 Task: Look for space in Oberschöneweide, Germany from 7th July, 2023 to 15th July, 2023 for 6 adults in price range Rs.15000 to Rs.20000. Place can be entire place with 3 bedrooms having 3 beds and 3 bathrooms. Property type can be house, flat, guest house. Amenities needed are: washing machine. Booking option can be shelf check-in. Required host language is English.
Action: Mouse moved to (365, 158)
Screenshot: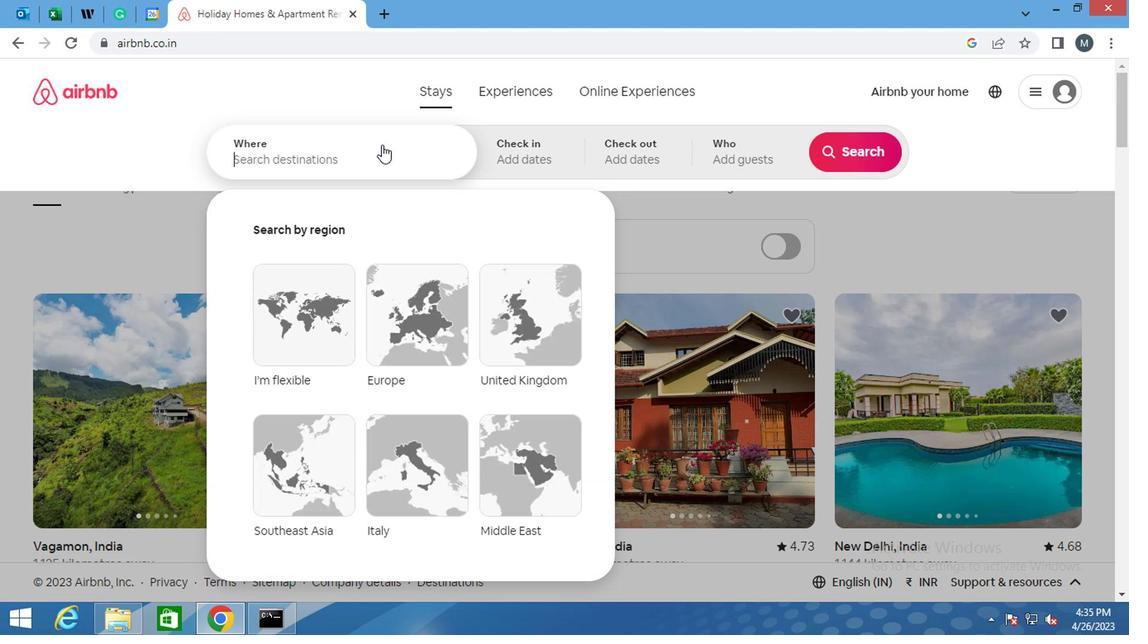 
Action: Mouse pressed left at (365, 158)
Screenshot: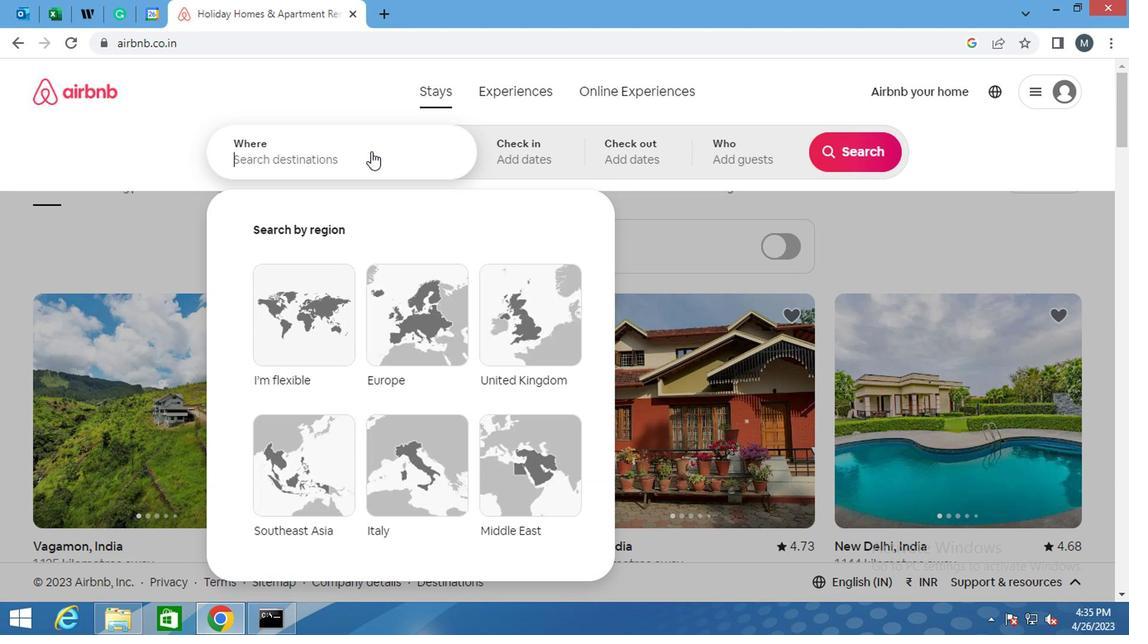 
Action: Mouse moved to (365, 159)
Screenshot: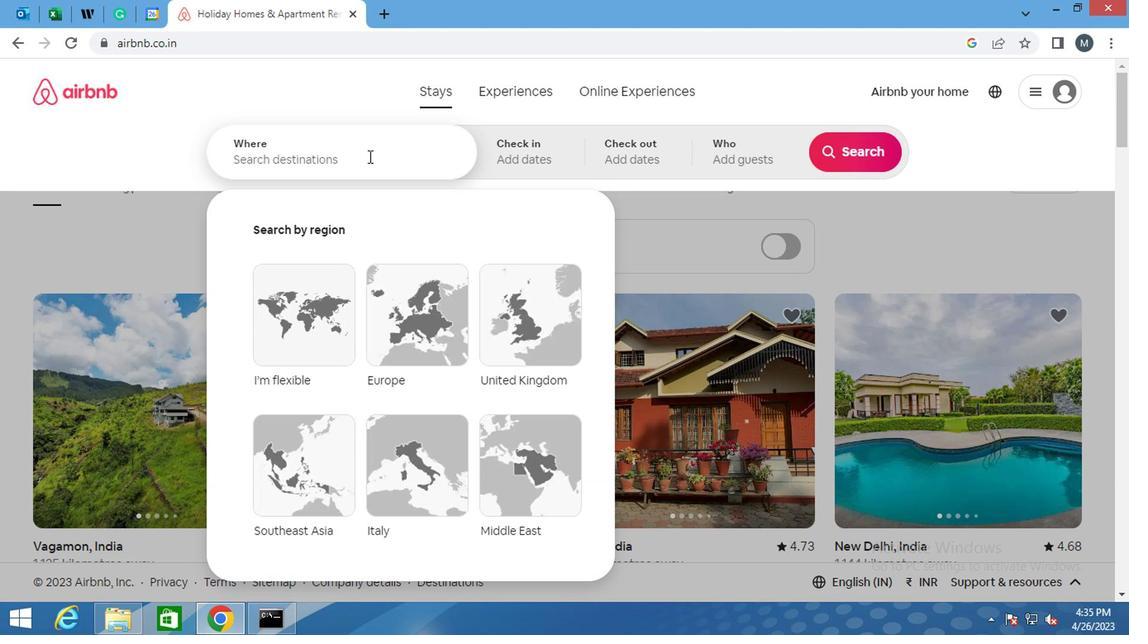 
Action: Key pressed <Key.shift>OBERSCHONEWEIDE,<Key.space><Key.shift><Key.shift><Key.shift><Key.shift><Key.shift><Key.shift>GERMANY
Screenshot: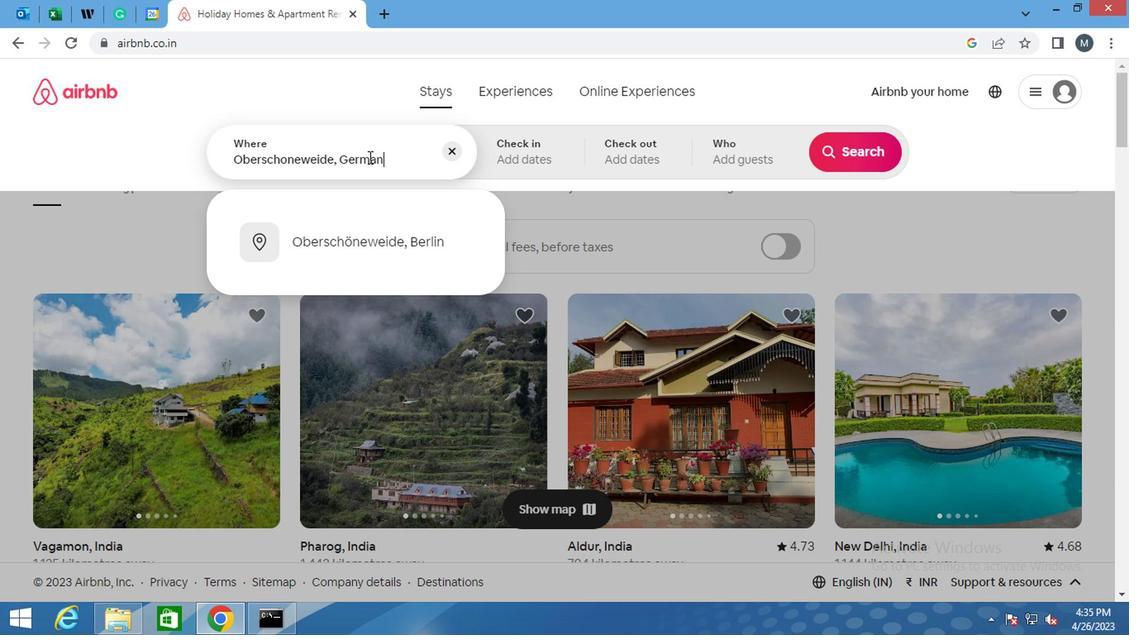 
Action: Mouse moved to (520, 172)
Screenshot: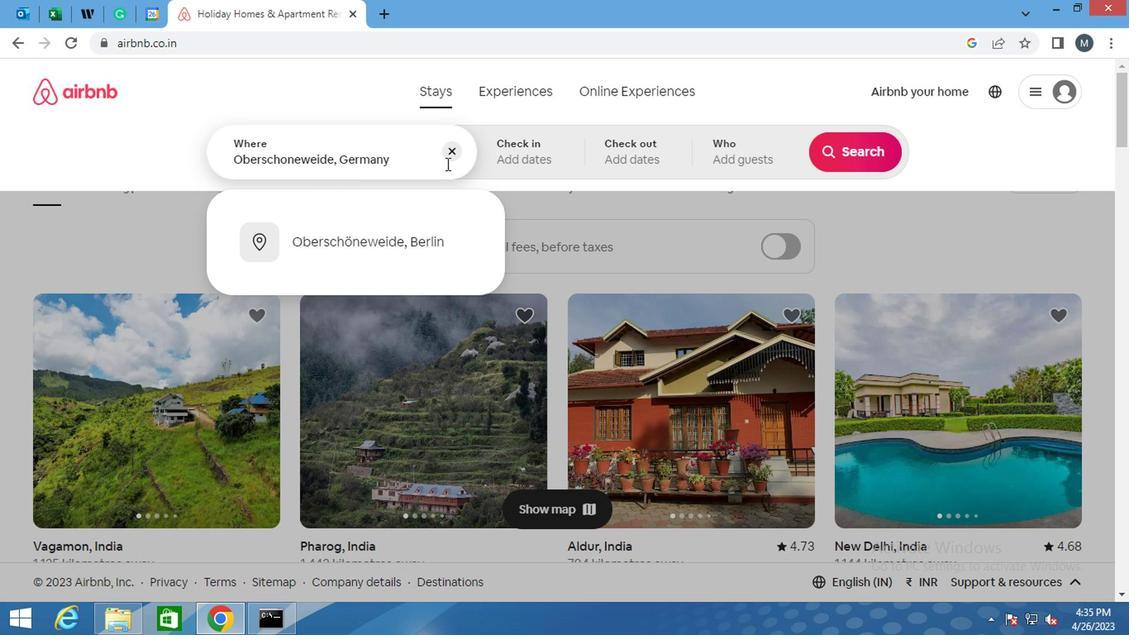 
Action: Key pressed <Key.enter>
Screenshot: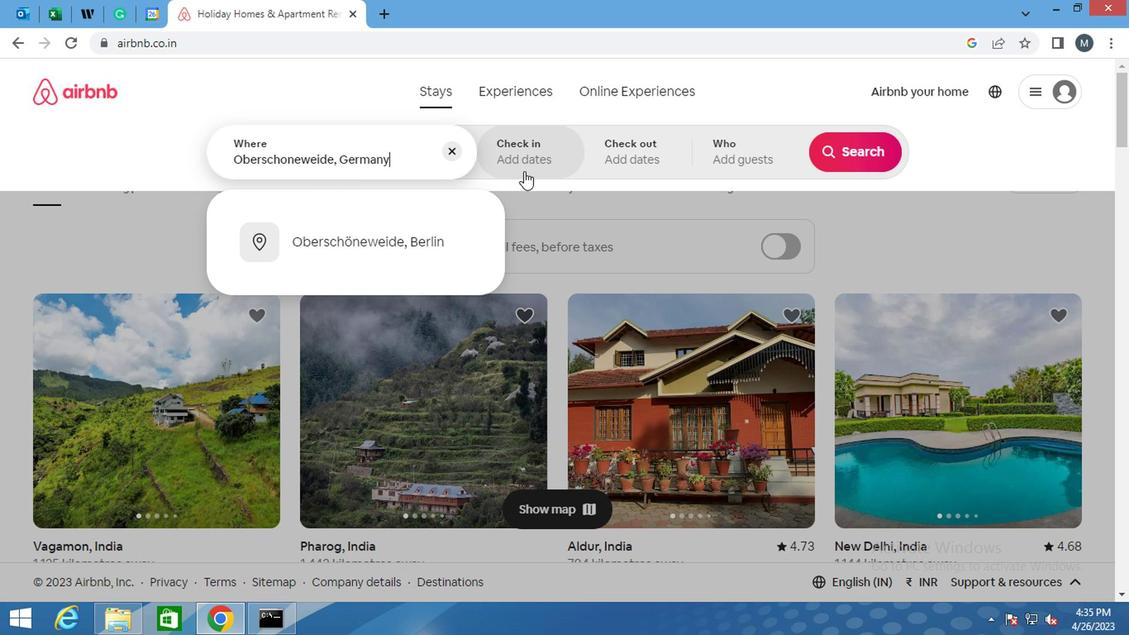 
Action: Mouse moved to (830, 288)
Screenshot: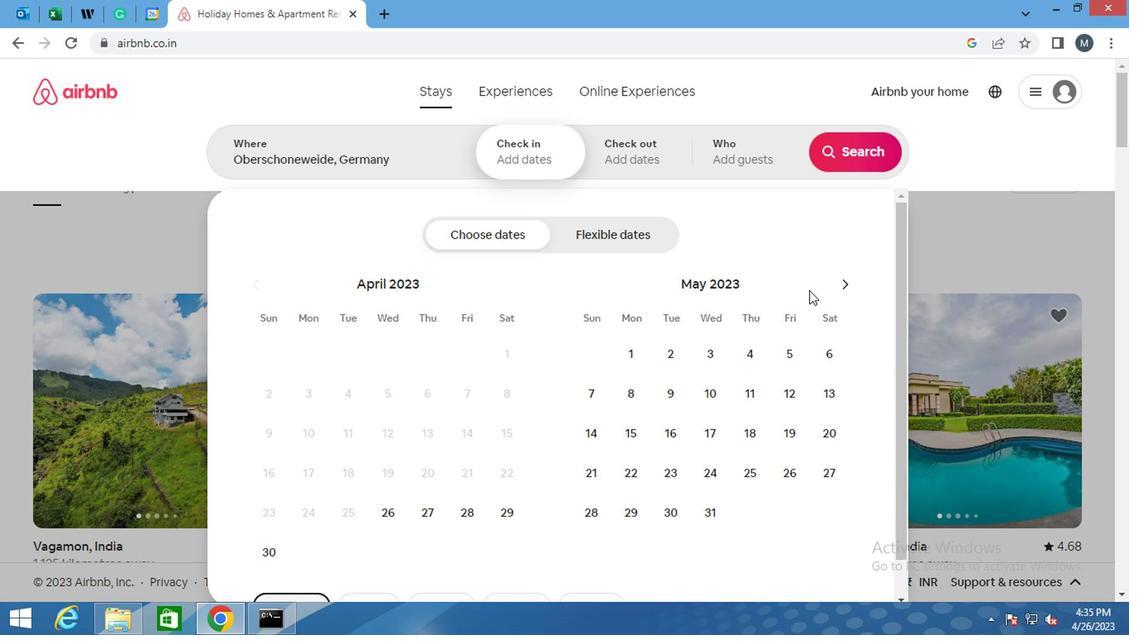 
Action: Mouse pressed left at (830, 288)
Screenshot: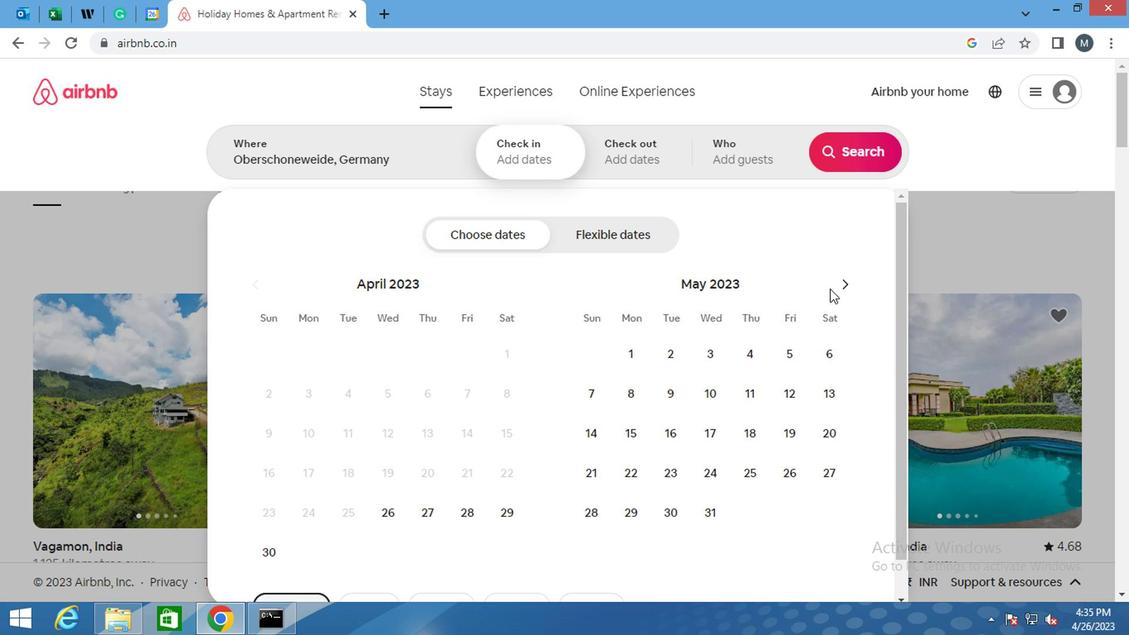 
Action: Mouse moved to (837, 285)
Screenshot: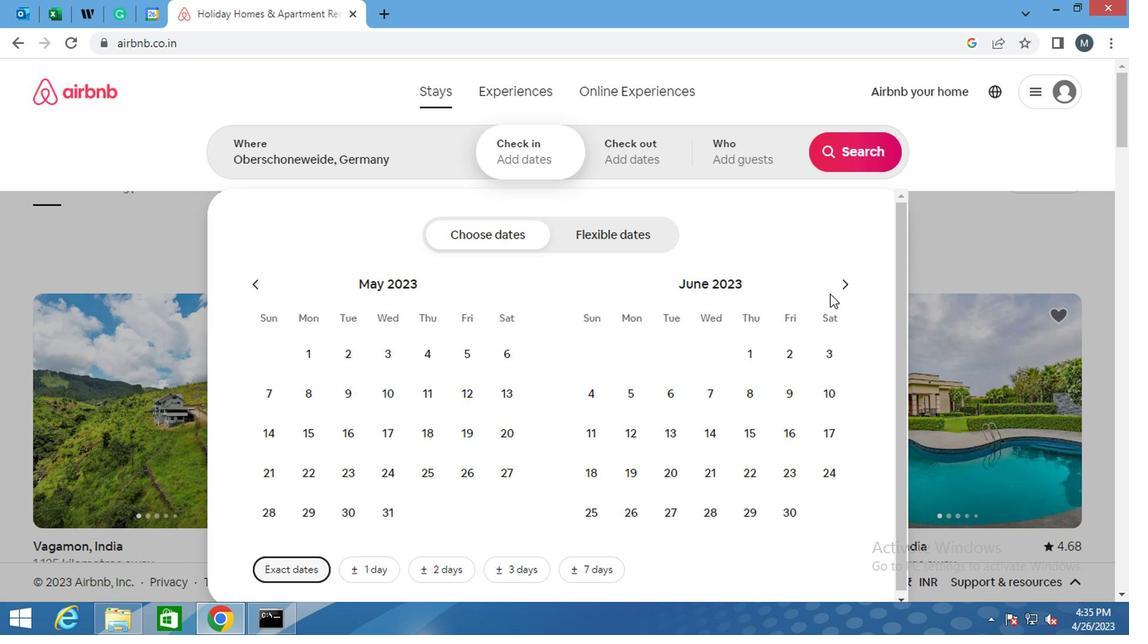 
Action: Mouse pressed left at (837, 285)
Screenshot: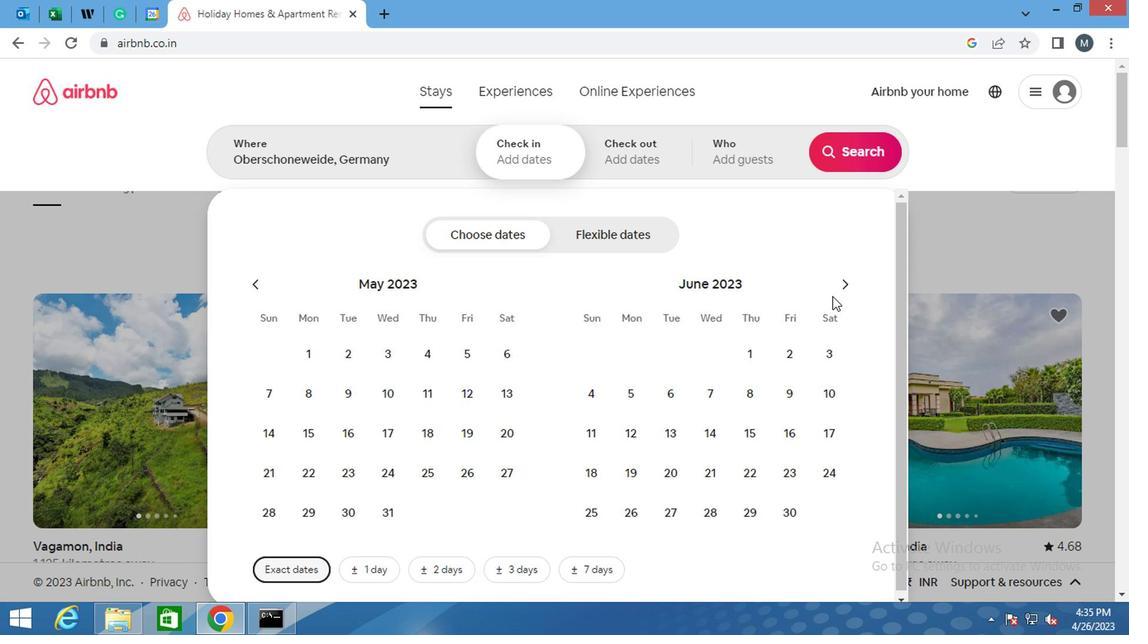 
Action: Mouse moved to (777, 394)
Screenshot: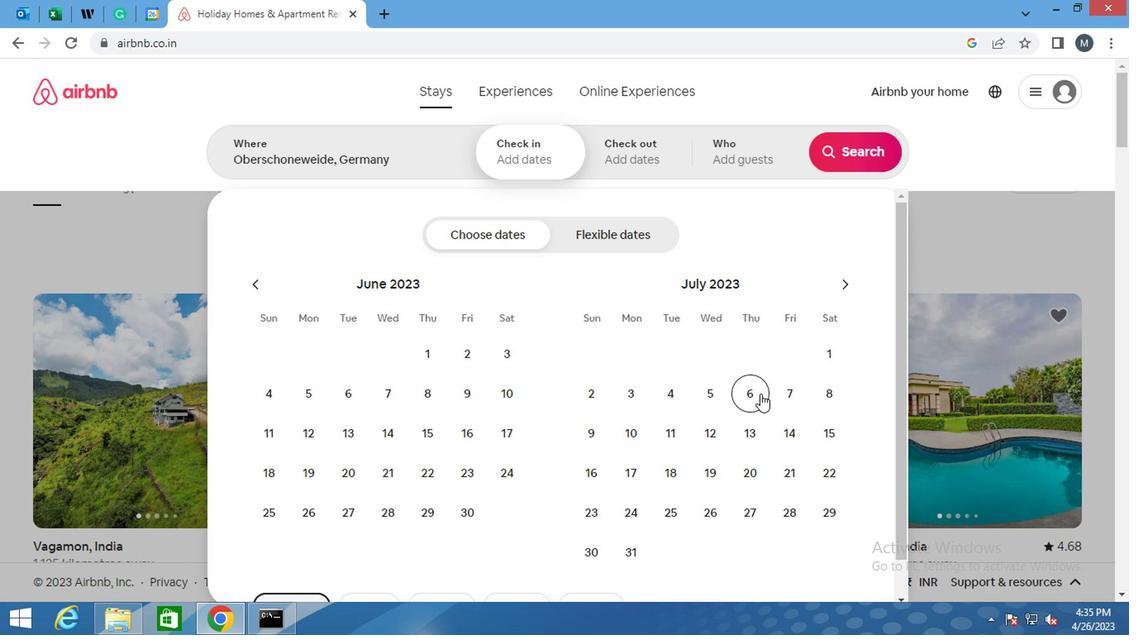 
Action: Mouse pressed left at (777, 394)
Screenshot: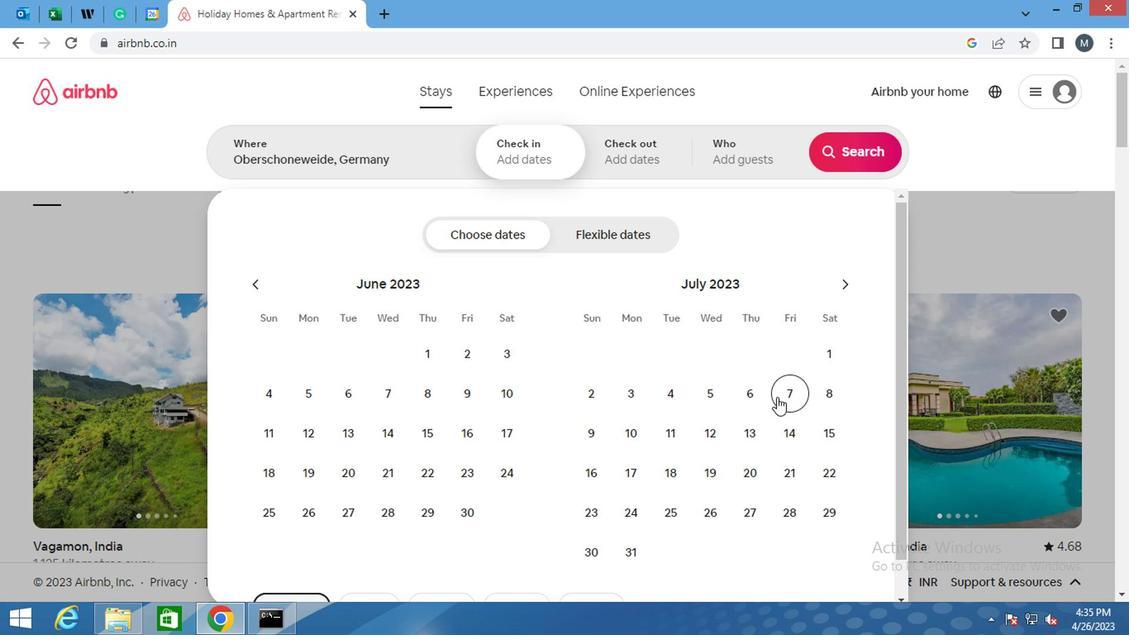 
Action: Mouse moved to (837, 432)
Screenshot: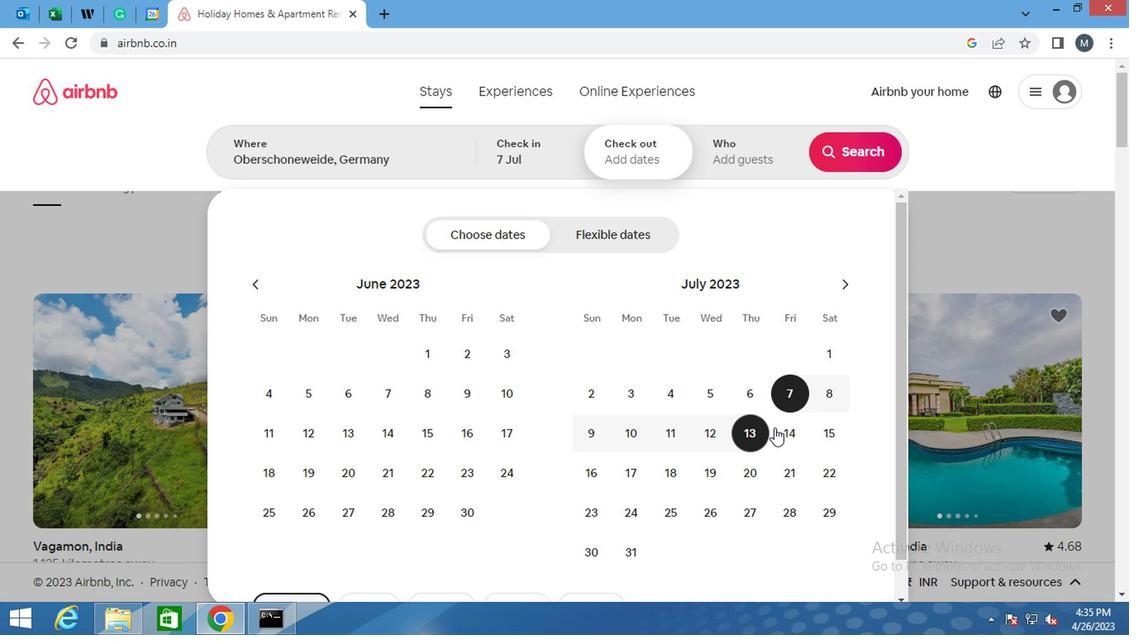 
Action: Mouse pressed left at (837, 432)
Screenshot: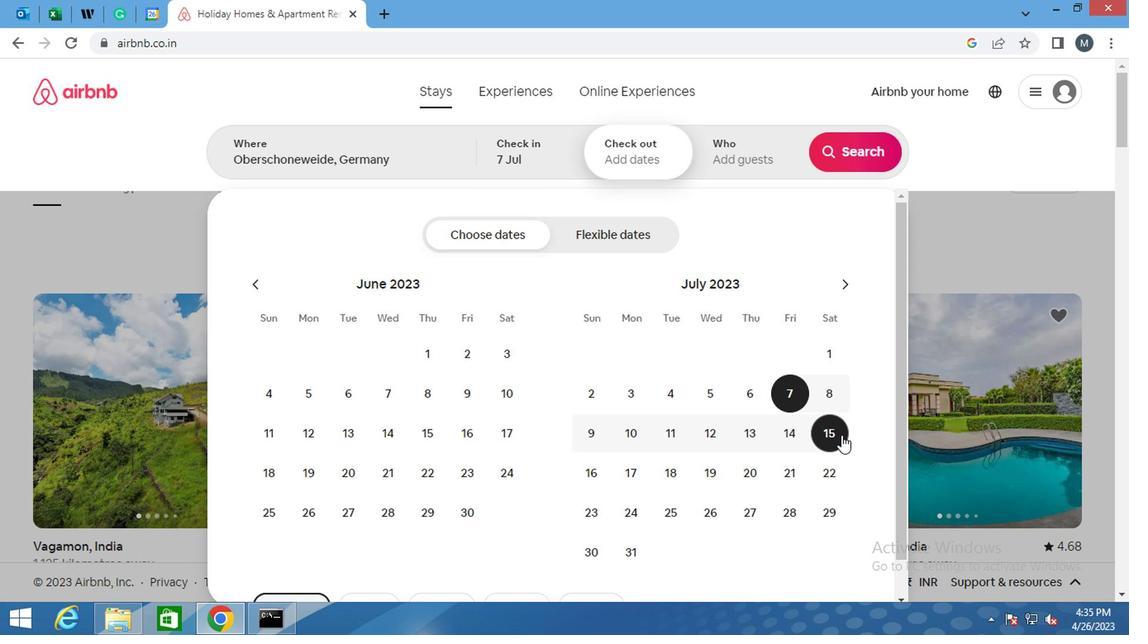 
Action: Mouse moved to (761, 166)
Screenshot: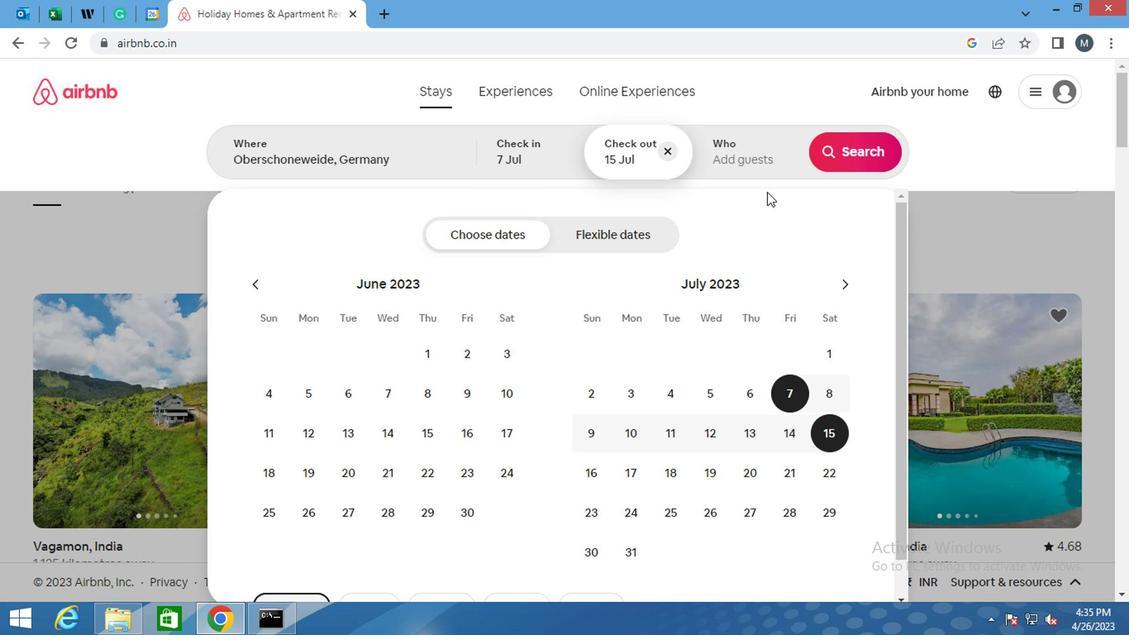 
Action: Mouse pressed left at (761, 166)
Screenshot: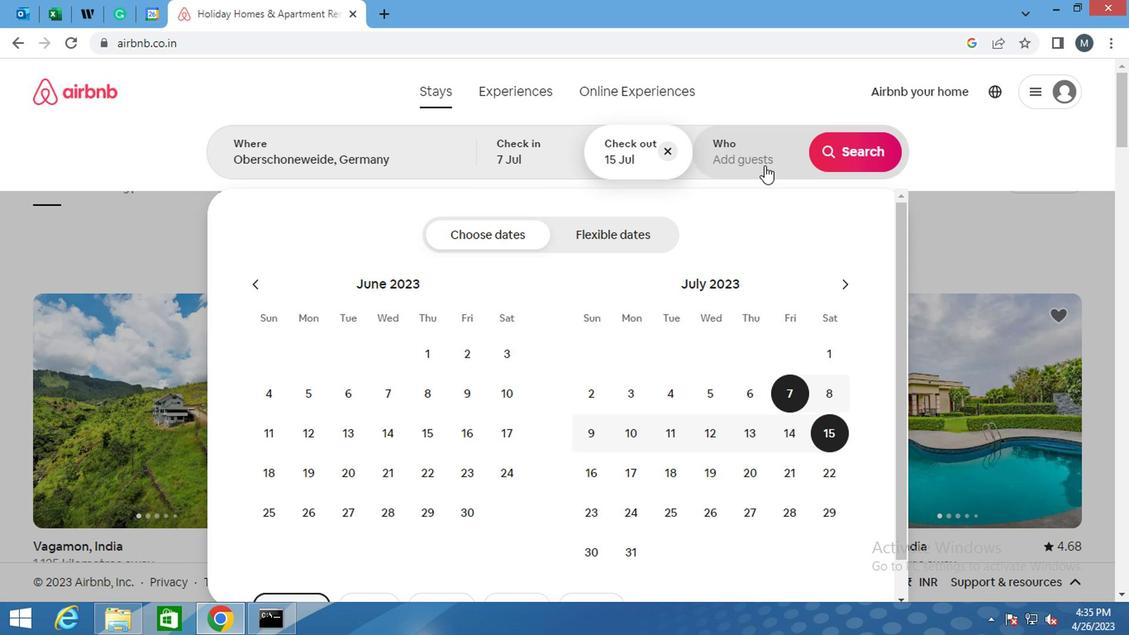 
Action: Mouse moved to (859, 241)
Screenshot: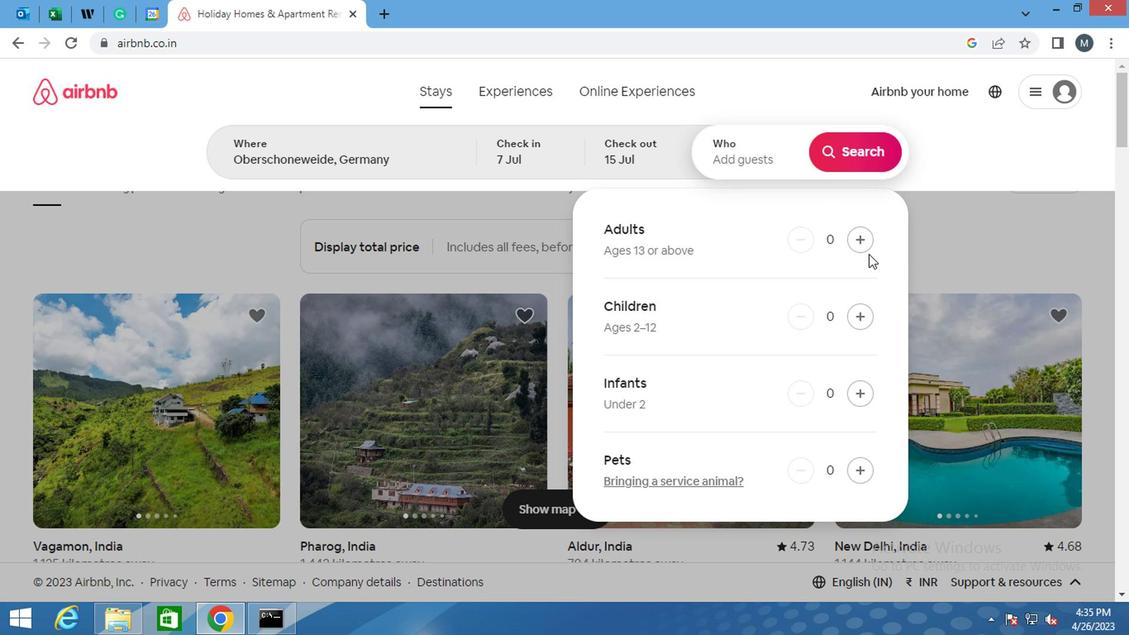 
Action: Mouse pressed left at (859, 241)
Screenshot: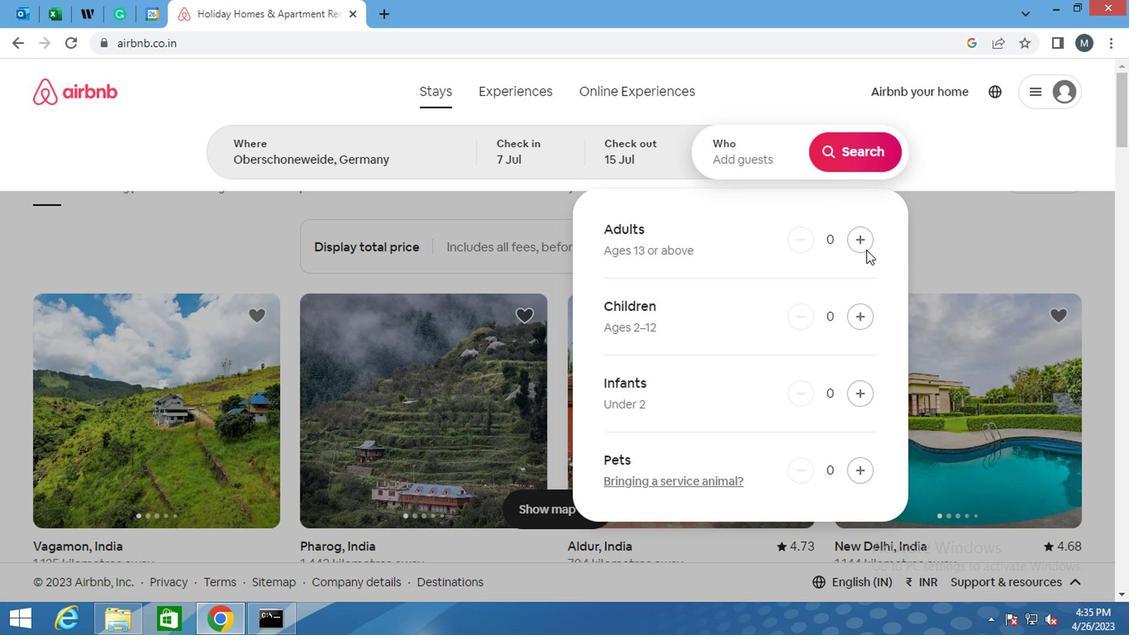 
Action: Mouse moved to (859, 241)
Screenshot: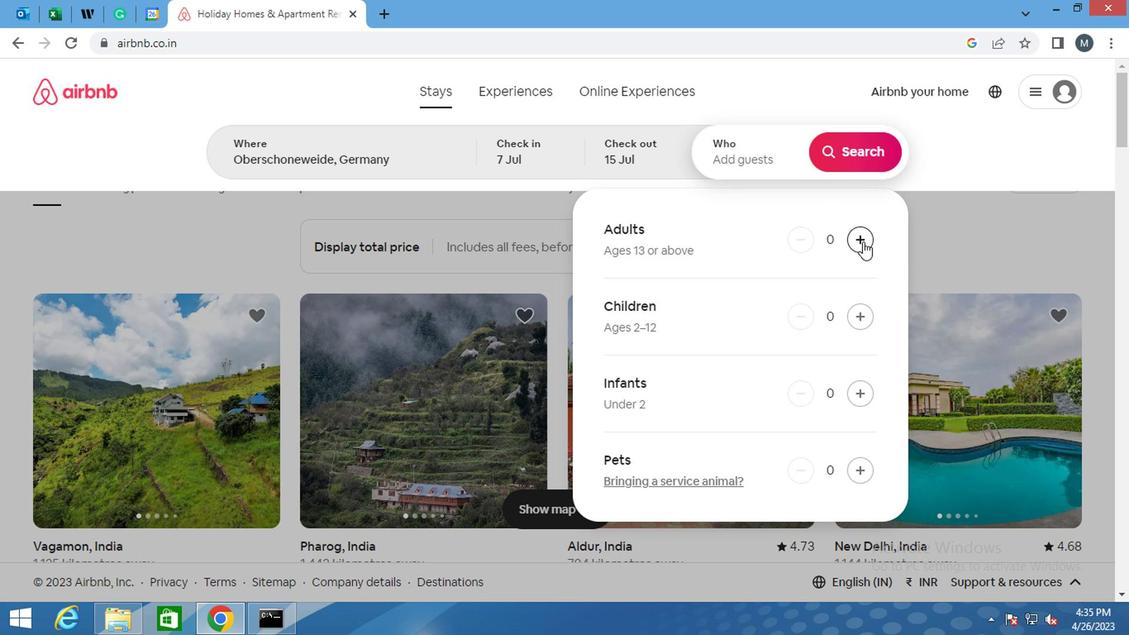 
Action: Mouse pressed left at (859, 241)
Screenshot: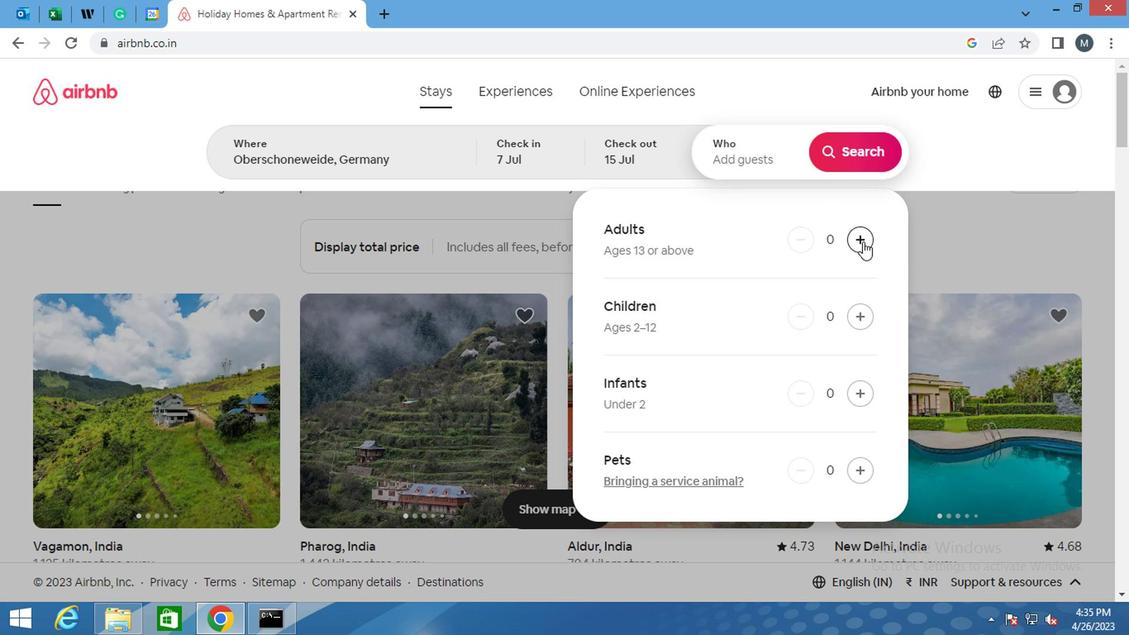 
Action: Mouse pressed left at (859, 241)
Screenshot: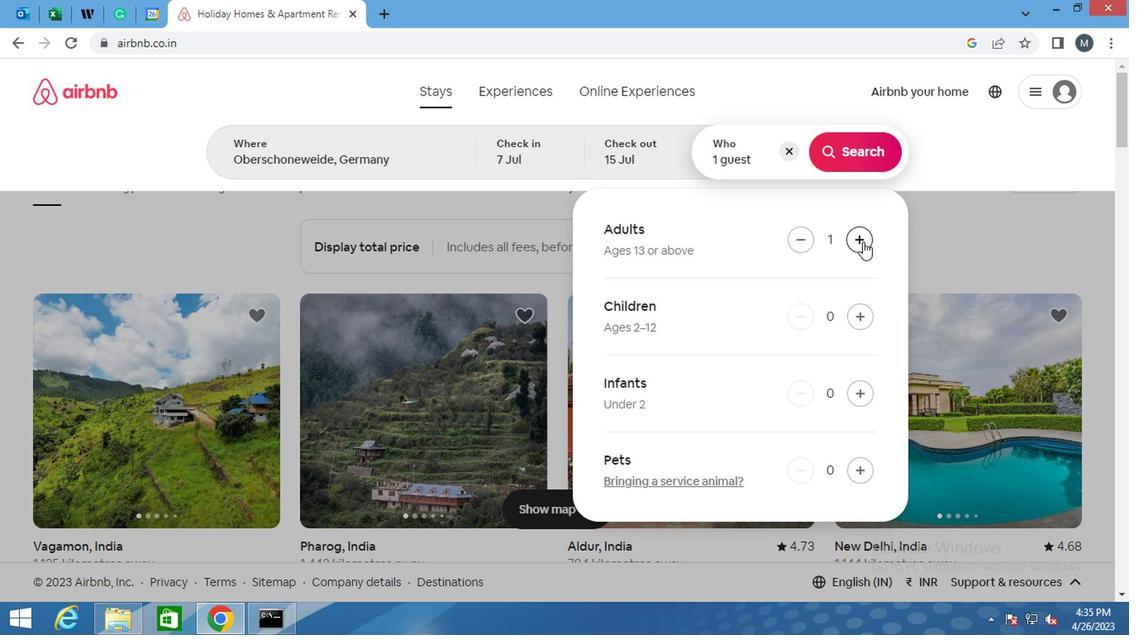 
Action: Mouse pressed left at (859, 241)
Screenshot: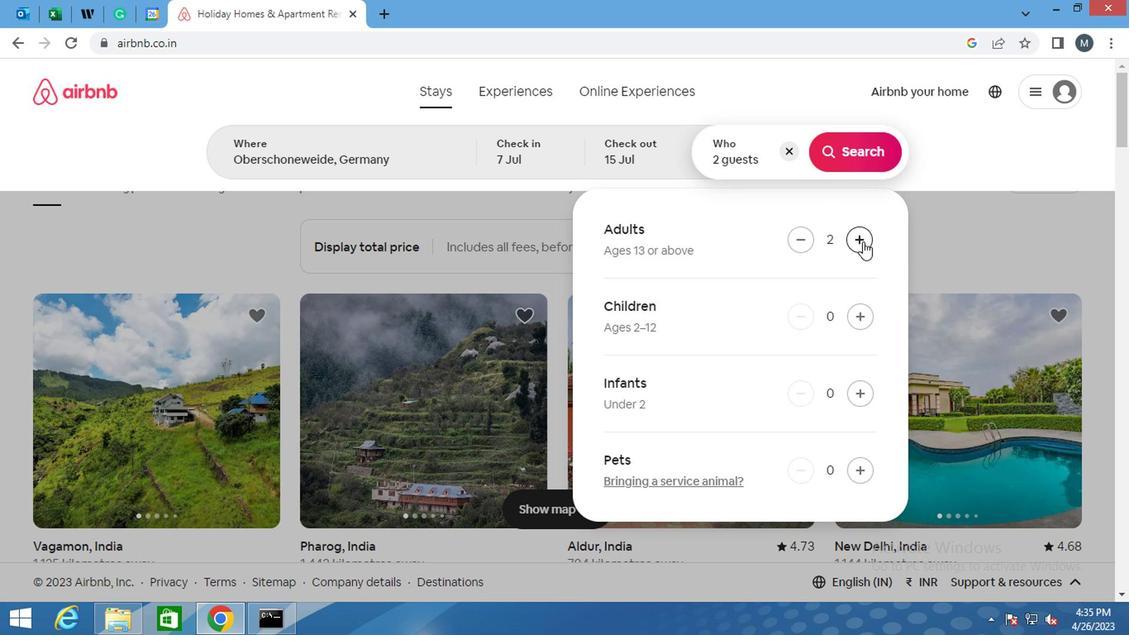 
Action: Mouse pressed left at (859, 241)
Screenshot: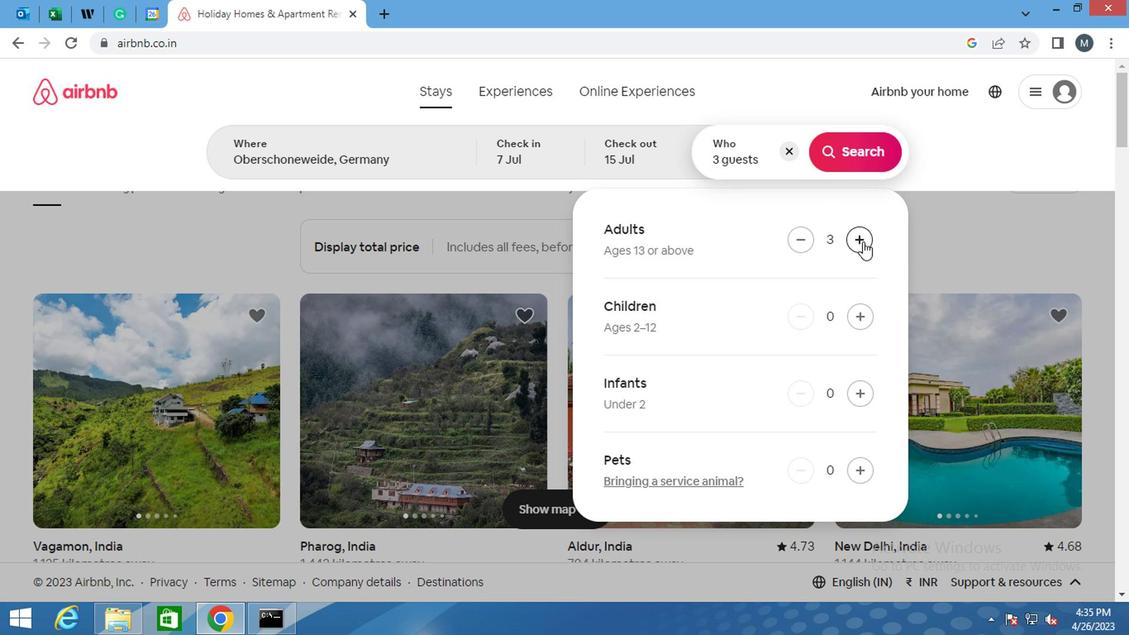 
Action: Mouse pressed left at (859, 241)
Screenshot: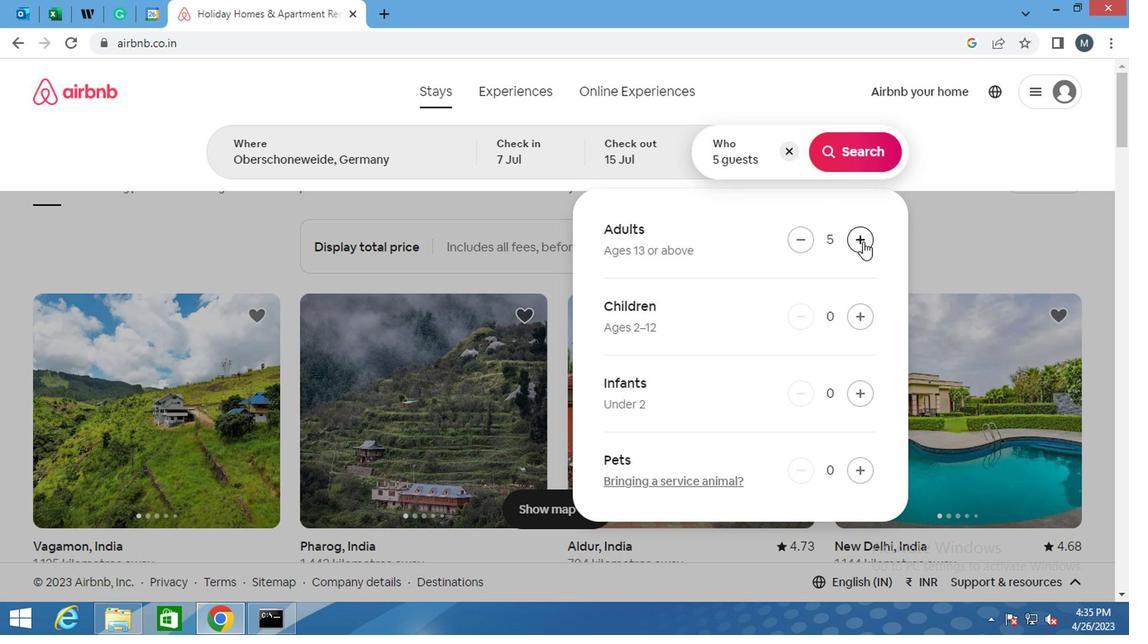 
Action: Mouse moved to (858, 168)
Screenshot: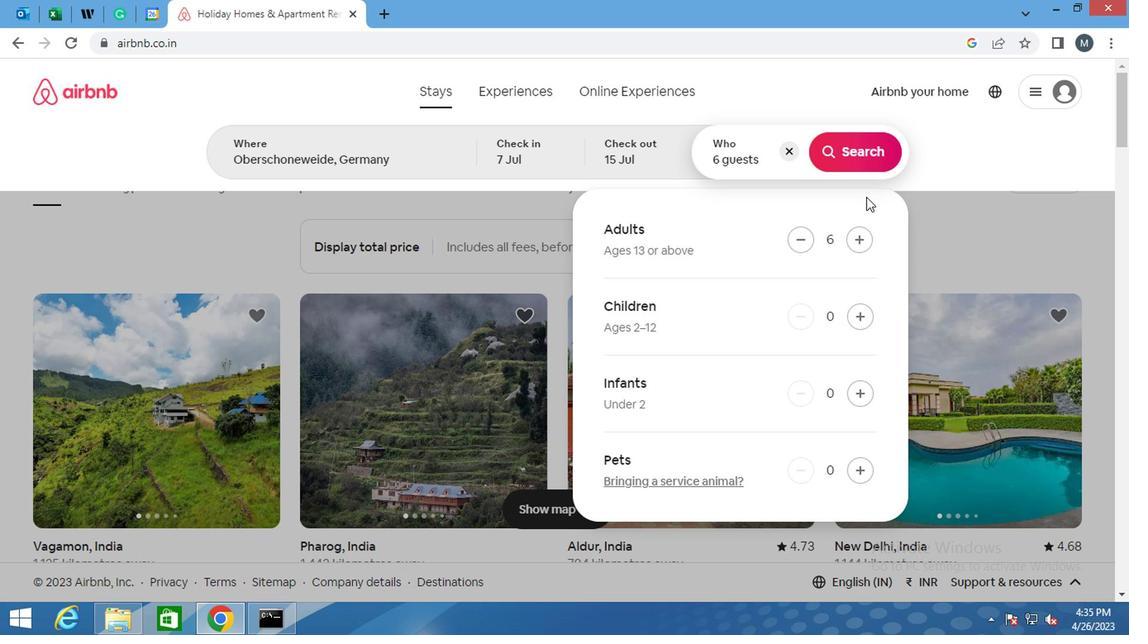 
Action: Mouse pressed left at (858, 168)
Screenshot: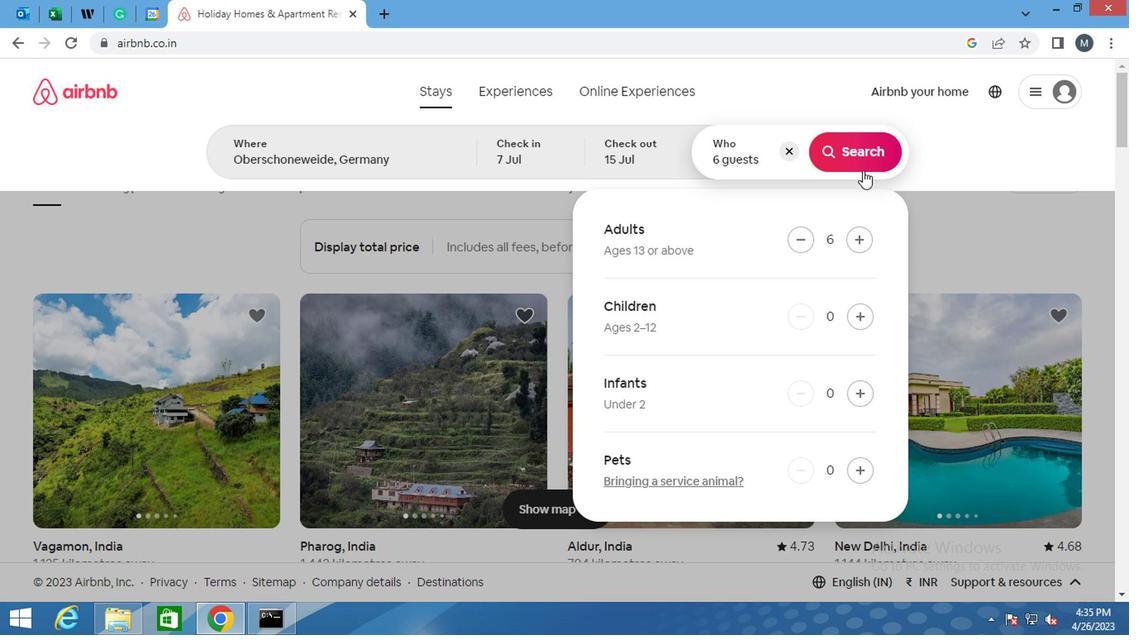 
Action: Mouse moved to (1049, 160)
Screenshot: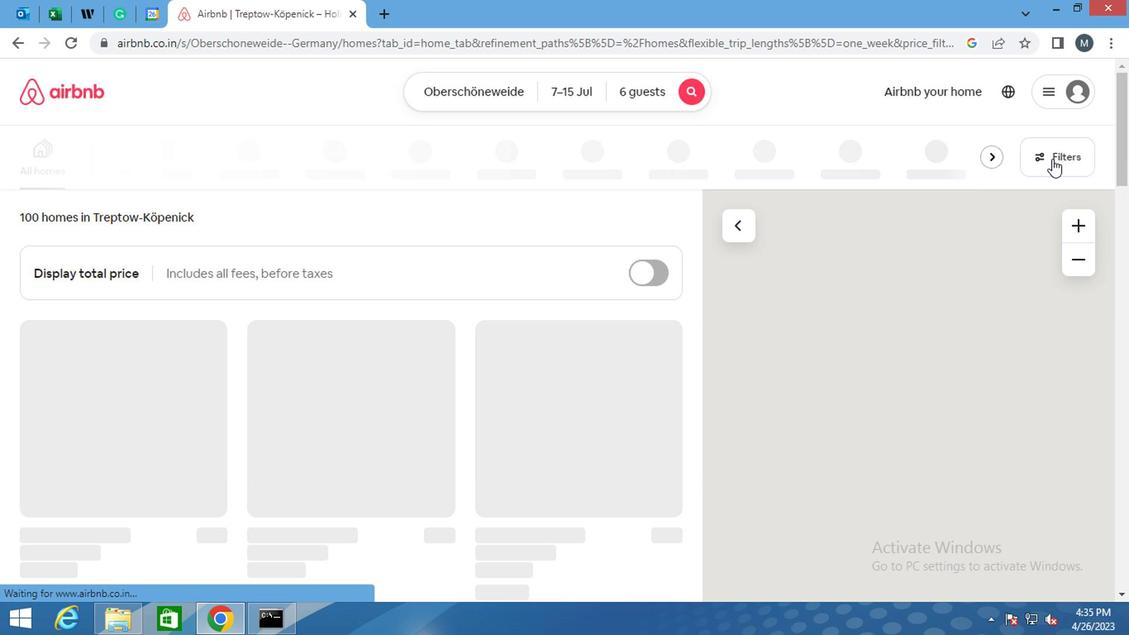 
Action: Mouse pressed left at (1049, 160)
Screenshot: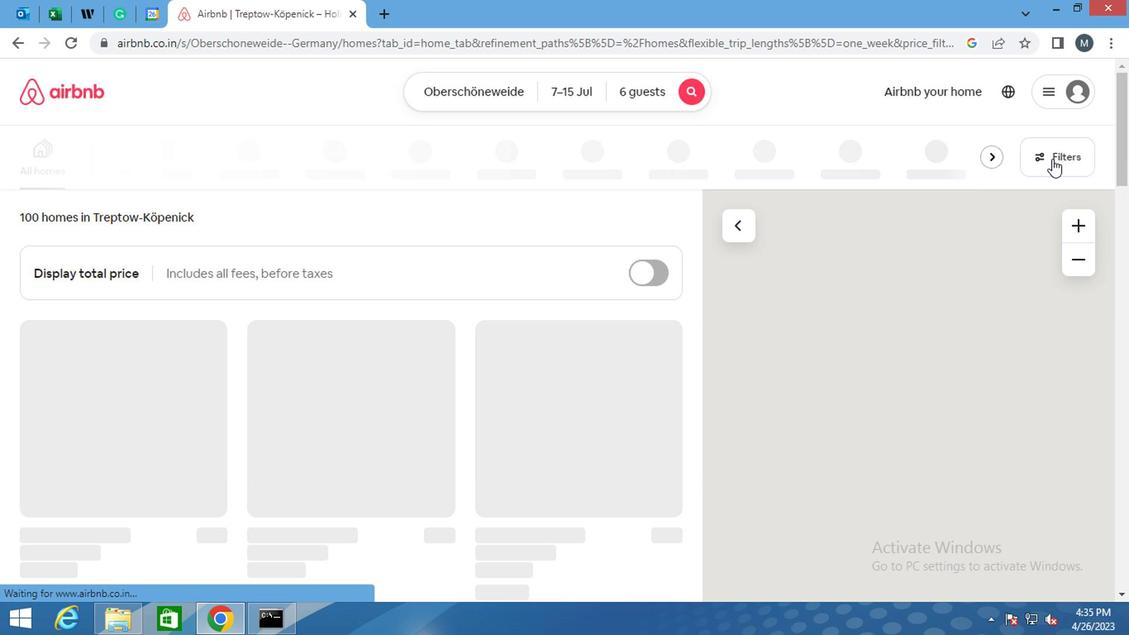 
Action: Mouse moved to (455, 362)
Screenshot: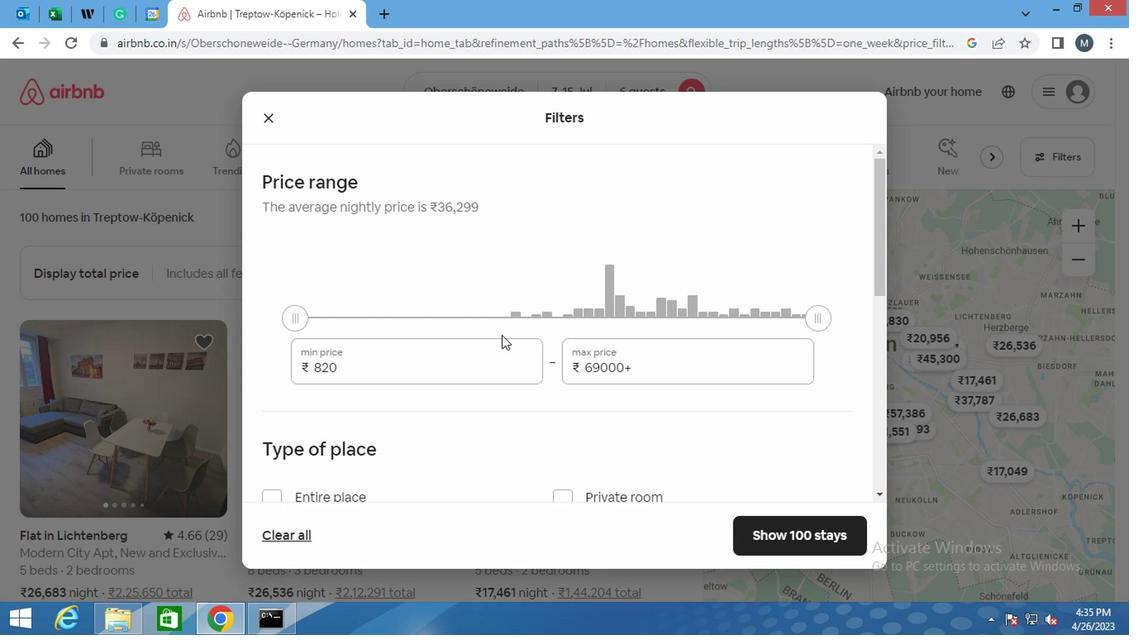 
Action: Mouse pressed left at (455, 362)
Screenshot: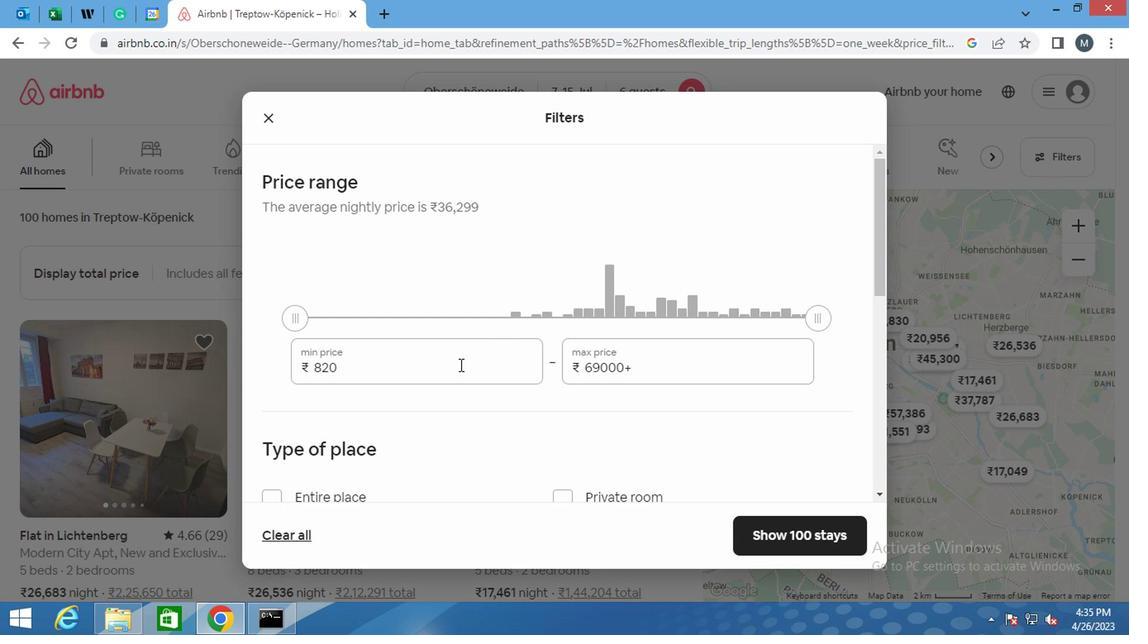 
Action: Mouse moved to (451, 364)
Screenshot: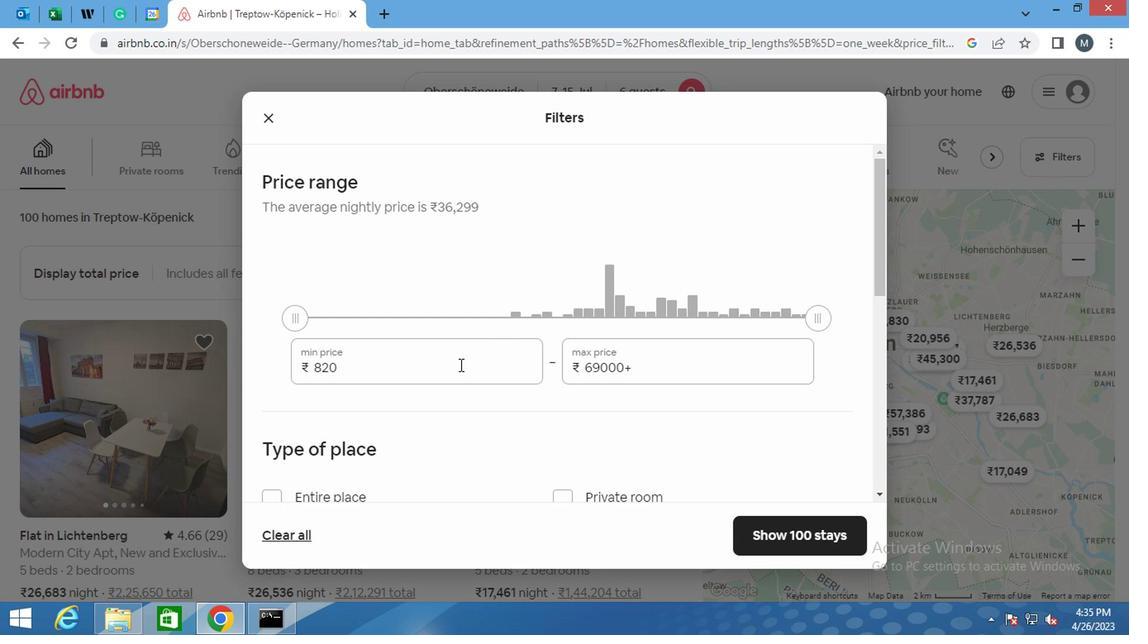 
Action: Key pressed <Key.backspace><Key.backspace><Key.backspace><Key.backspace><Key.backspace>
Screenshot: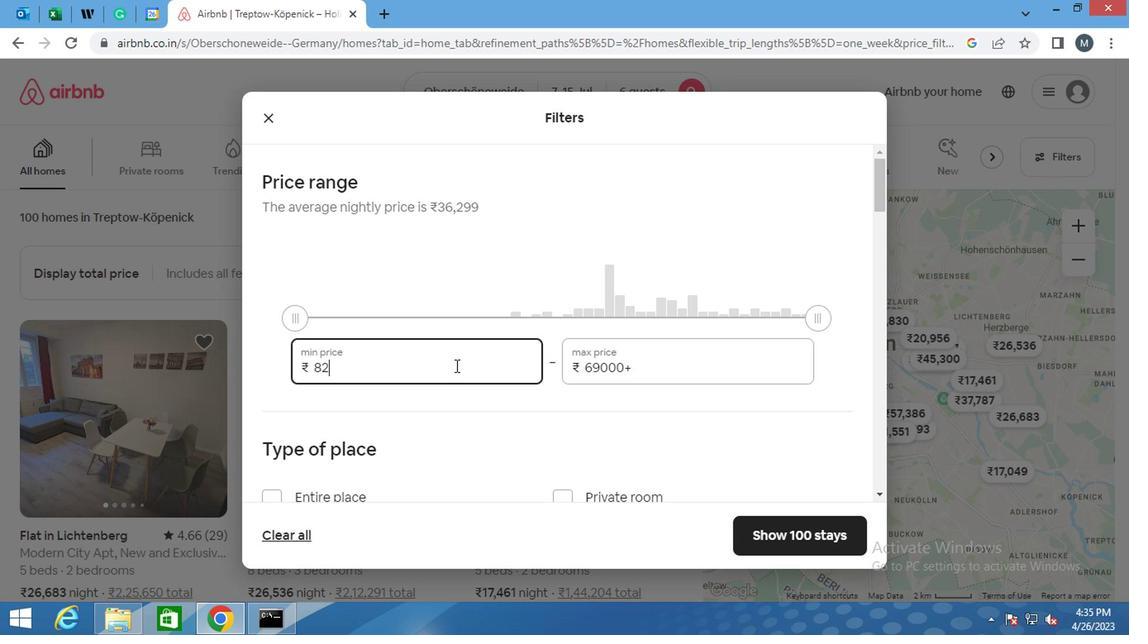 
Action: Mouse moved to (451, 364)
Screenshot: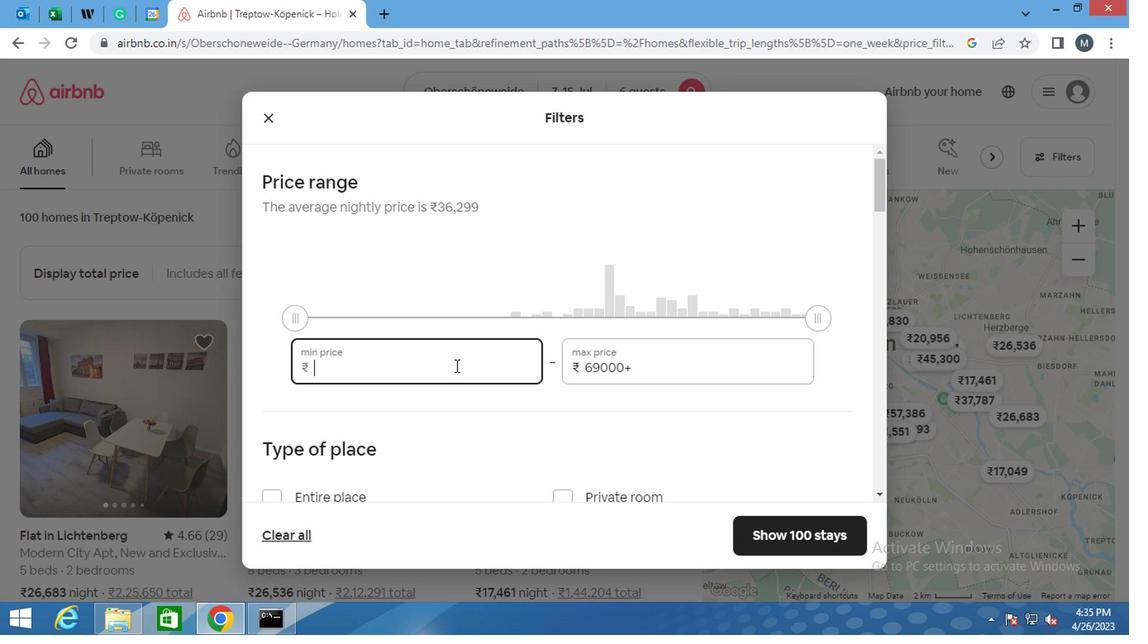 
Action: Key pressed 15000
Screenshot: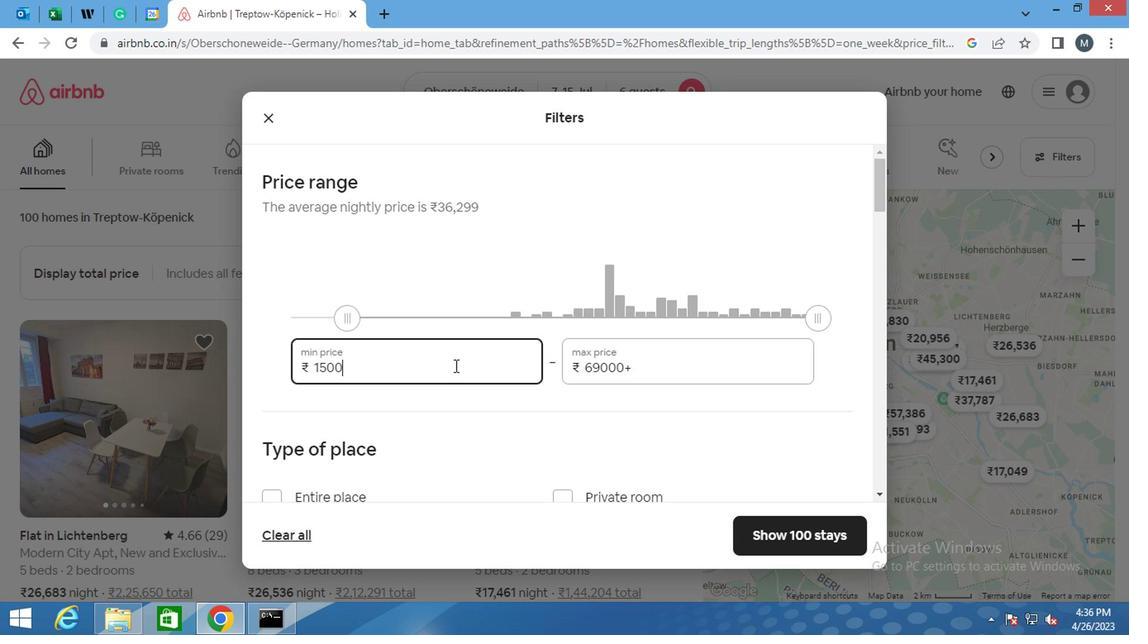 
Action: Mouse moved to (634, 368)
Screenshot: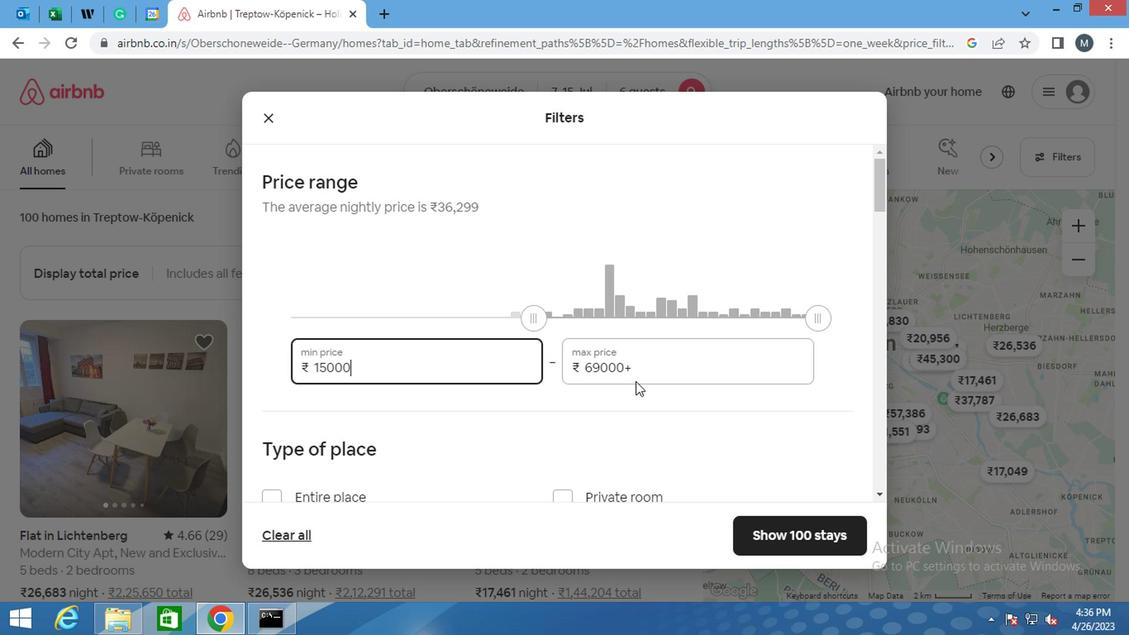 
Action: Mouse pressed left at (634, 368)
Screenshot: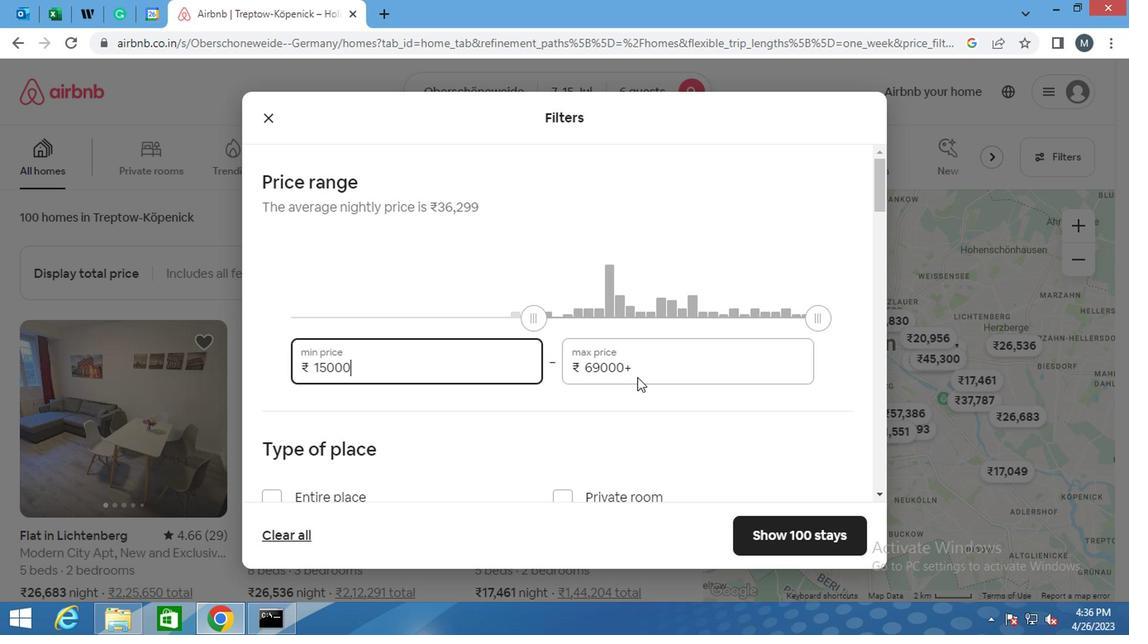 
Action: Key pressed <Key.backspace><Key.backspace><Key.backspace><Key.backspace><Key.backspace><Key.backspace><Key.backspace><Key.backspace><Key.backspace><Key.backspace><Key.backspace><Key.backspace><Key.backspace><Key.backspace><Key.backspace><Key.backspace><Key.backspace><Key.backspace><Key.backspace><Key.backspace><Key.backspace><Key.backspace>
Screenshot: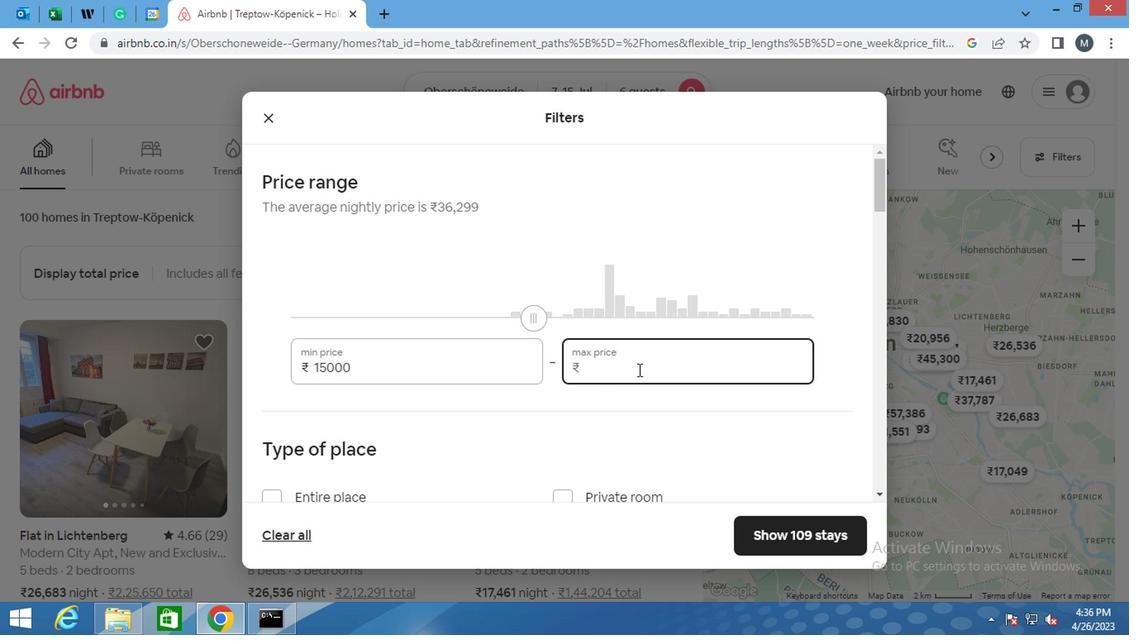 
Action: Mouse moved to (633, 365)
Screenshot: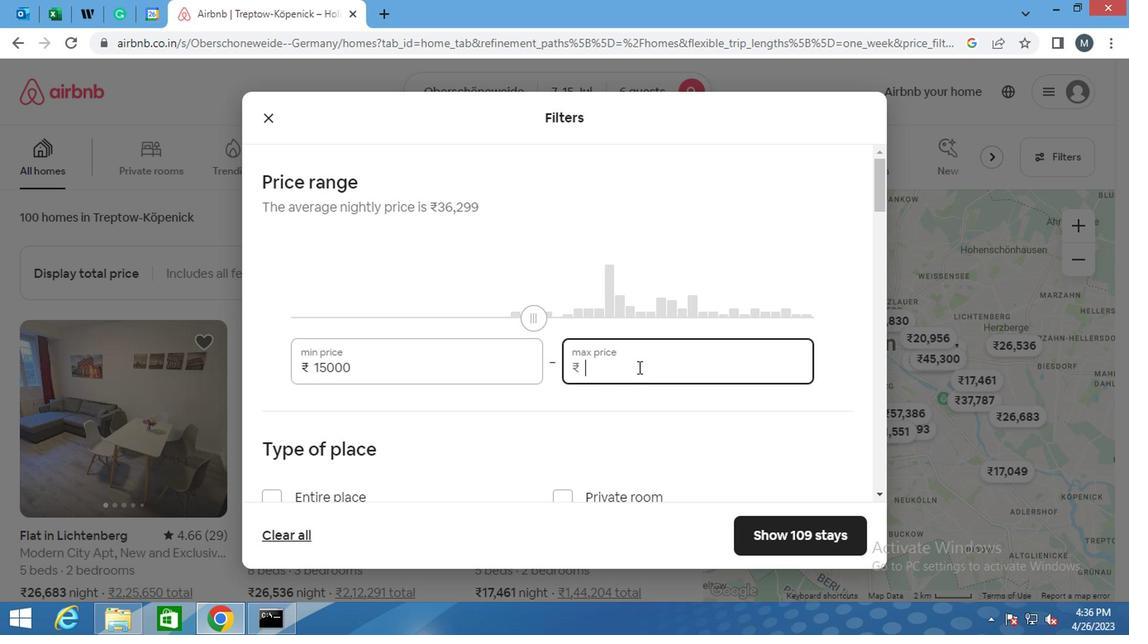 
Action: Key pressed 2
Screenshot: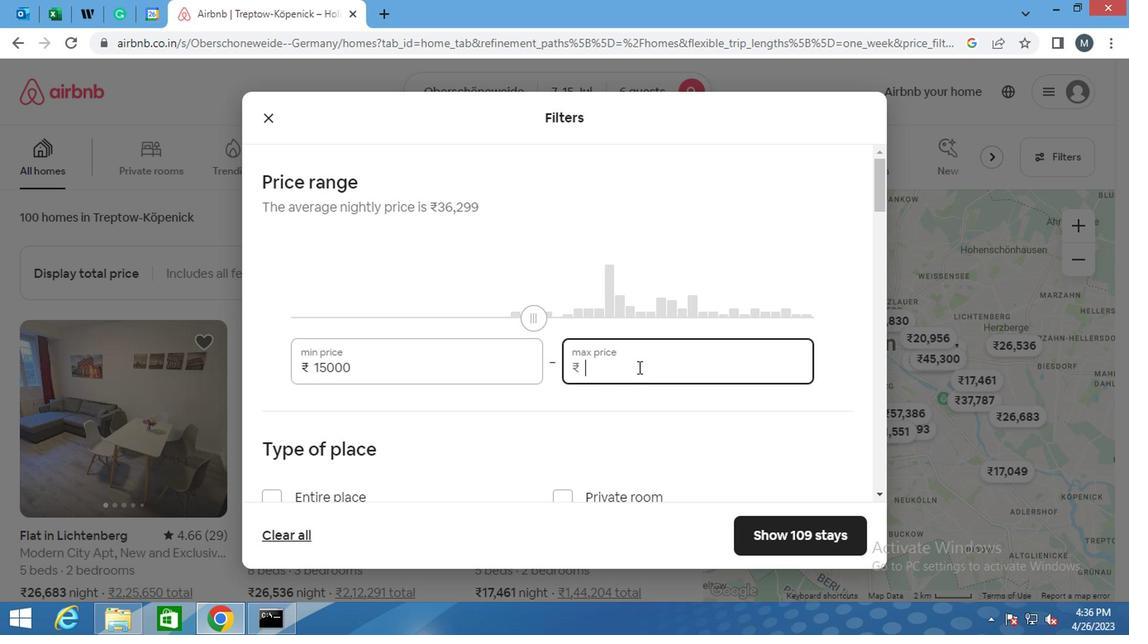 
Action: Mouse moved to (633, 365)
Screenshot: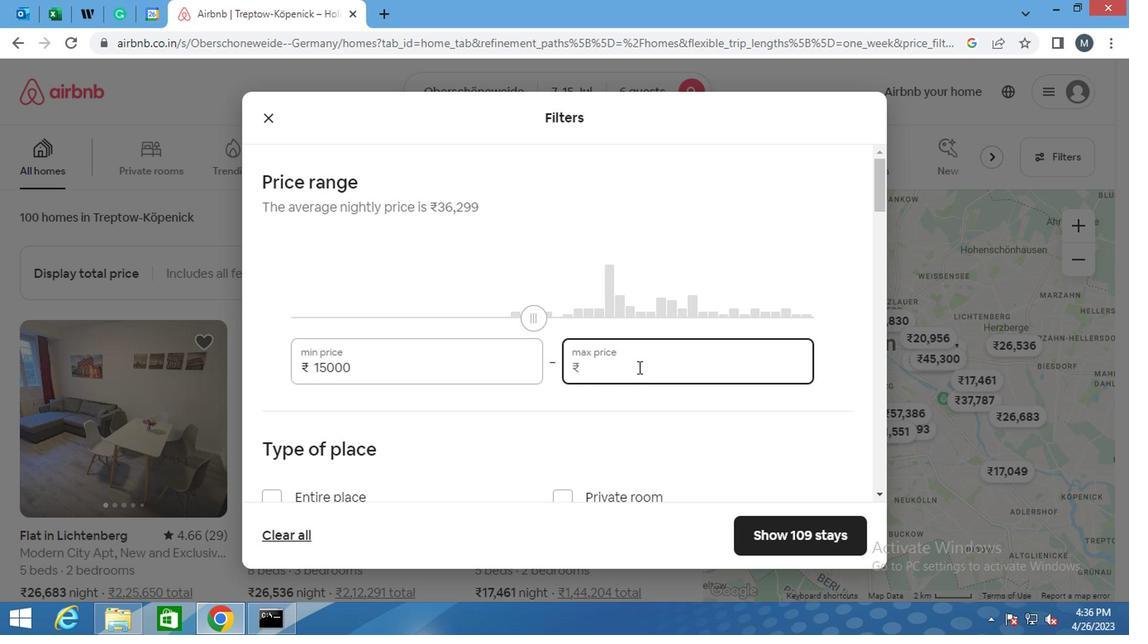 
Action: Key pressed 0000
Screenshot: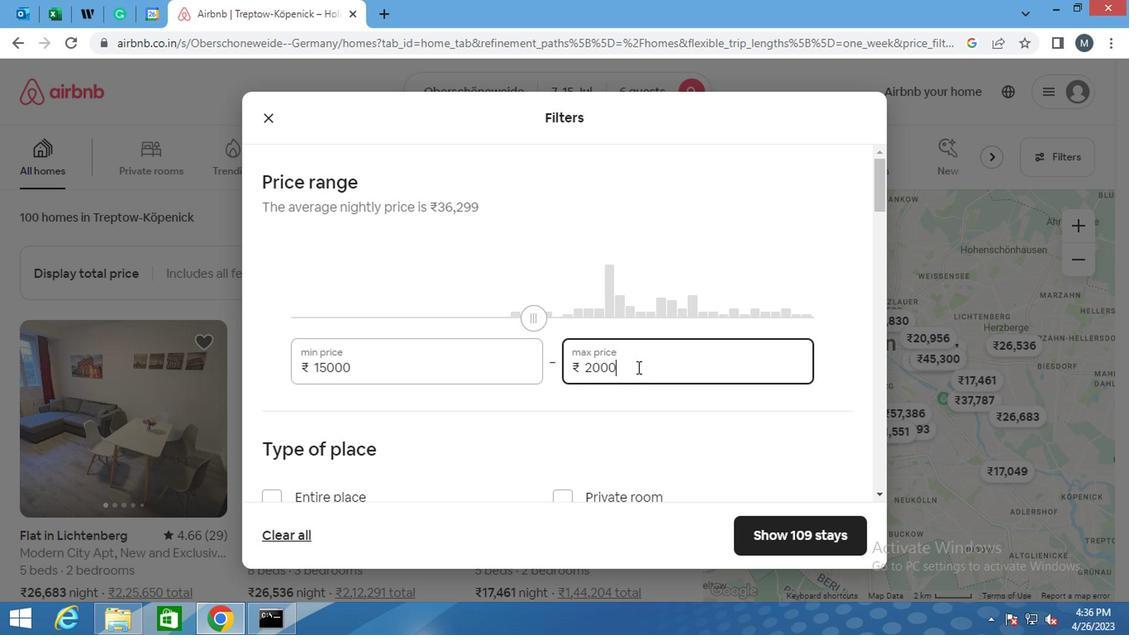 
Action: Mouse moved to (478, 300)
Screenshot: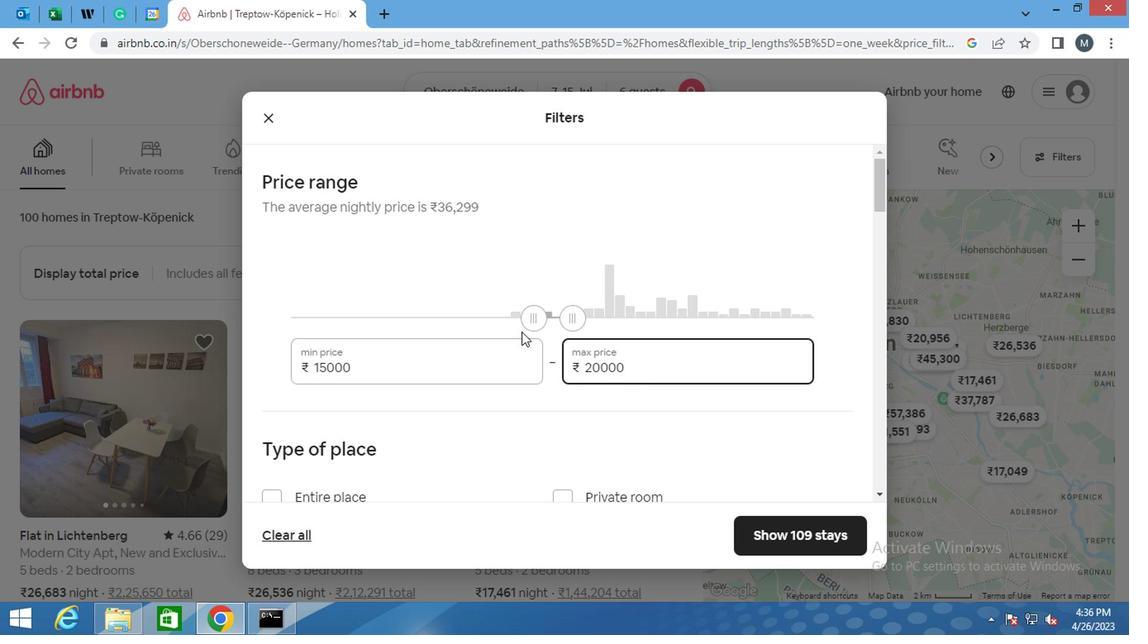 
Action: Mouse scrolled (478, 300) with delta (0, 0)
Screenshot: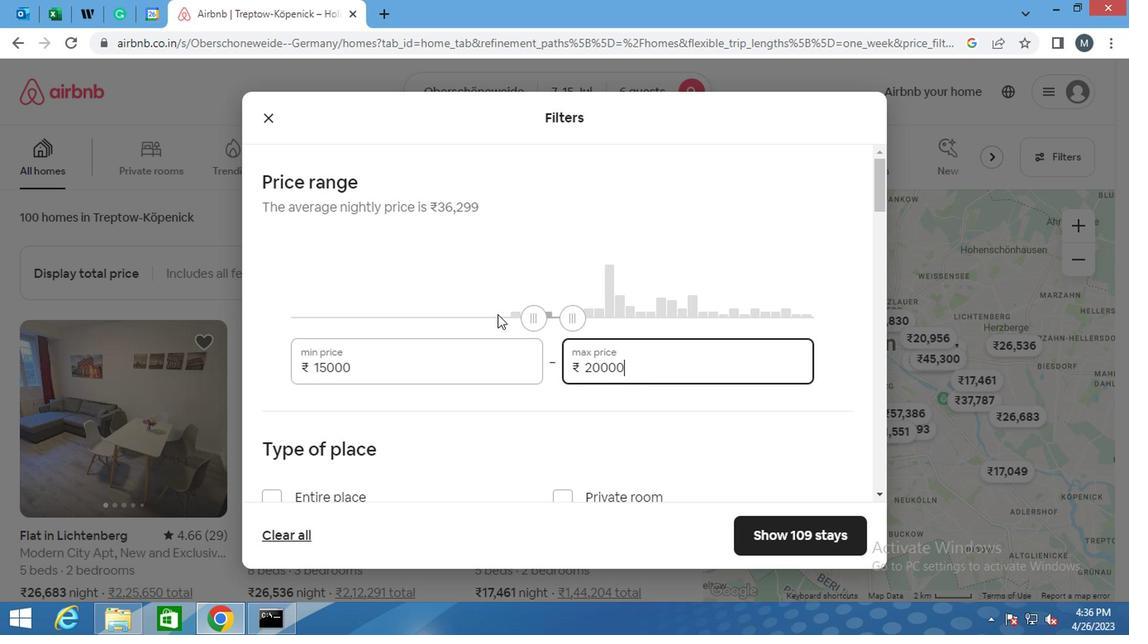 
Action: Mouse scrolled (478, 300) with delta (0, 0)
Screenshot: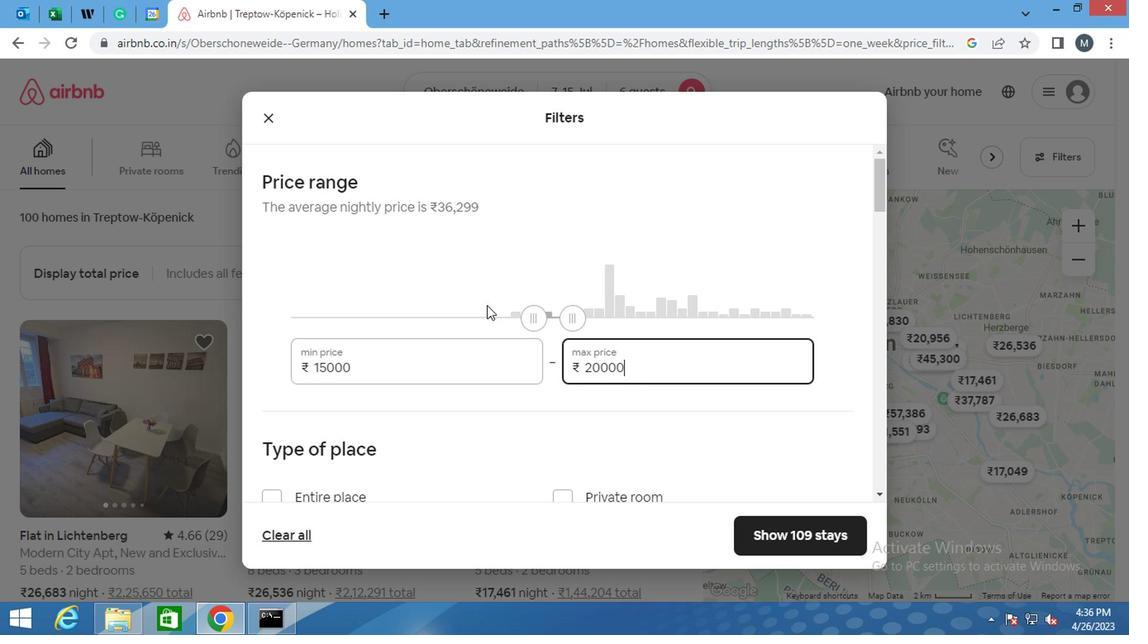 
Action: Mouse moved to (268, 338)
Screenshot: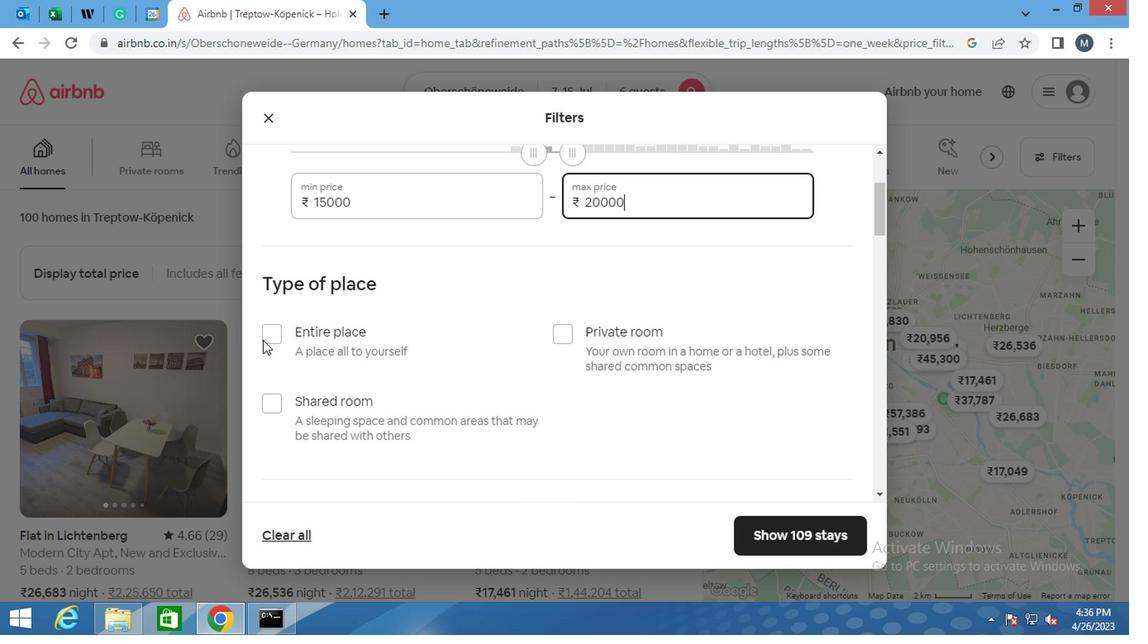 
Action: Mouse pressed left at (268, 338)
Screenshot: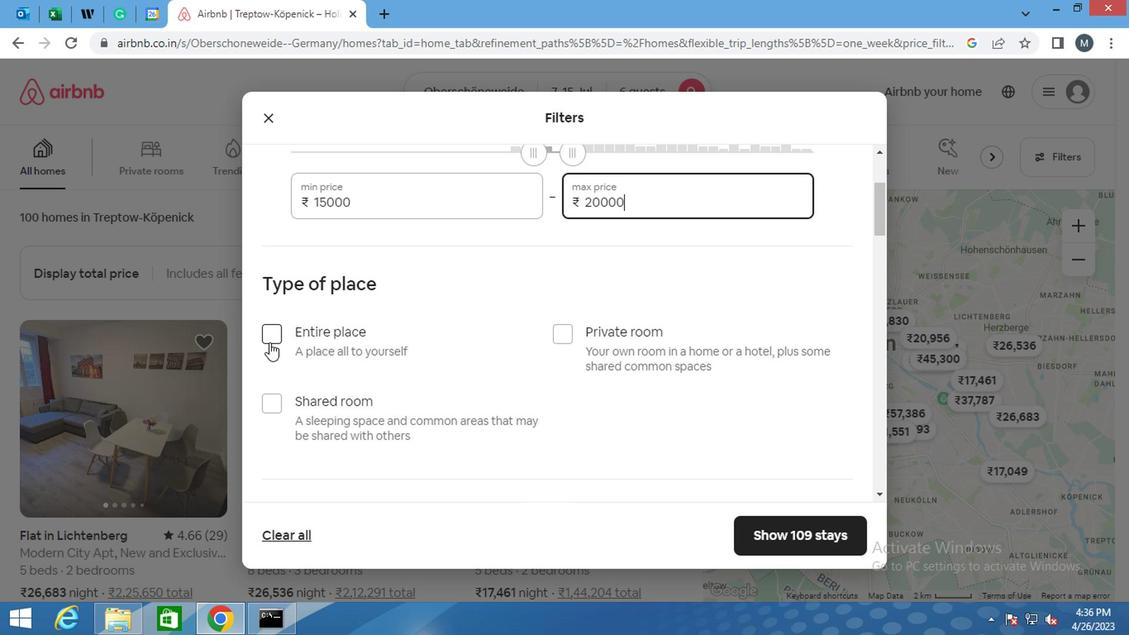 
Action: Mouse moved to (388, 338)
Screenshot: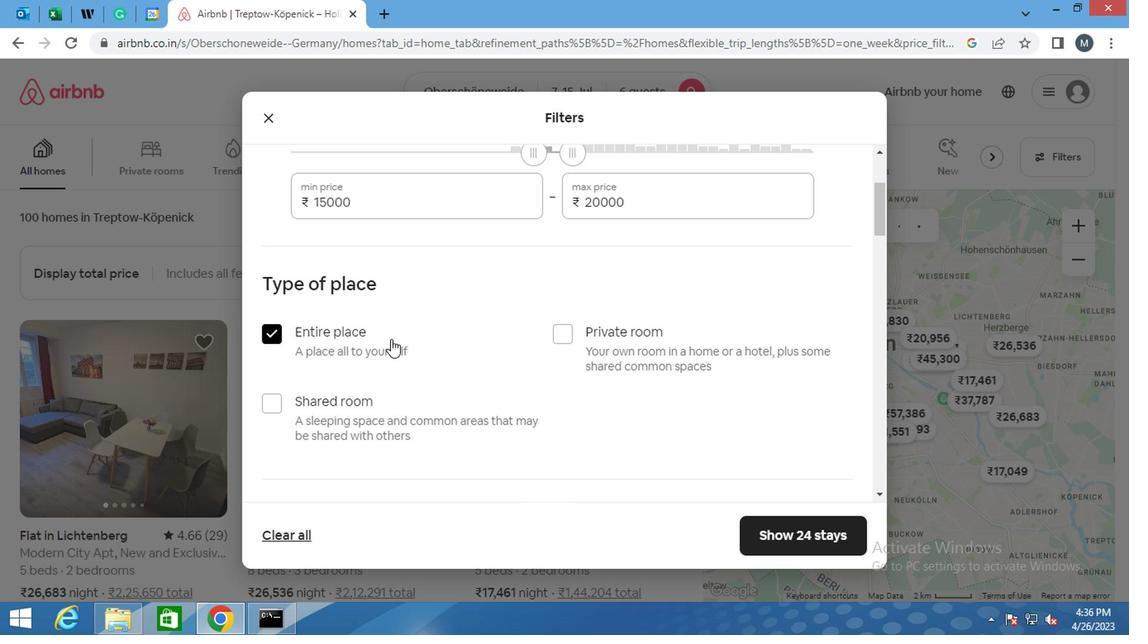 
Action: Mouse scrolled (388, 338) with delta (0, 0)
Screenshot: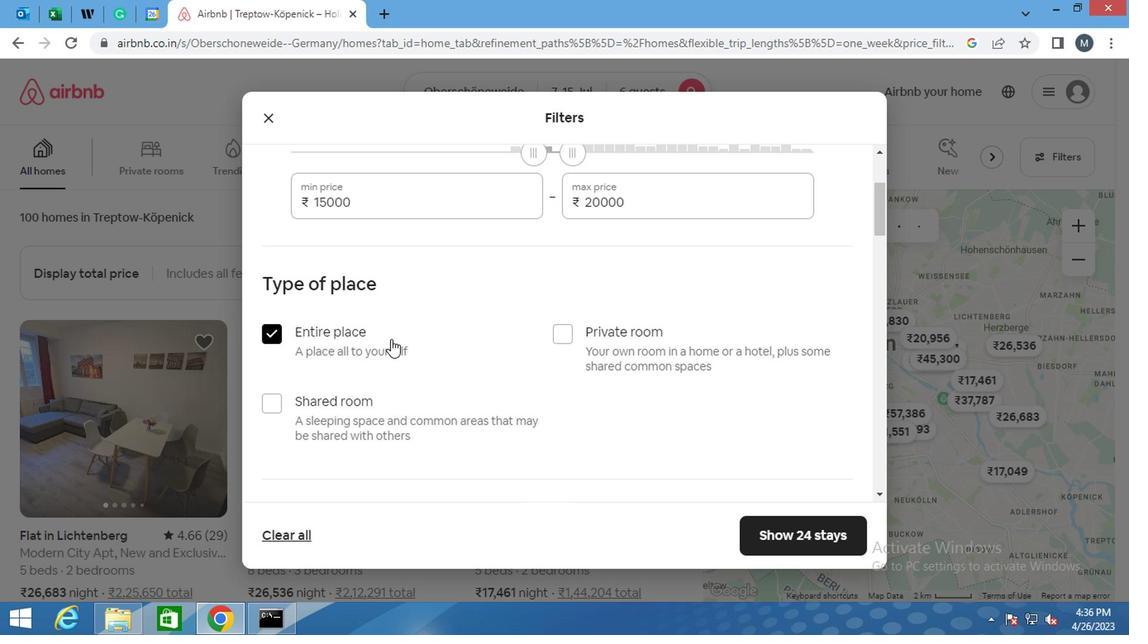 
Action: Mouse moved to (390, 340)
Screenshot: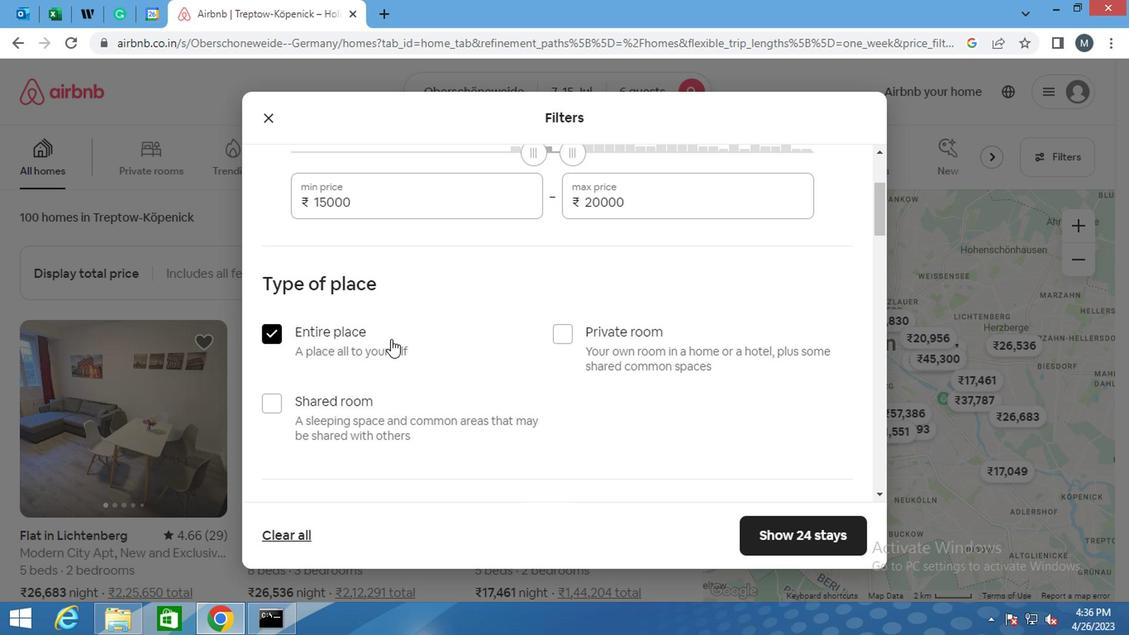
Action: Mouse scrolled (390, 339) with delta (0, -1)
Screenshot: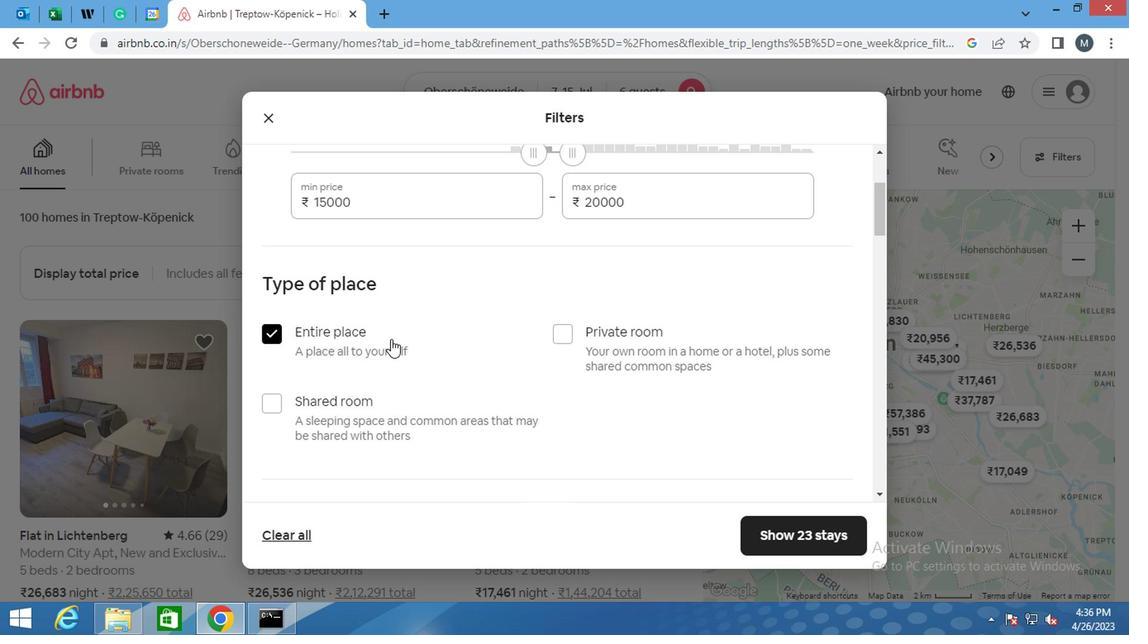 
Action: Mouse moved to (387, 325)
Screenshot: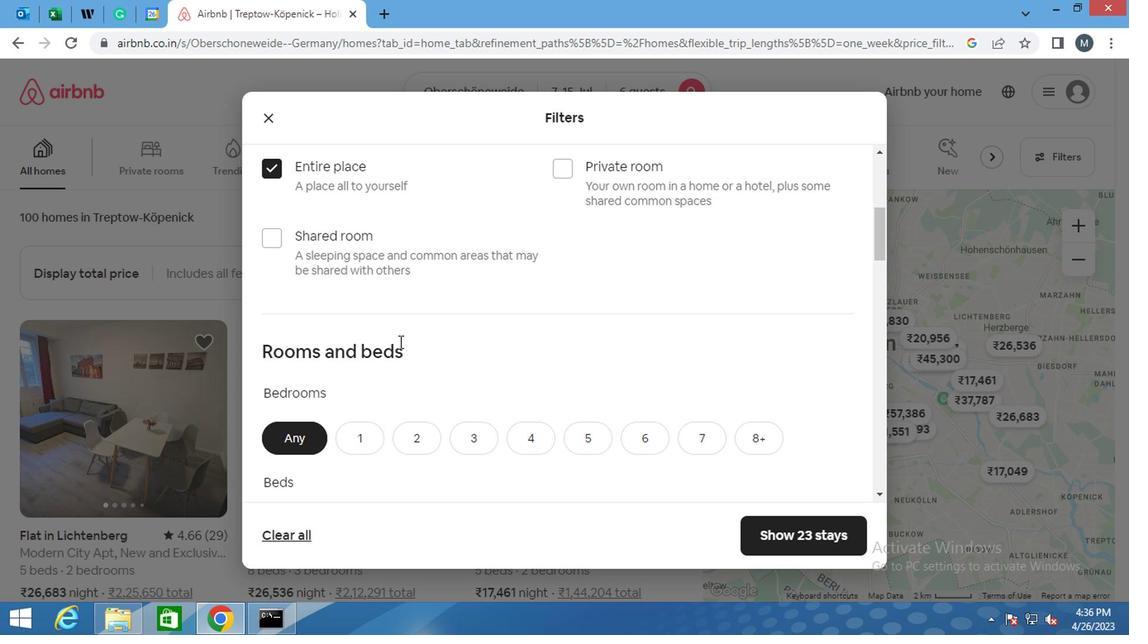 
Action: Mouse scrolled (387, 324) with delta (0, -1)
Screenshot: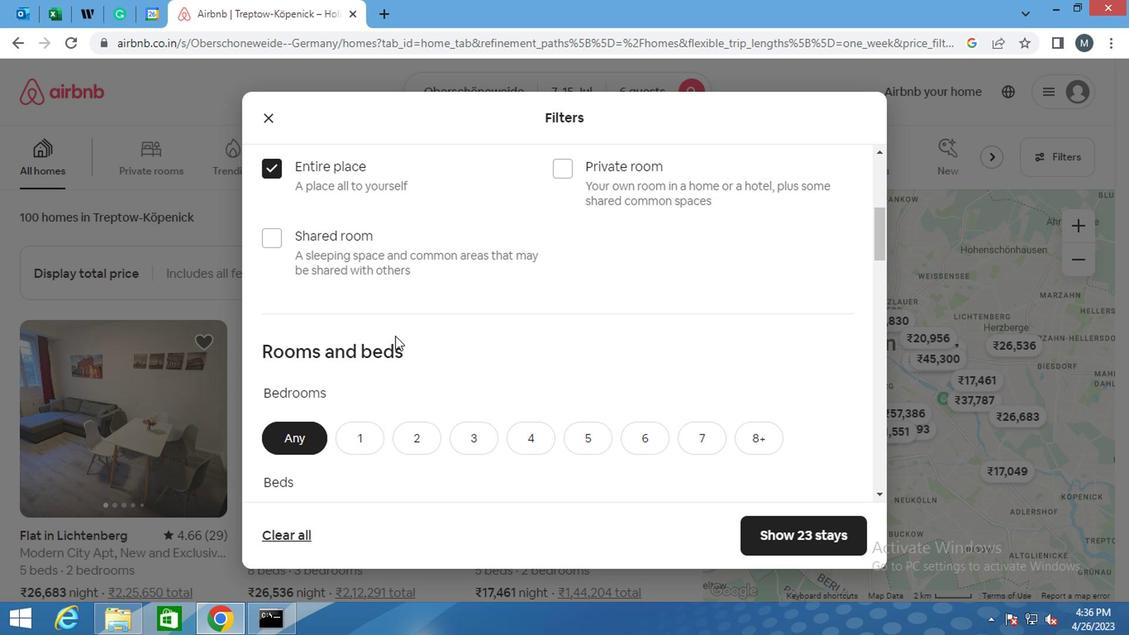 
Action: Mouse scrolled (387, 324) with delta (0, -1)
Screenshot: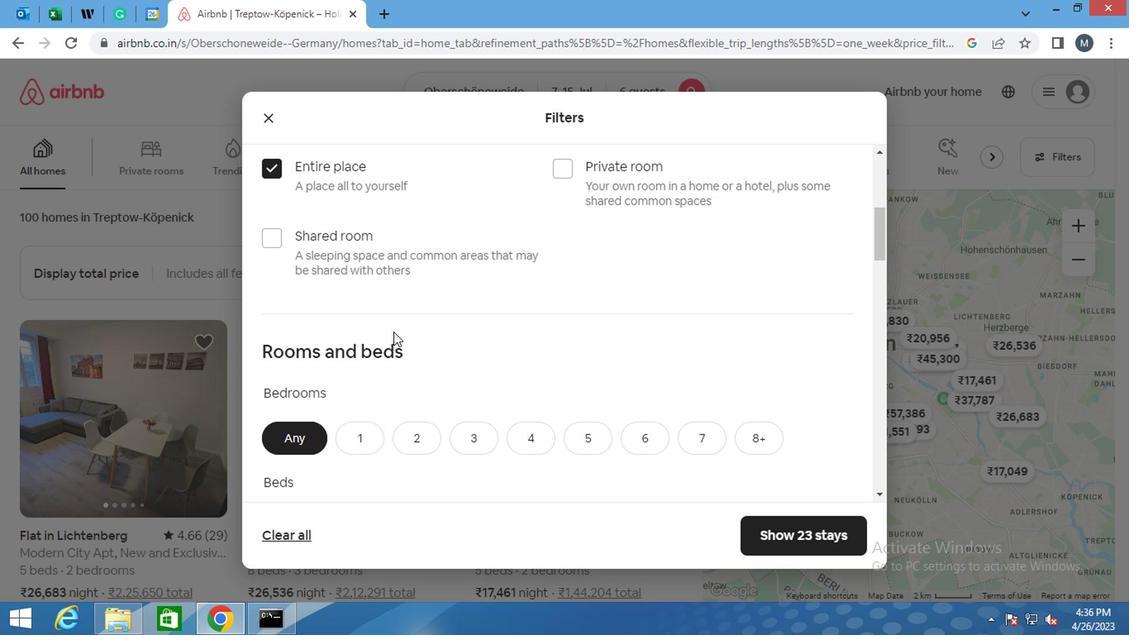 
Action: Mouse moved to (470, 279)
Screenshot: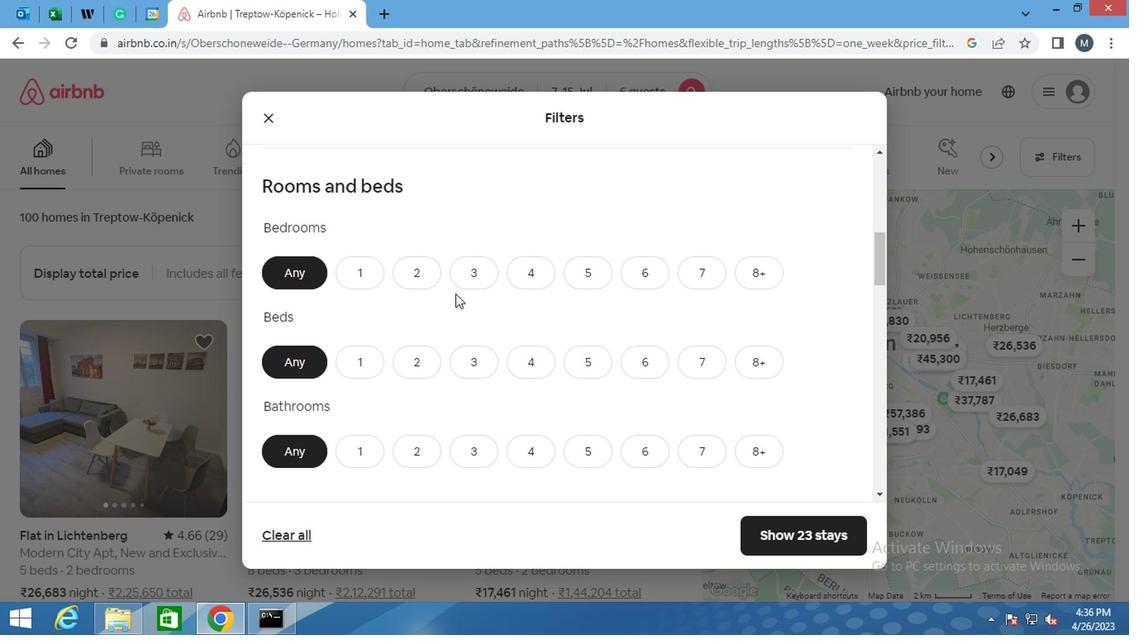 
Action: Mouse pressed left at (470, 279)
Screenshot: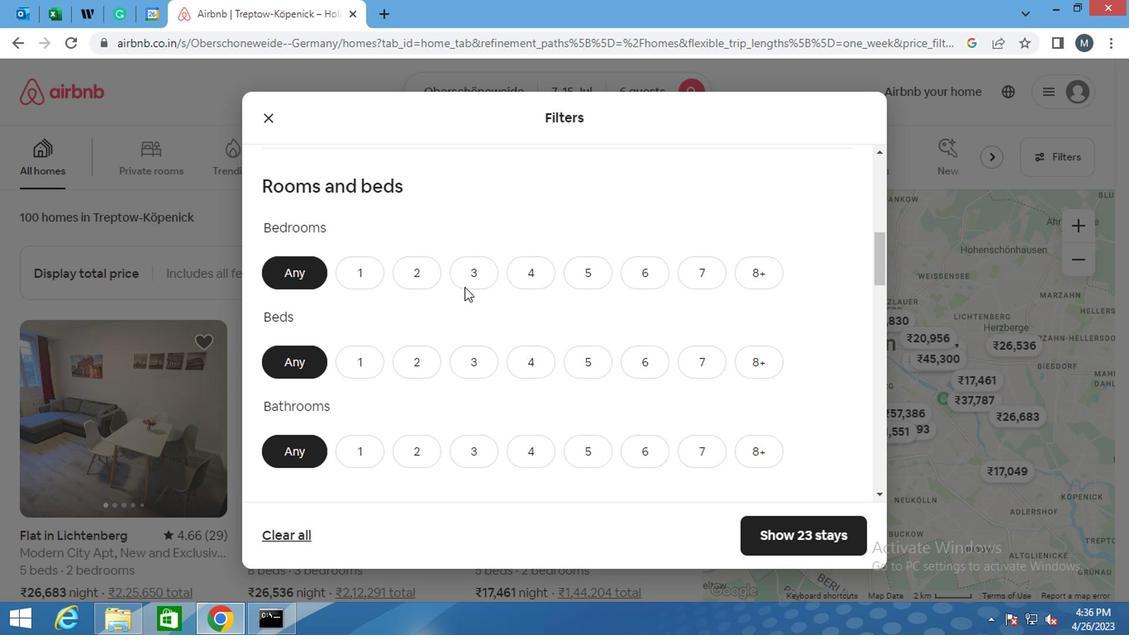 
Action: Mouse moved to (483, 364)
Screenshot: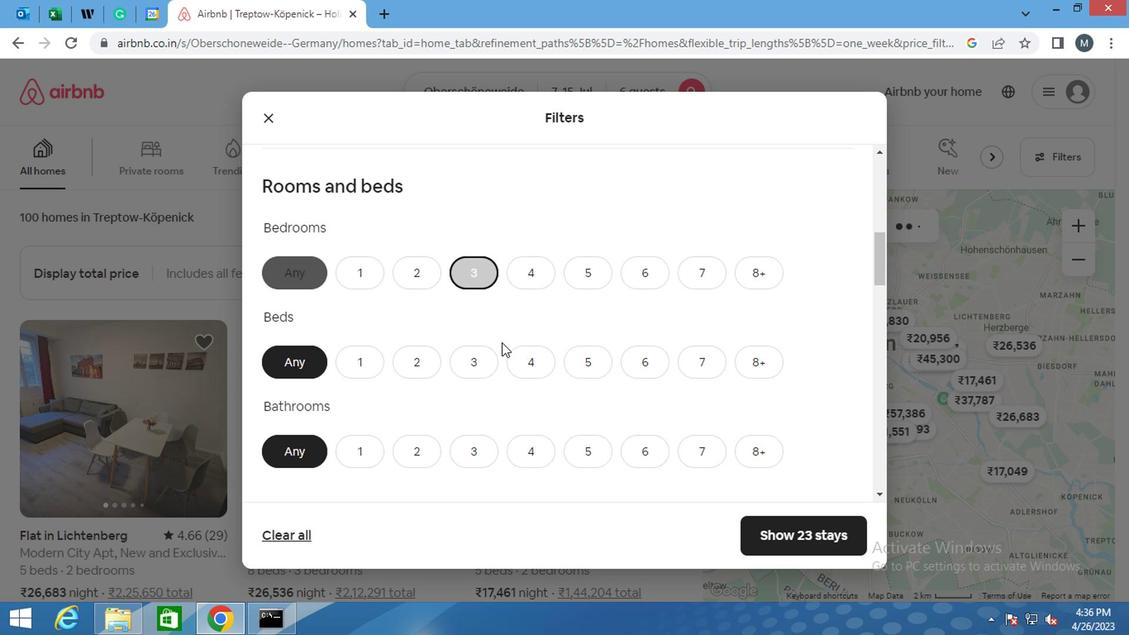 
Action: Mouse pressed left at (483, 364)
Screenshot: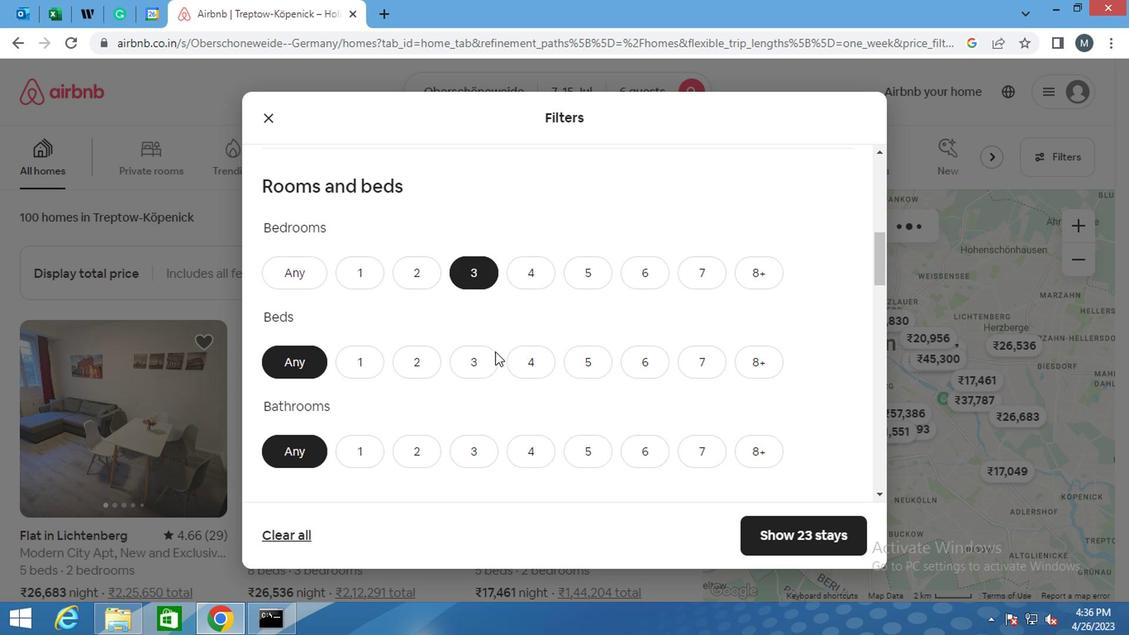 
Action: Mouse moved to (471, 450)
Screenshot: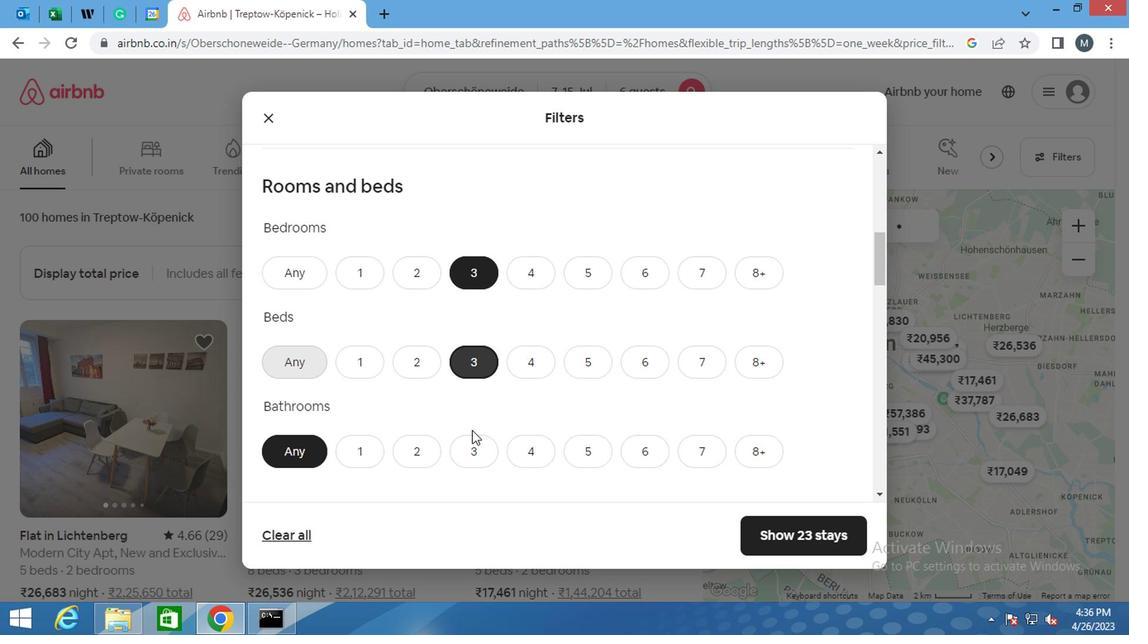 
Action: Mouse pressed left at (471, 450)
Screenshot: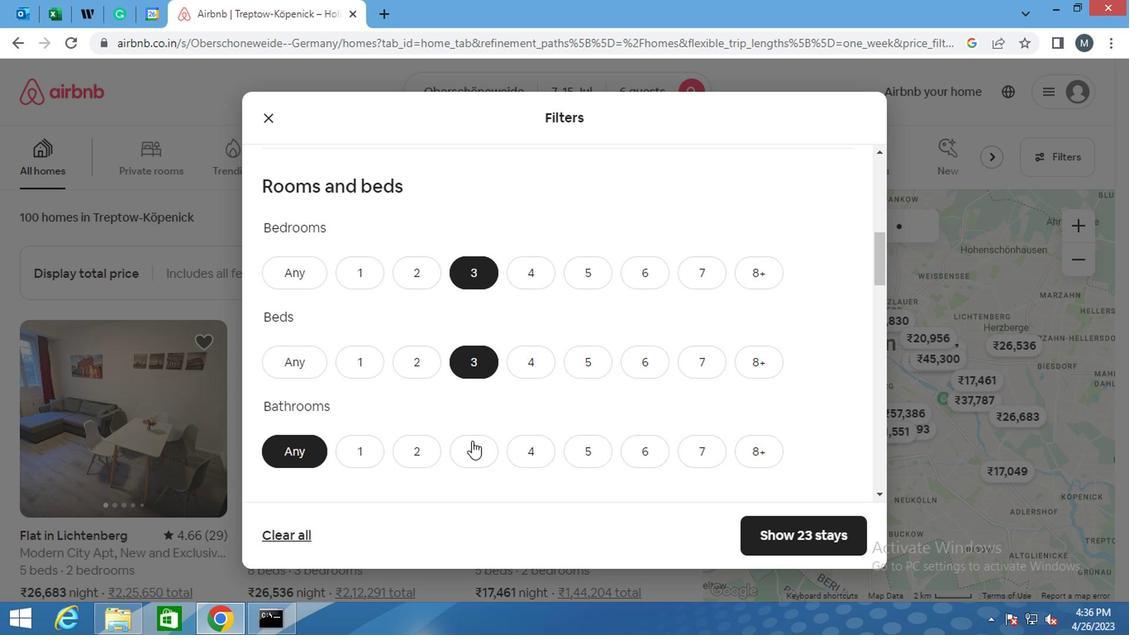 
Action: Mouse moved to (428, 347)
Screenshot: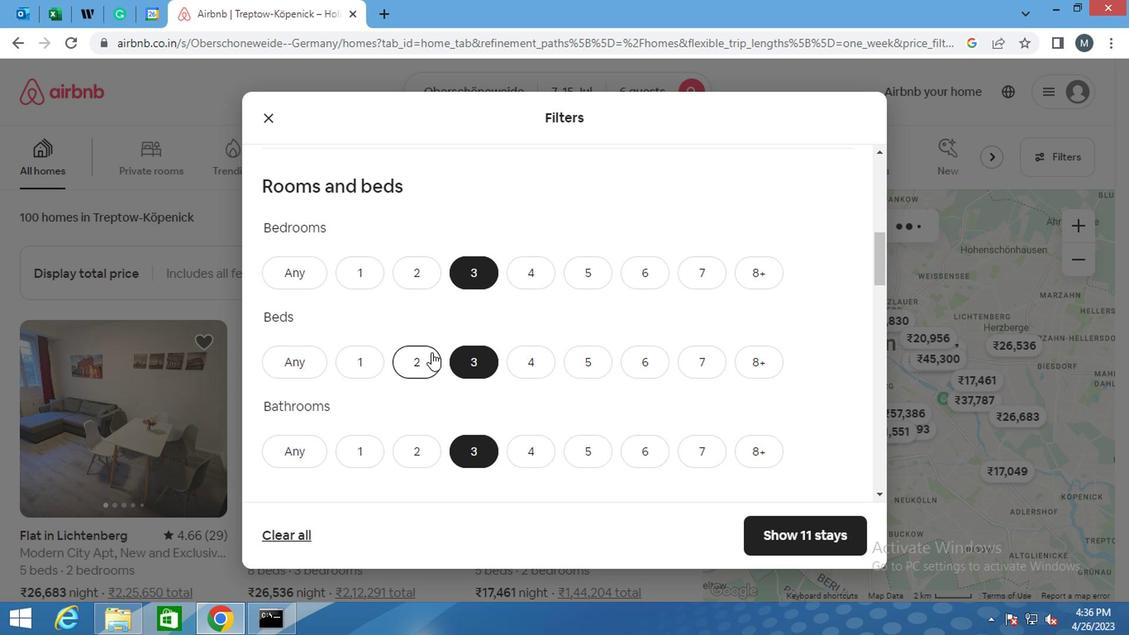 
Action: Mouse scrolled (428, 345) with delta (0, -1)
Screenshot: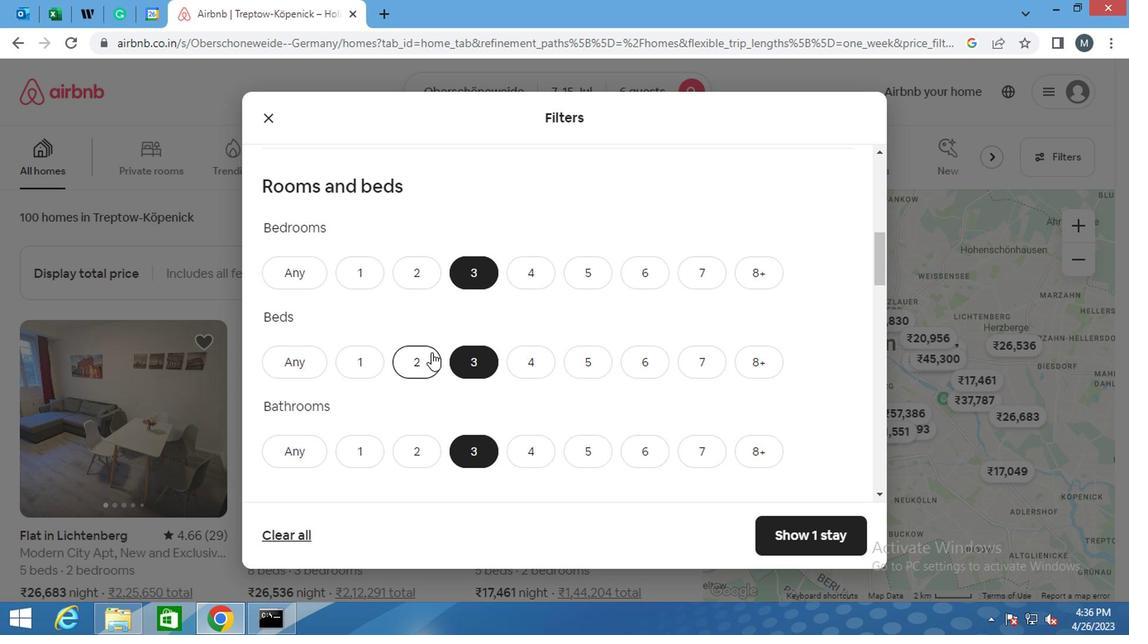 
Action: Mouse scrolled (428, 345) with delta (0, -1)
Screenshot: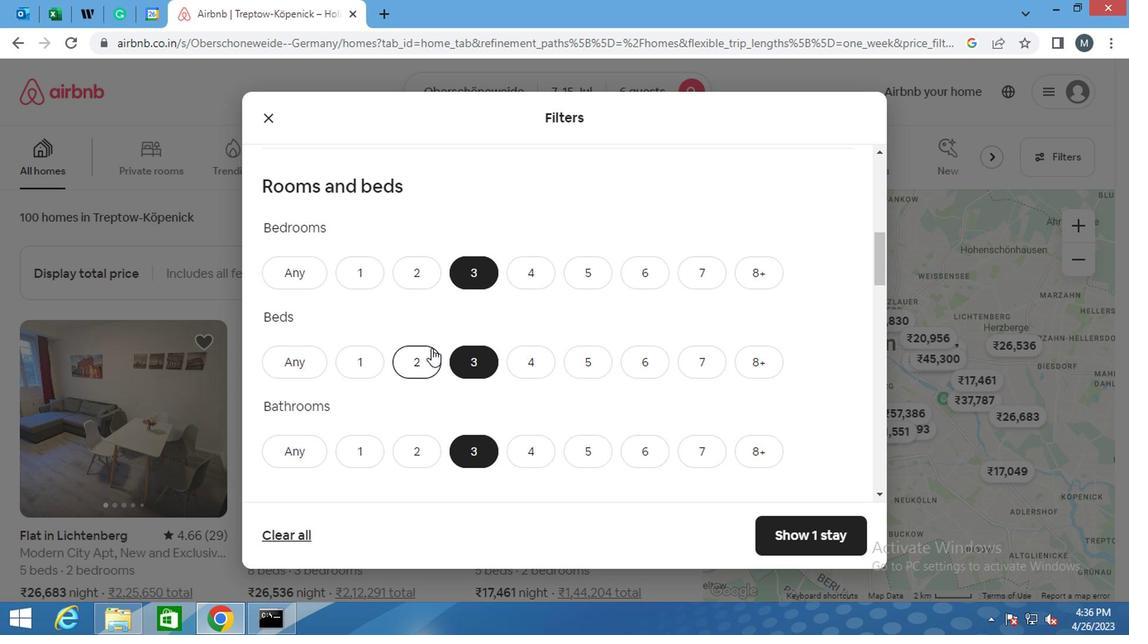 
Action: Mouse moved to (428, 345)
Screenshot: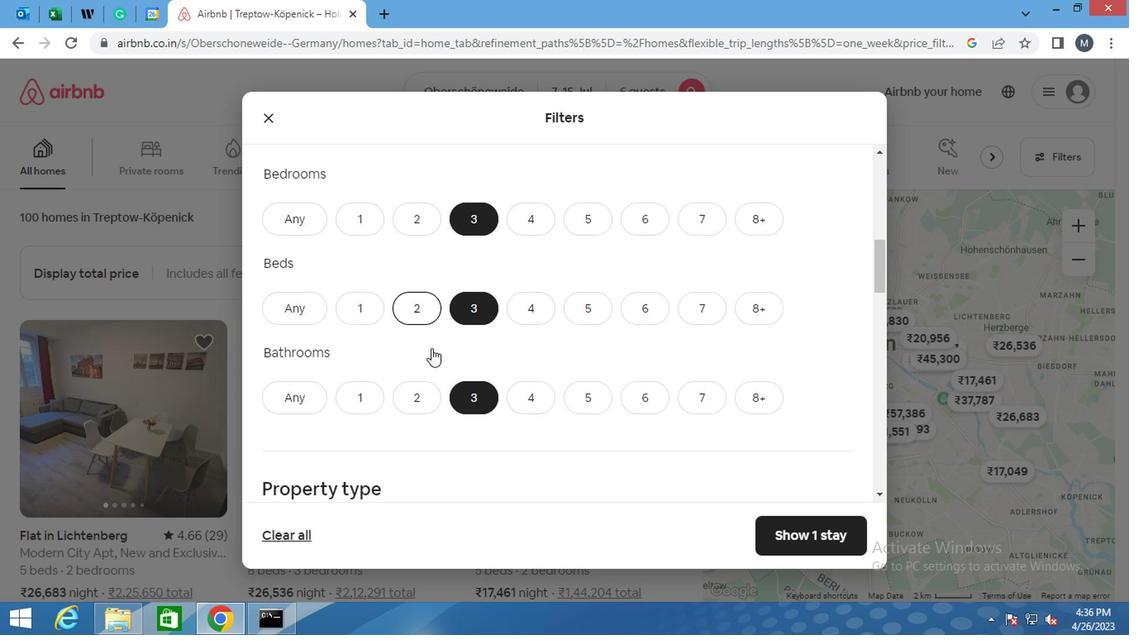 
Action: Mouse scrolled (428, 345) with delta (0, 0)
Screenshot: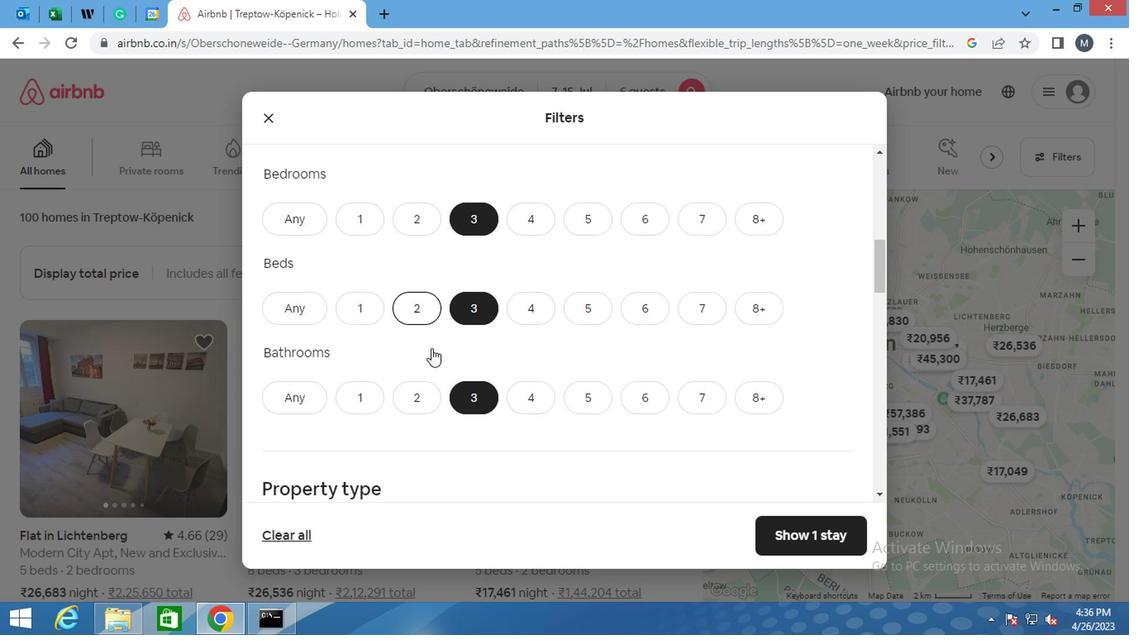 
Action: Mouse moved to (432, 348)
Screenshot: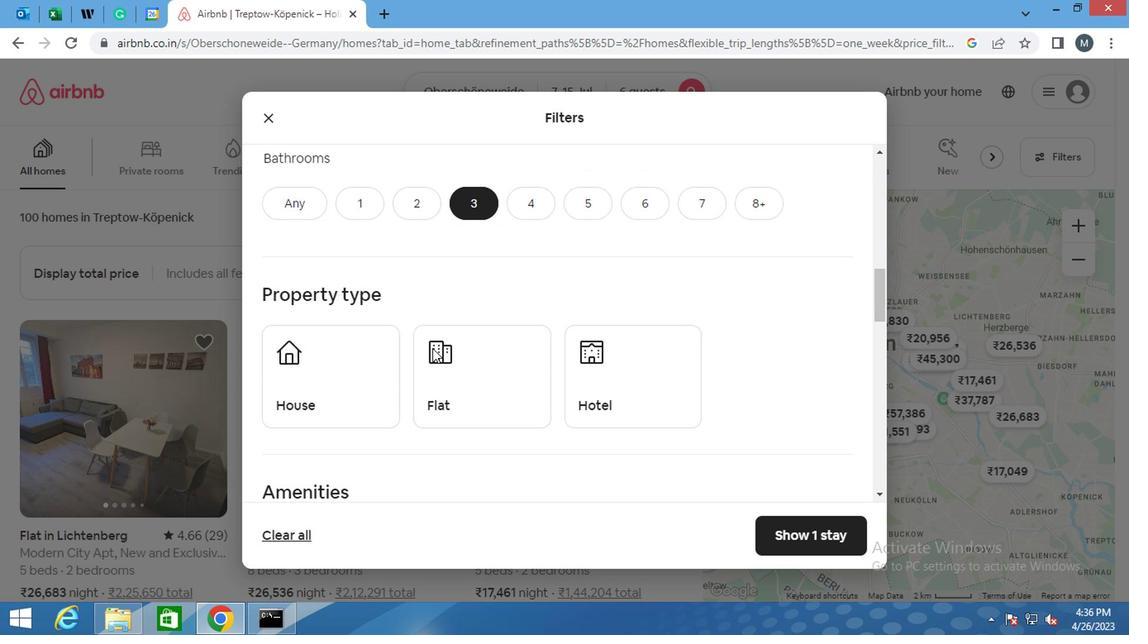
Action: Mouse scrolled (432, 347) with delta (0, 0)
Screenshot: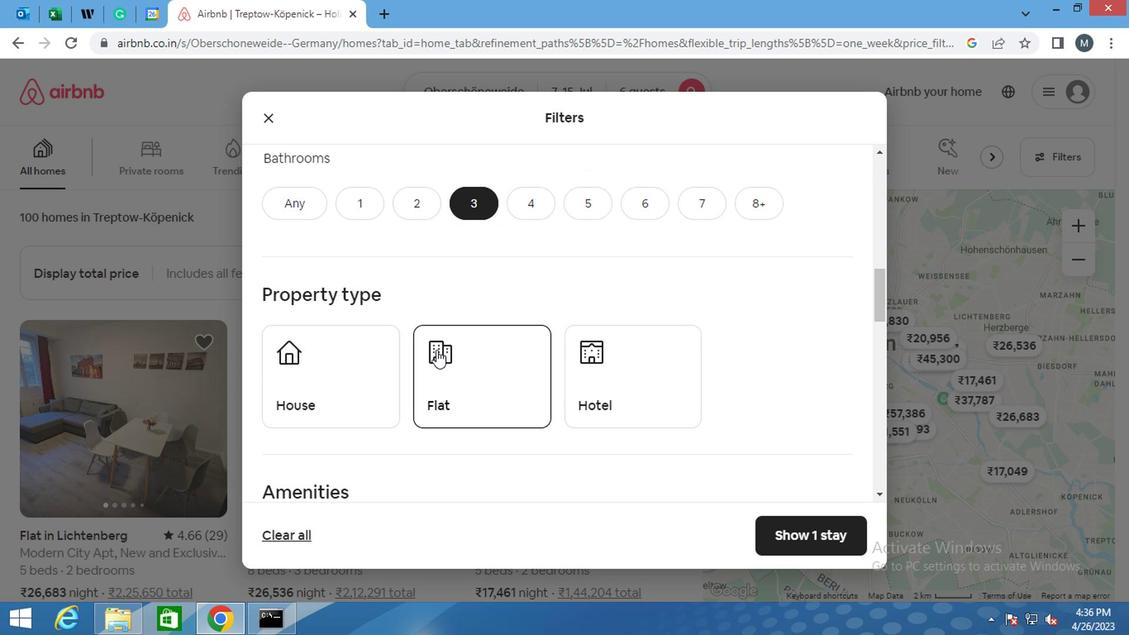 
Action: Mouse moved to (434, 351)
Screenshot: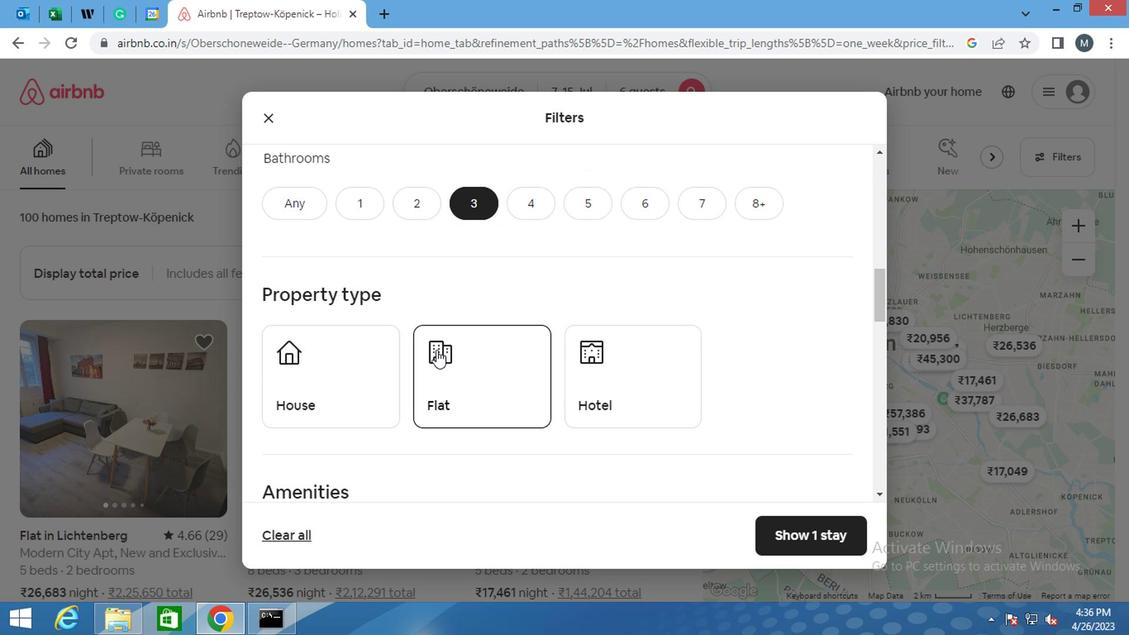 
Action: Mouse scrolled (434, 351) with delta (0, 0)
Screenshot: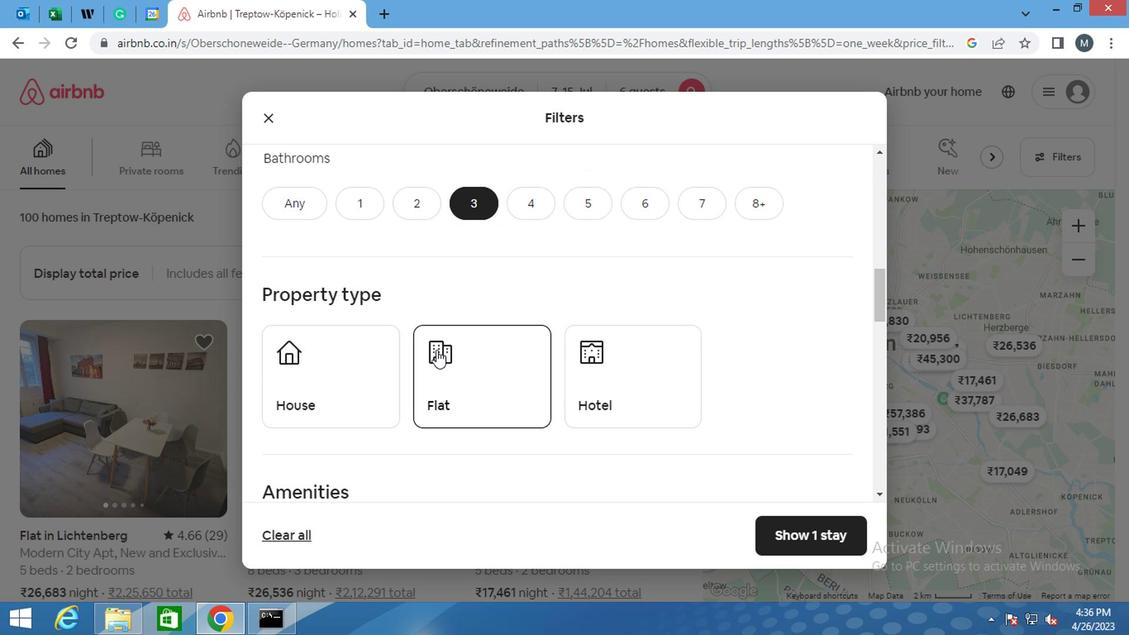 
Action: Mouse moved to (310, 225)
Screenshot: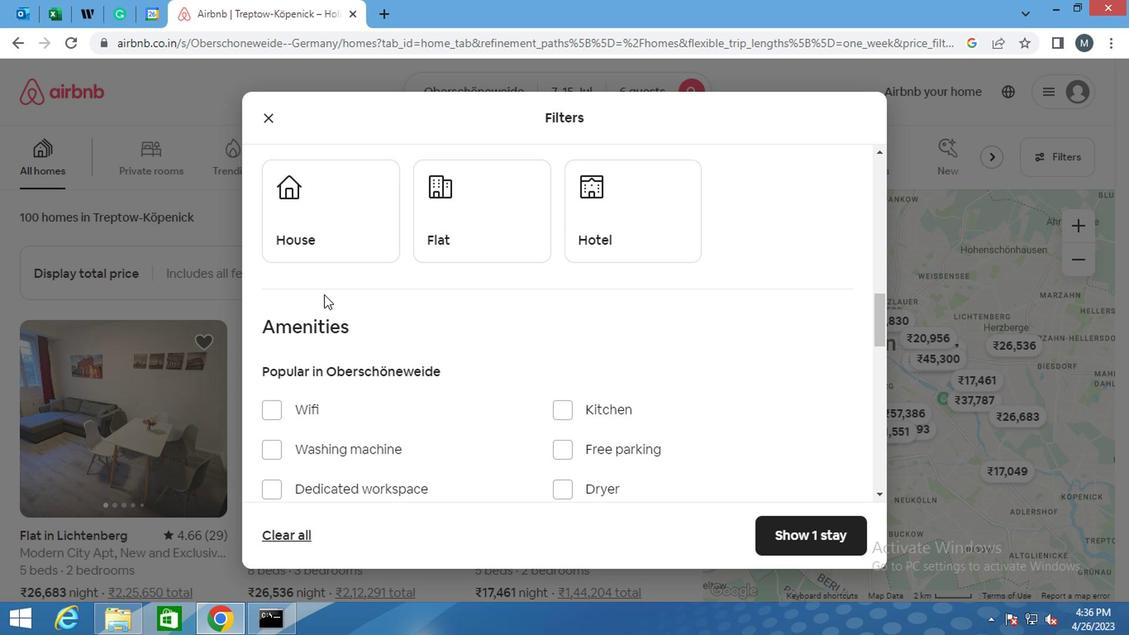 
Action: Mouse pressed left at (310, 225)
Screenshot: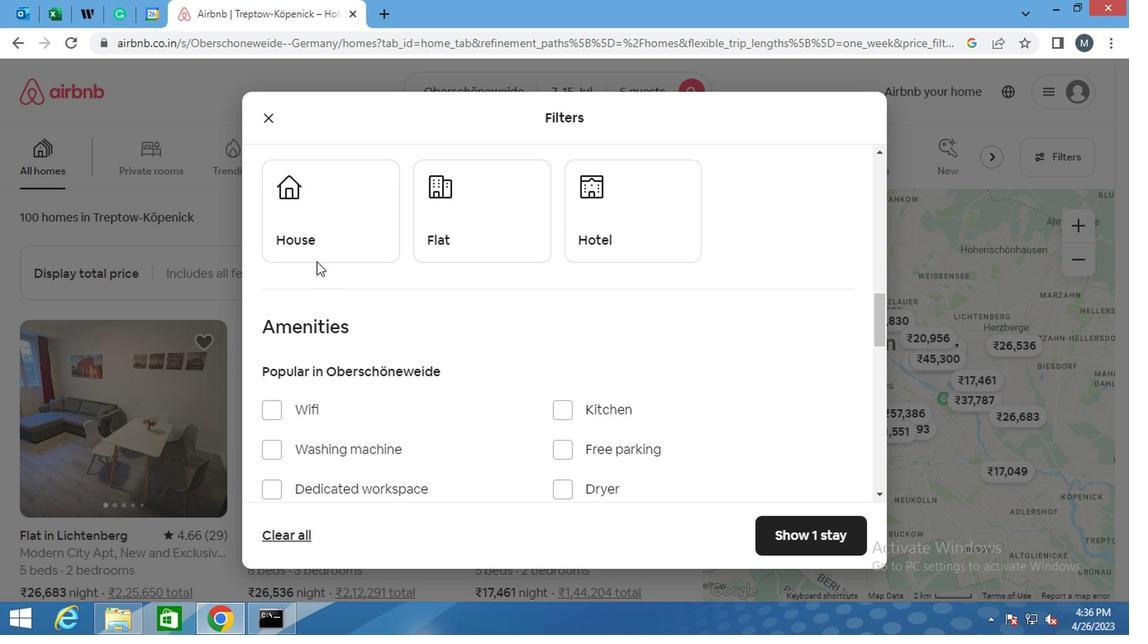 
Action: Mouse moved to (571, 222)
Screenshot: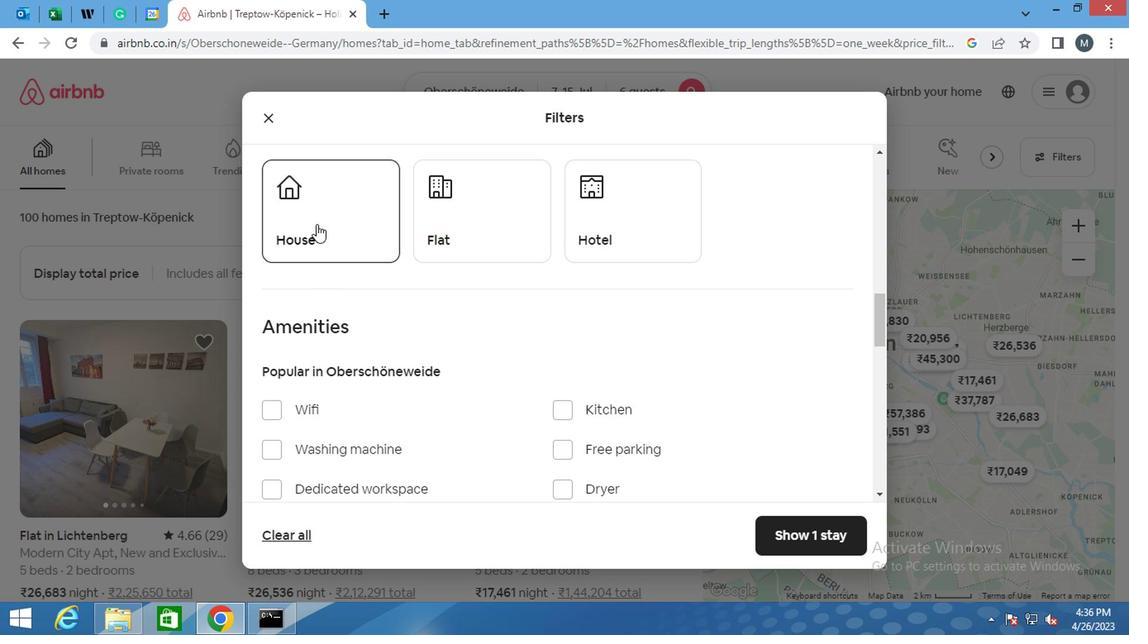 
Action: Mouse pressed left at (571, 222)
Screenshot: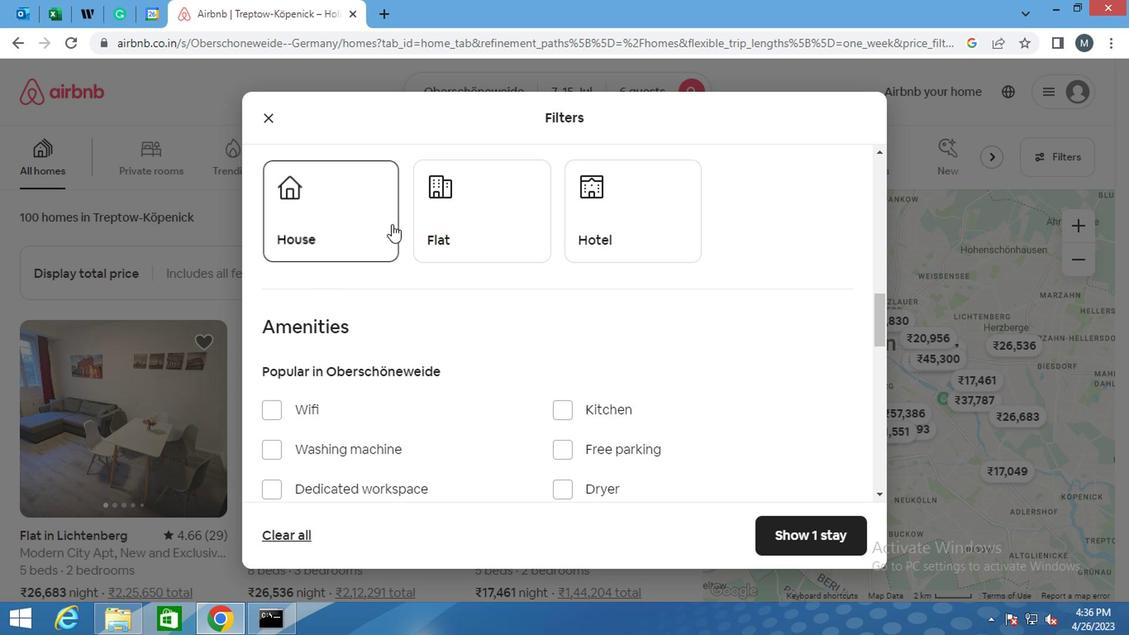 
Action: Mouse moved to (664, 207)
Screenshot: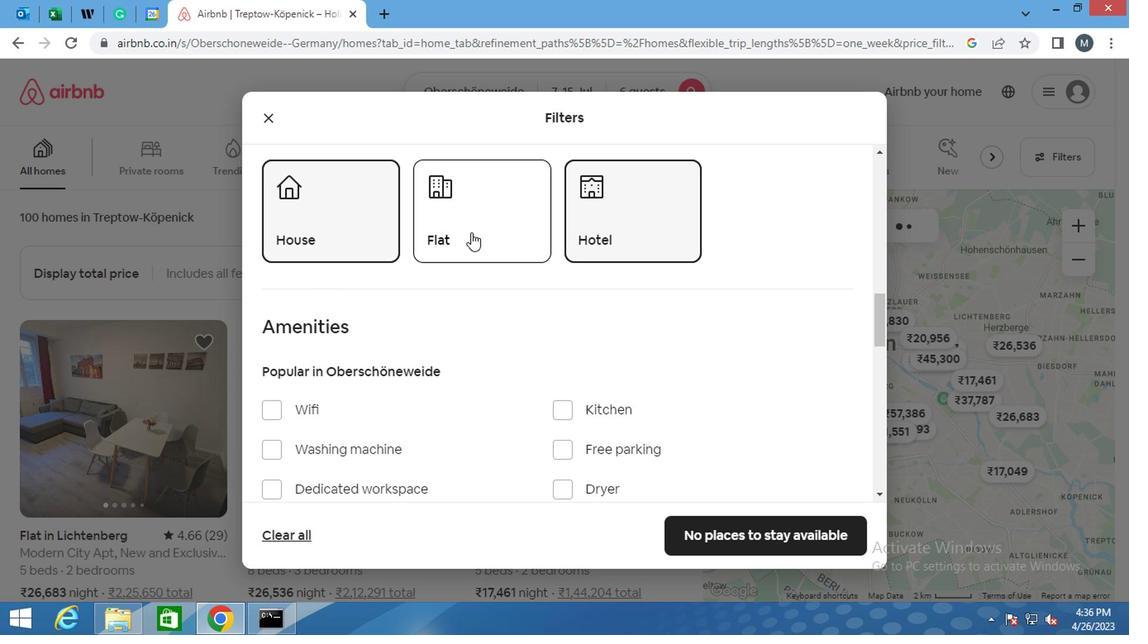 
Action: Mouse pressed left at (664, 207)
Screenshot: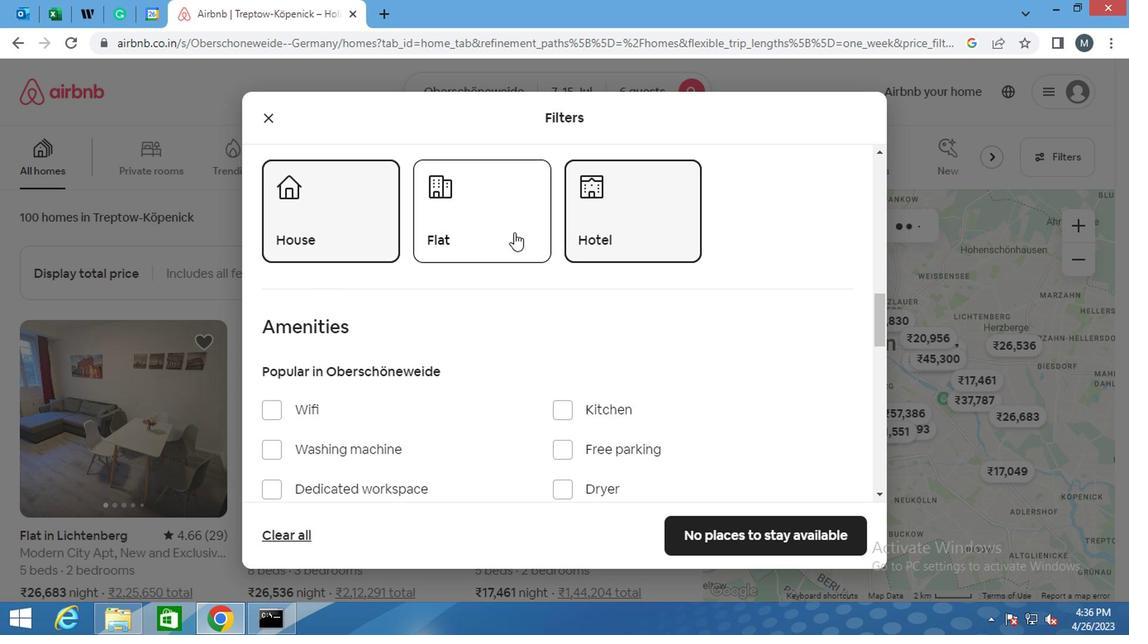 
Action: Mouse moved to (508, 223)
Screenshot: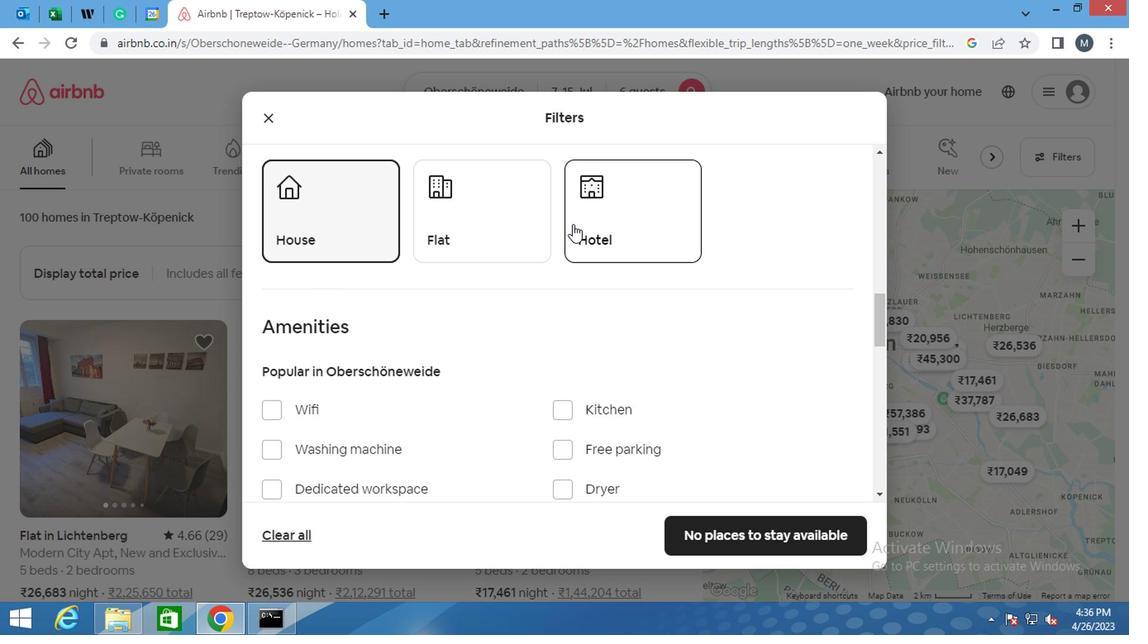 
Action: Mouse pressed left at (508, 223)
Screenshot: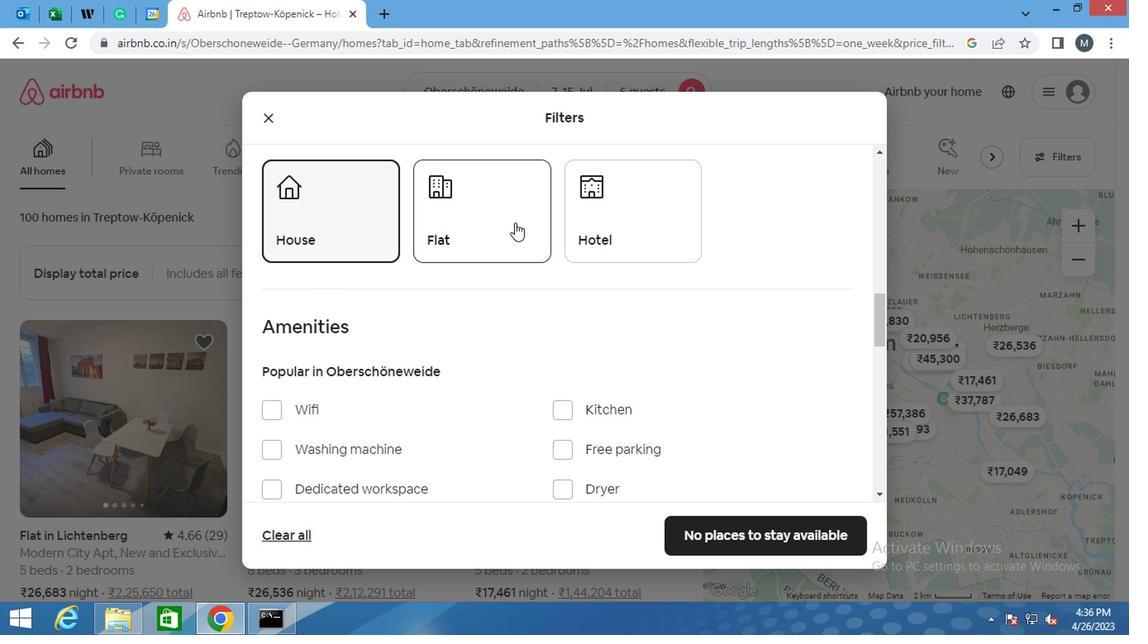 
Action: Mouse moved to (454, 256)
Screenshot: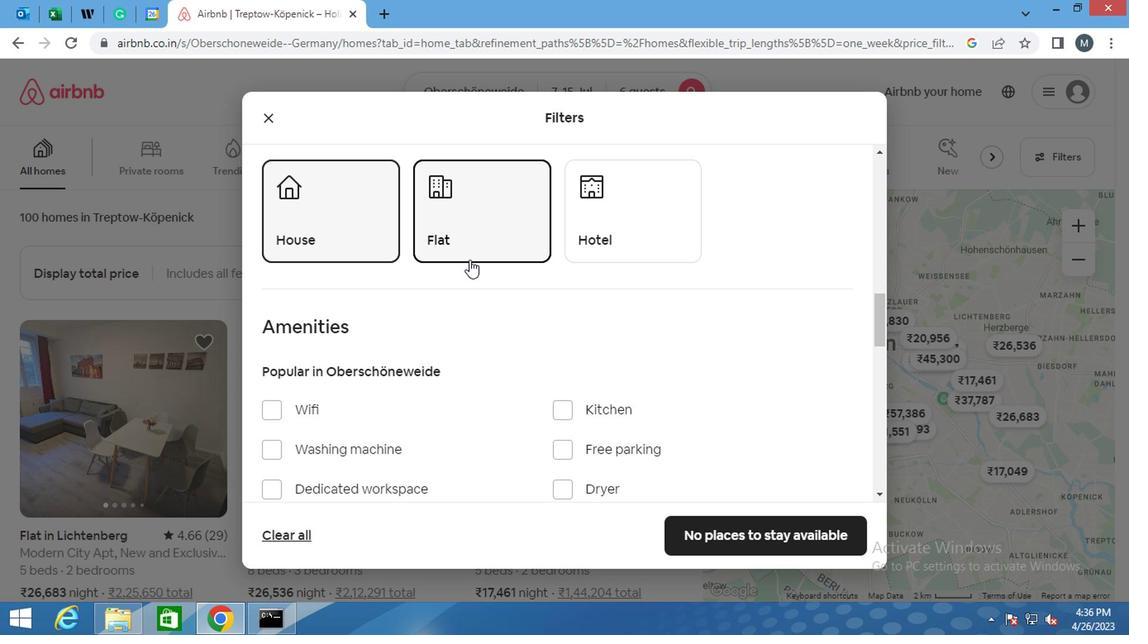 
Action: Mouse scrolled (454, 255) with delta (0, 0)
Screenshot: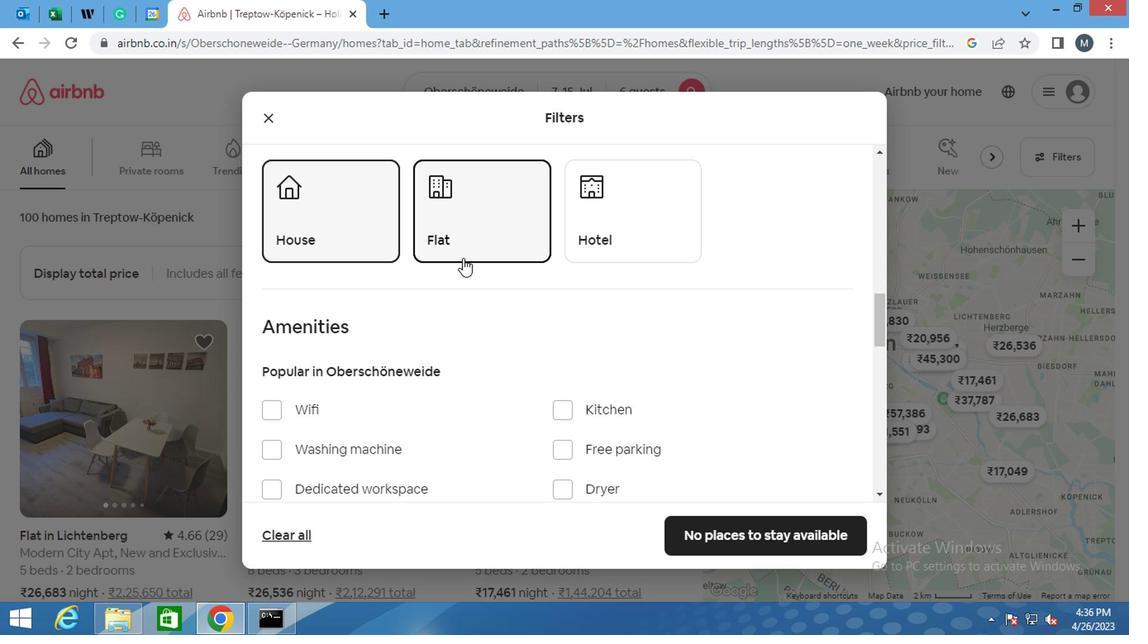 
Action: Mouse scrolled (454, 255) with delta (0, 0)
Screenshot: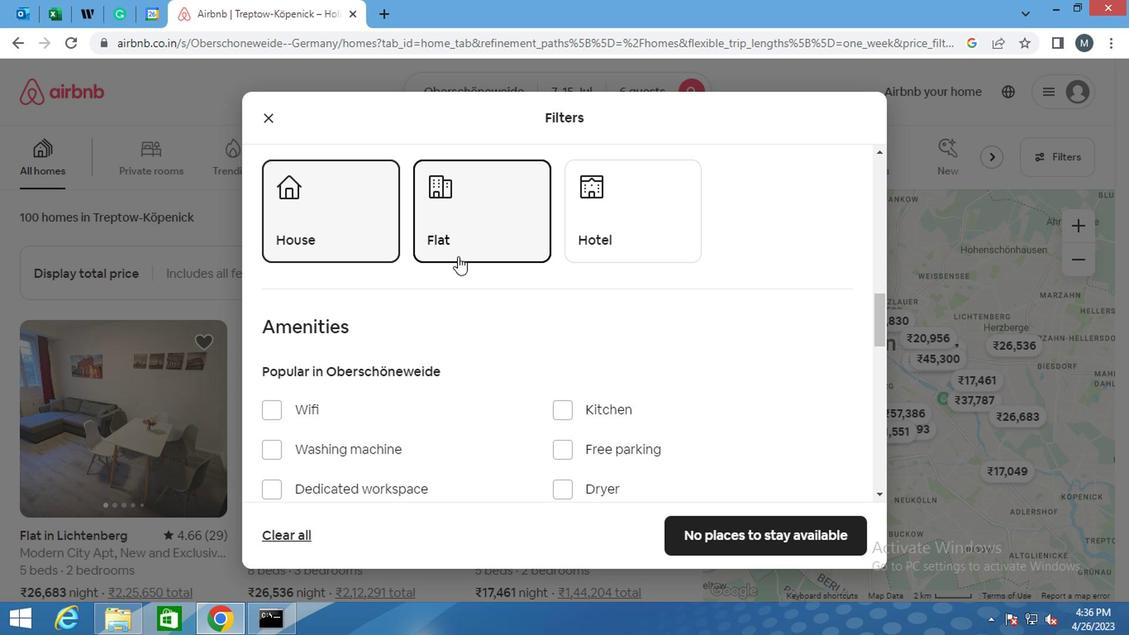 
Action: Mouse moved to (451, 257)
Screenshot: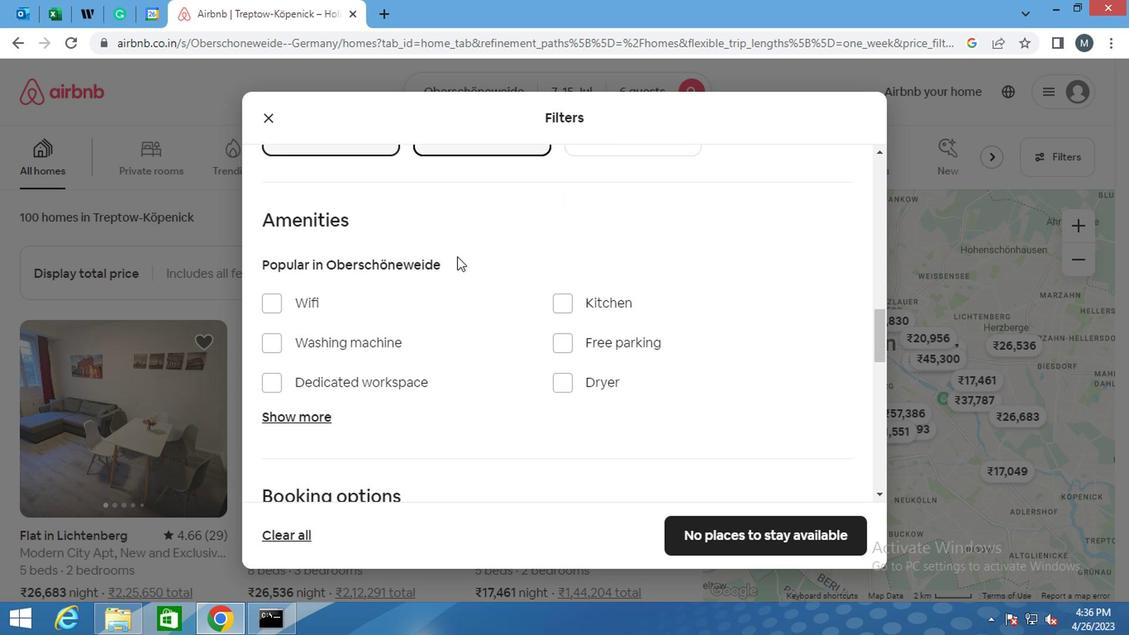 
Action: Mouse scrolled (451, 256) with delta (0, -1)
Screenshot: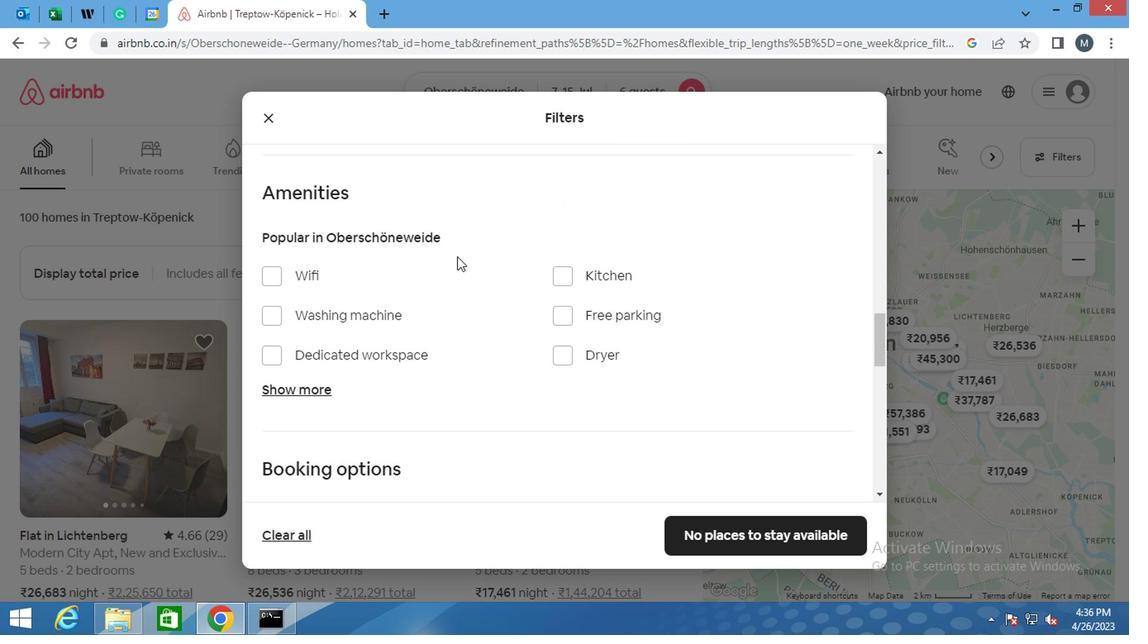 
Action: Mouse moved to (448, 262)
Screenshot: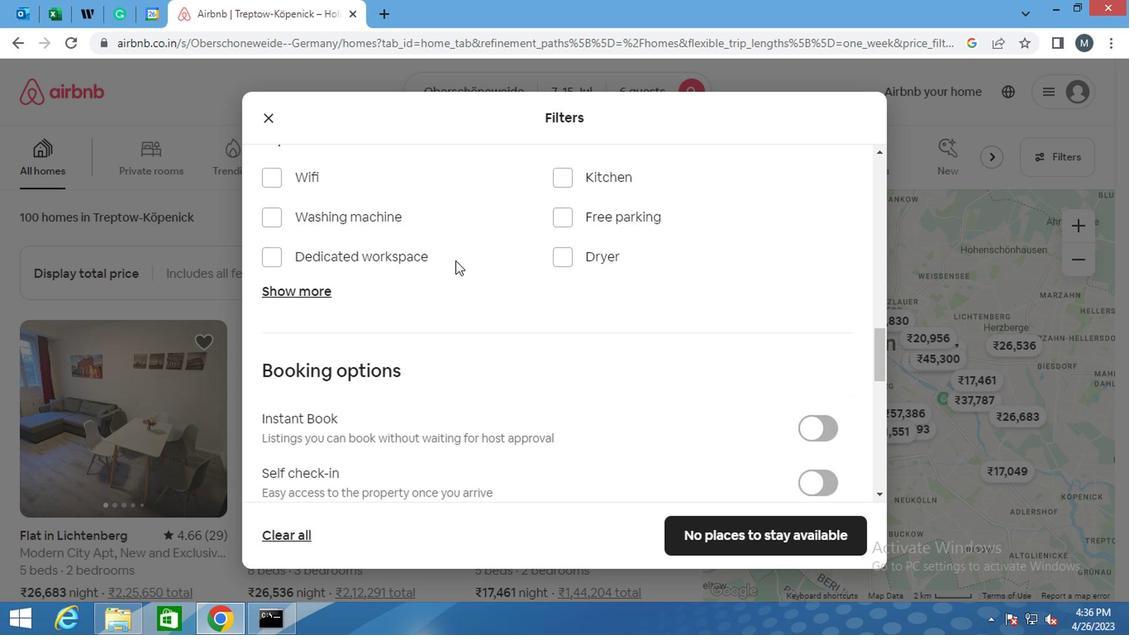 
Action: Mouse scrolled (448, 262) with delta (0, 0)
Screenshot: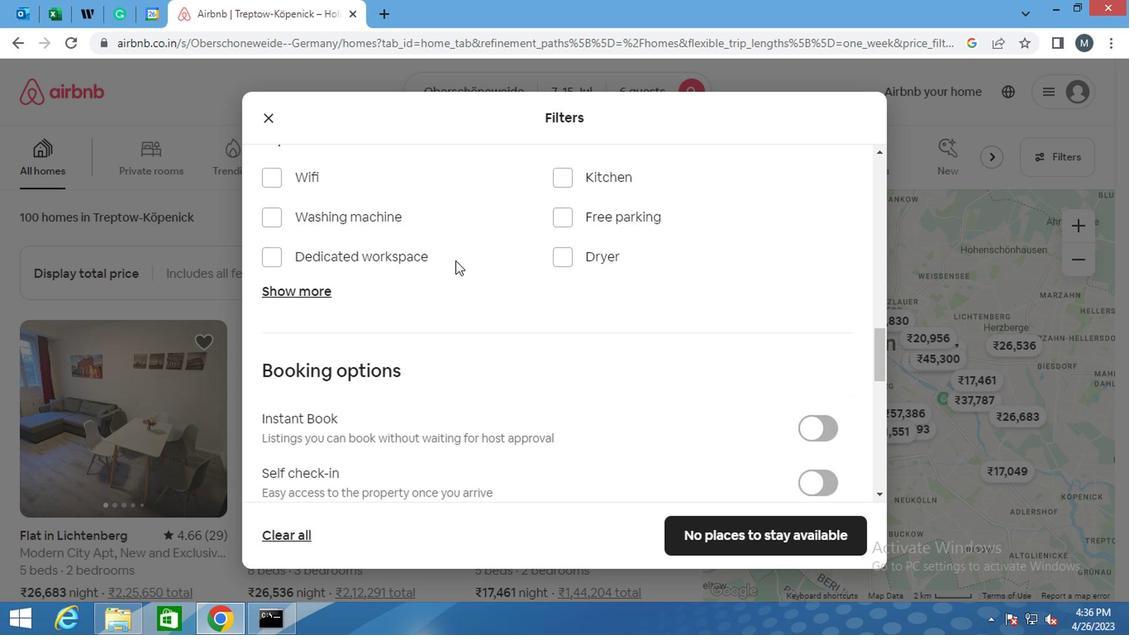 
Action: Mouse moved to (542, 320)
Screenshot: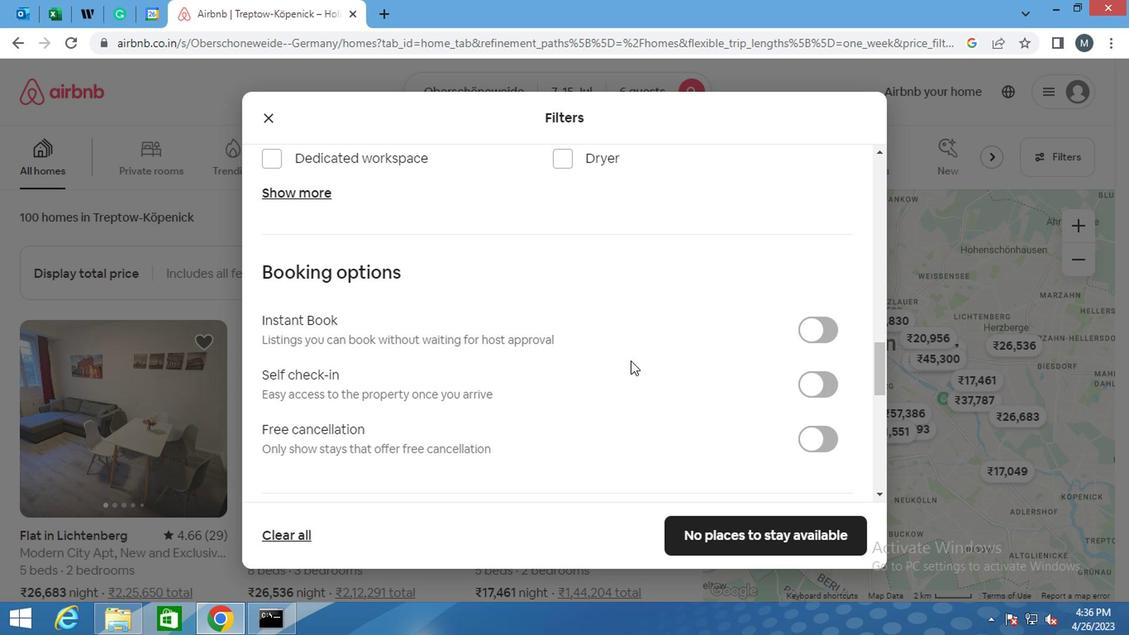 
Action: Mouse scrolled (542, 321) with delta (0, 1)
Screenshot: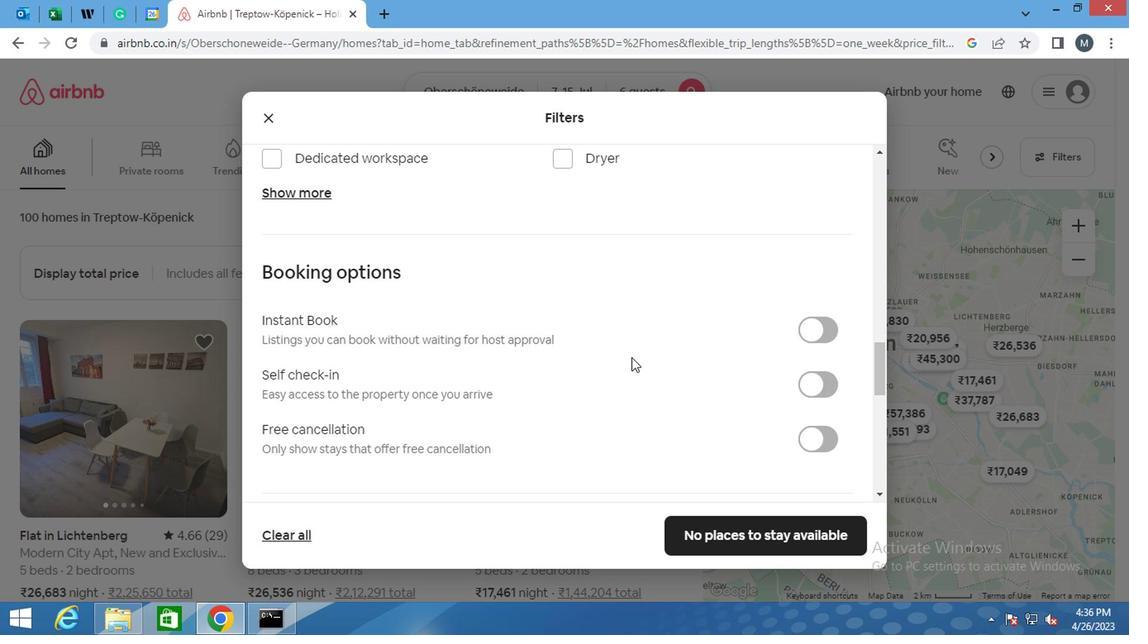 
Action: Mouse scrolled (542, 321) with delta (0, 1)
Screenshot: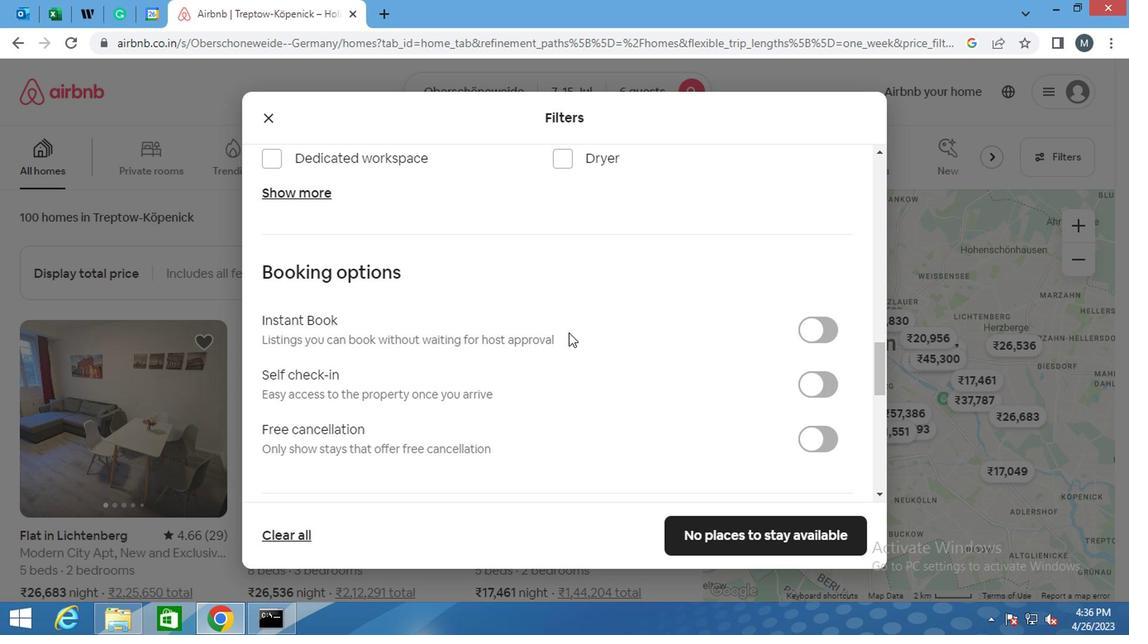 
Action: Mouse moved to (271, 280)
Screenshot: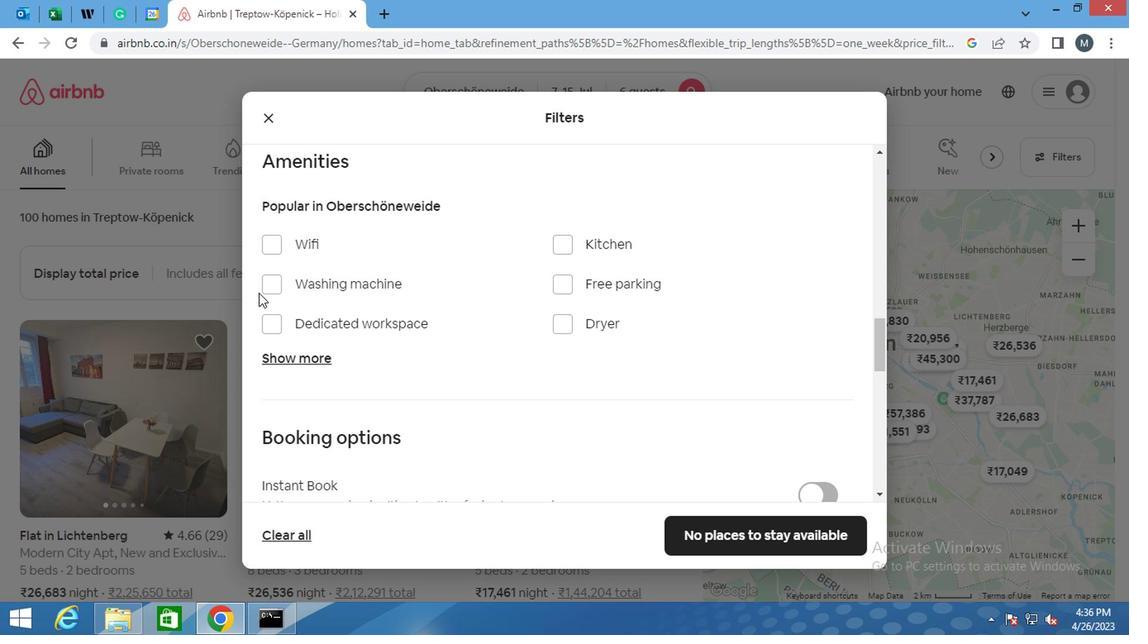 
Action: Mouse pressed left at (271, 280)
Screenshot: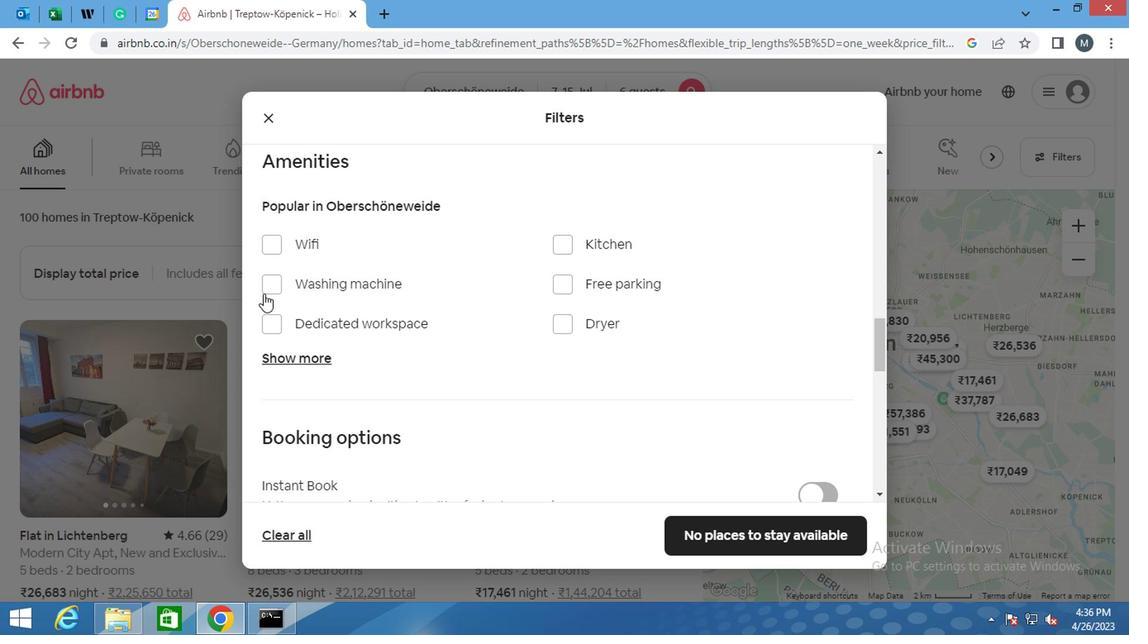 
Action: Mouse moved to (568, 304)
Screenshot: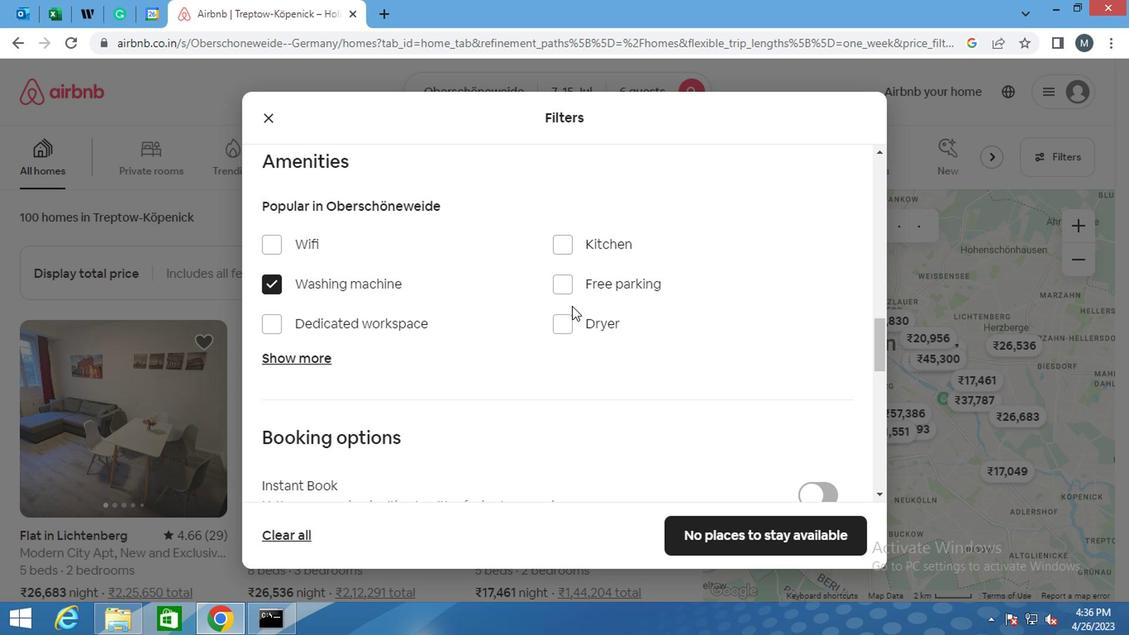 
Action: Mouse scrolled (568, 303) with delta (0, -1)
Screenshot: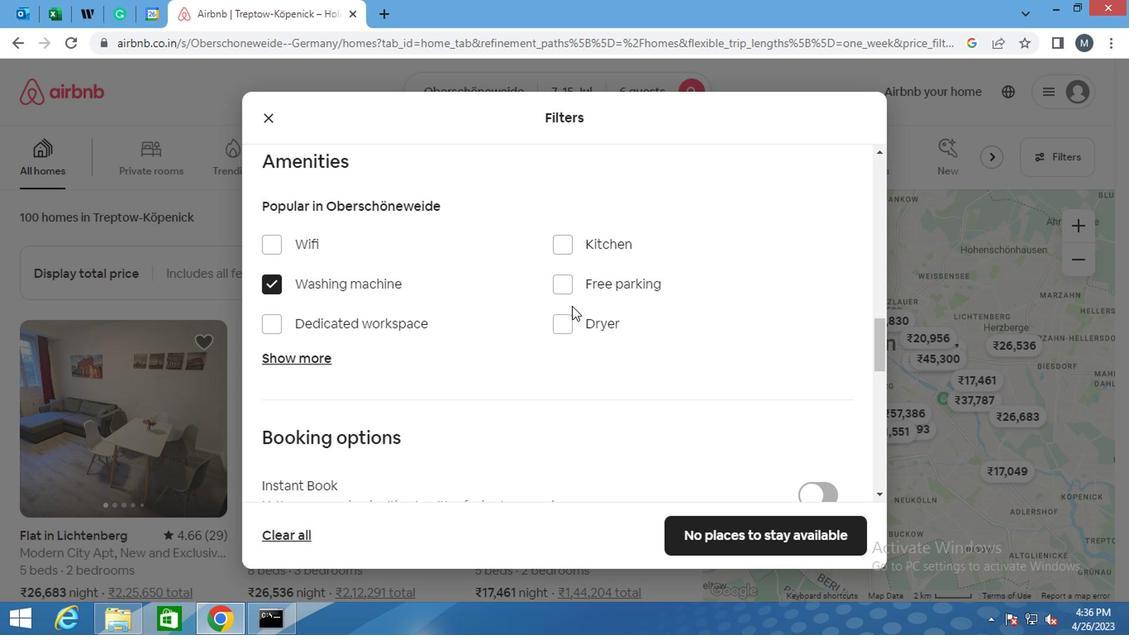
Action: Mouse scrolled (568, 303) with delta (0, -1)
Screenshot: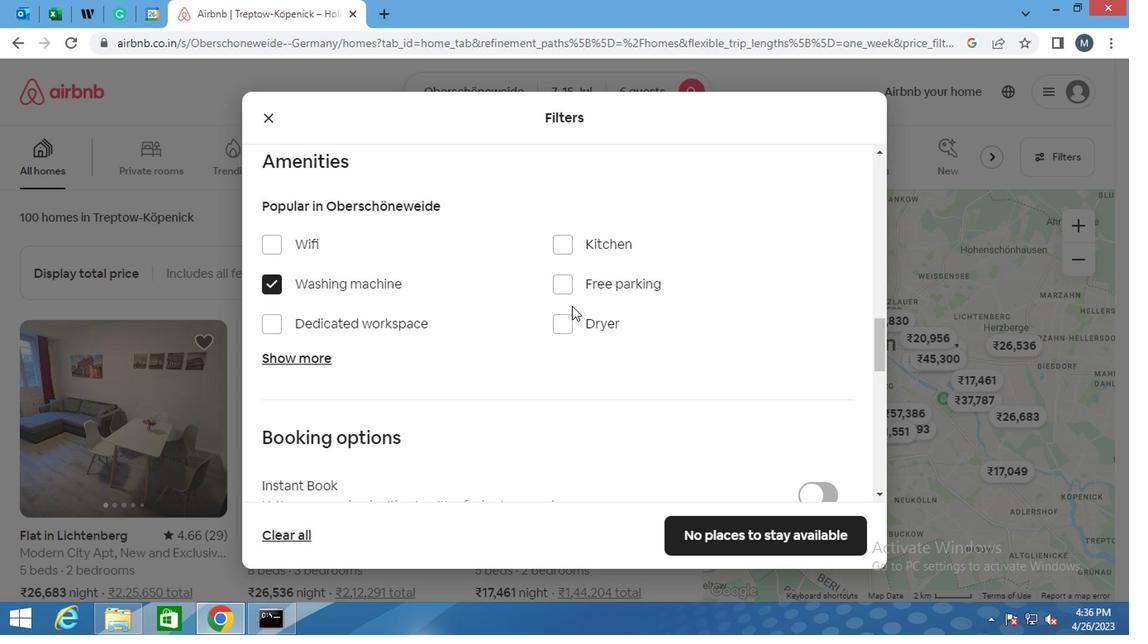 
Action: Mouse moved to (568, 304)
Screenshot: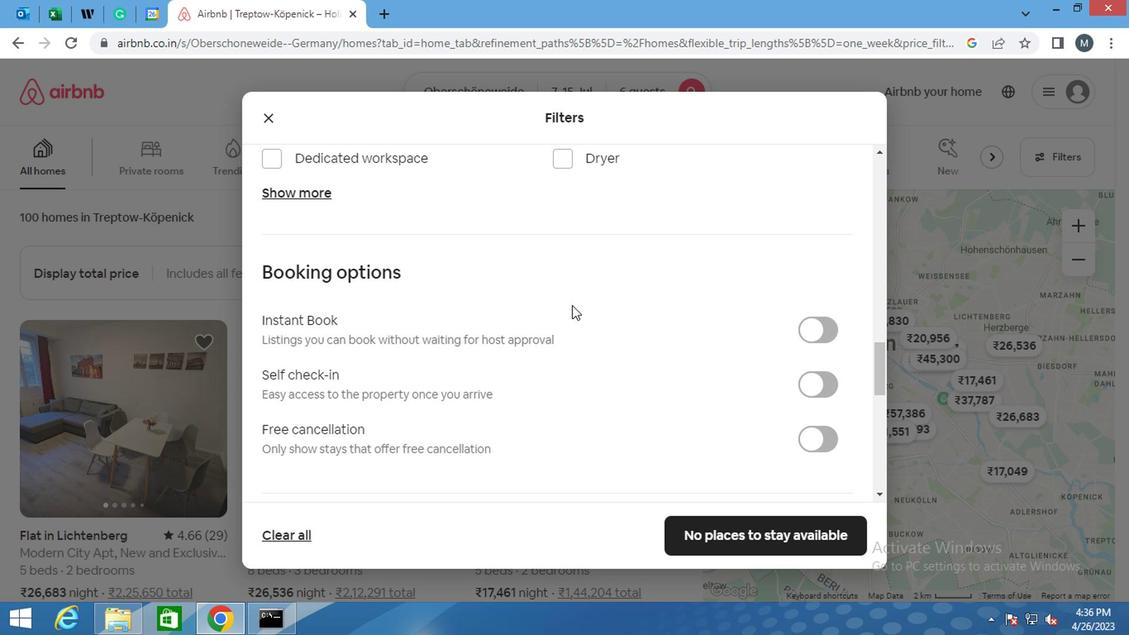 
Action: Mouse scrolled (568, 303) with delta (0, -1)
Screenshot: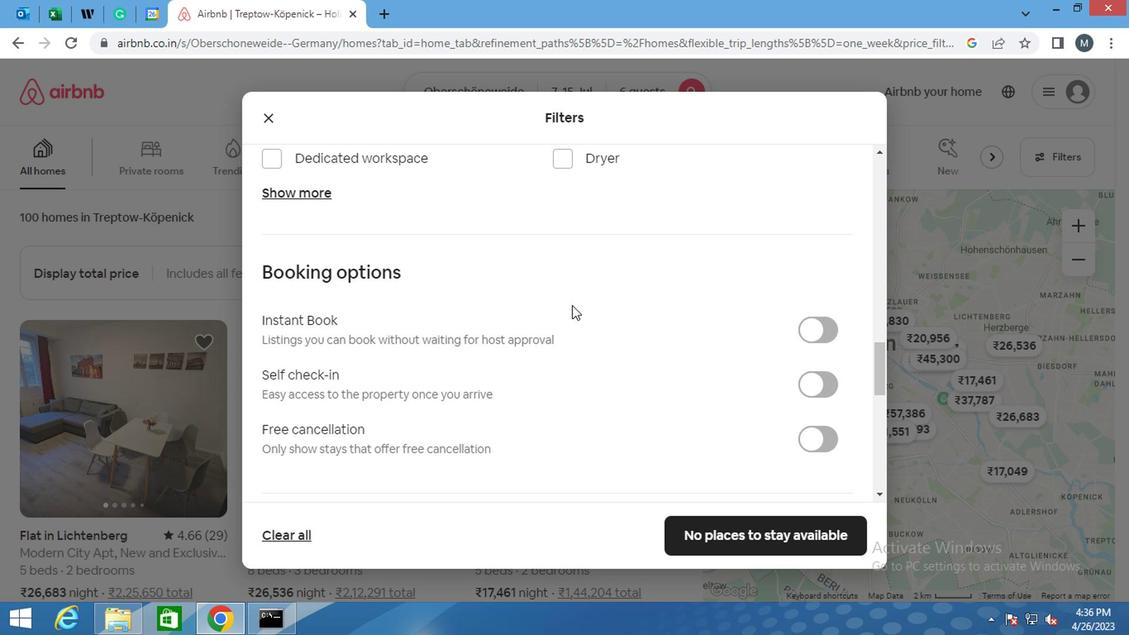 
Action: Mouse moved to (805, 300)
Screenshot: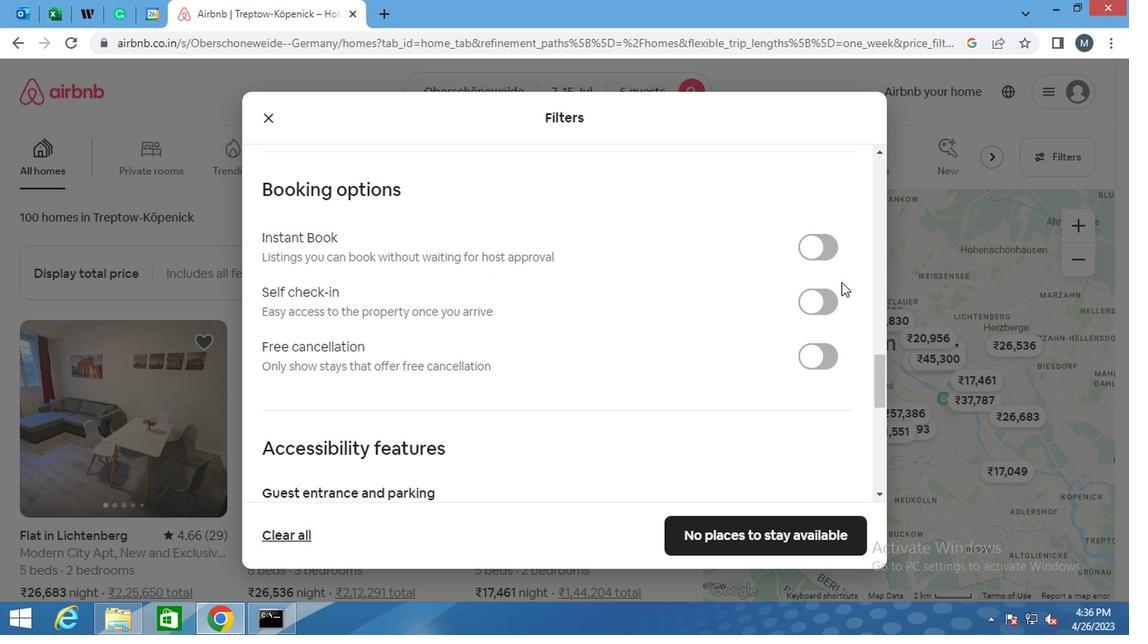
Action: Mouse pressed left at (805, 300)
Screenshot: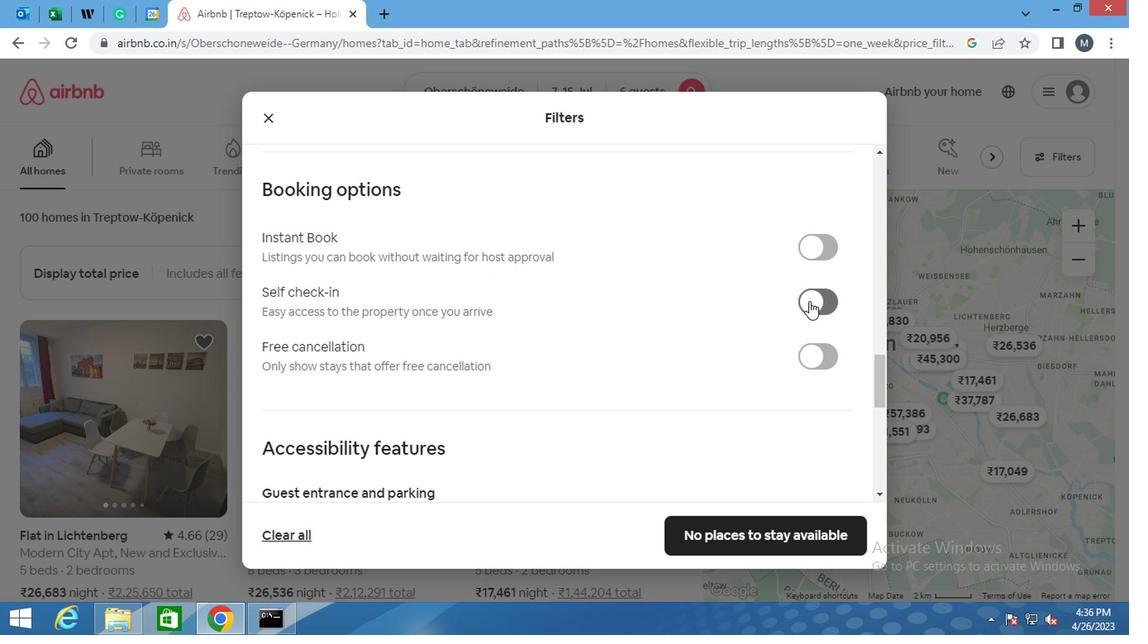 
Action: Mouse moved to (534, 315)
Screenshot: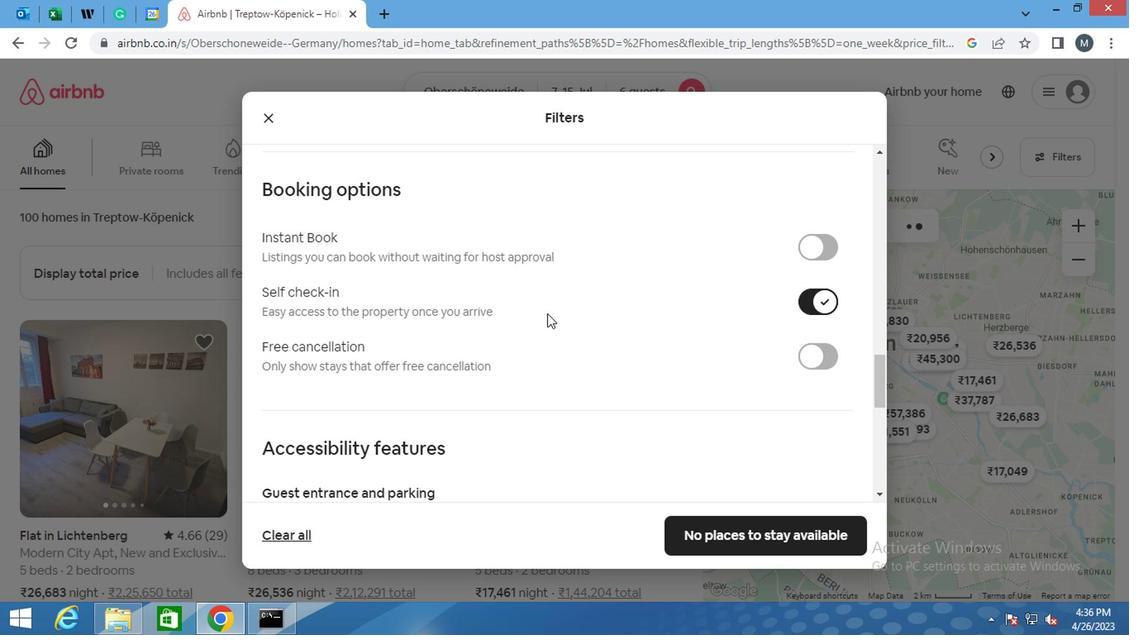 
Action: Mouse scrolled (534, 314) with delta (0, -1)
Screenshot: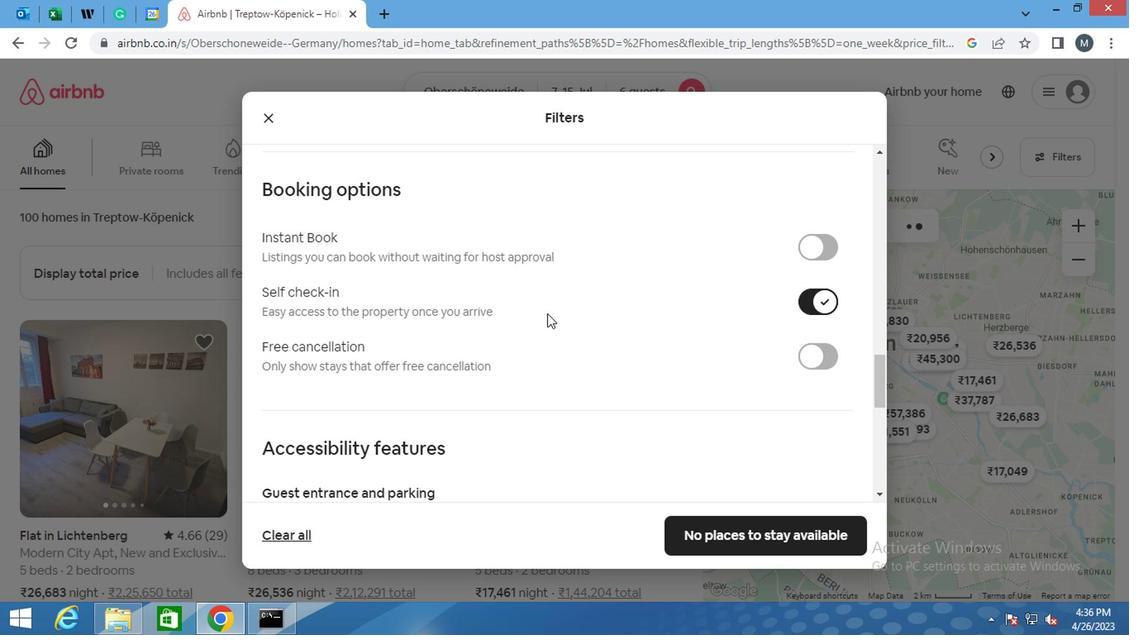 
Action: Mouse moved to (532, 315)
Screenshot: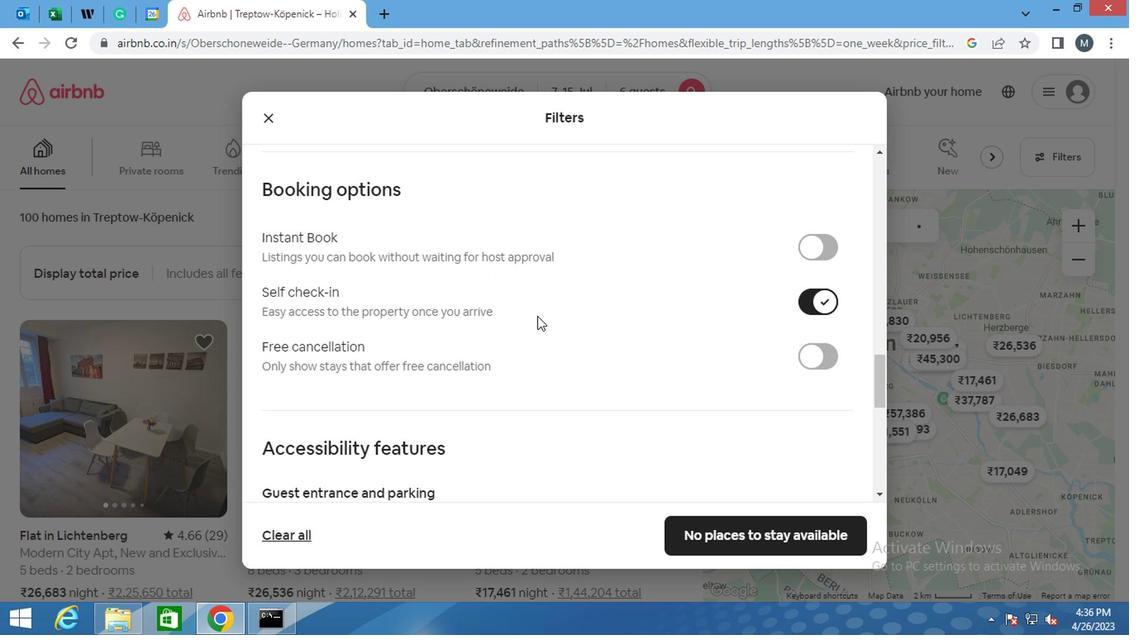 
Action: Mouse scrolled (532, 315) with delta (0, 0)
Screenshot: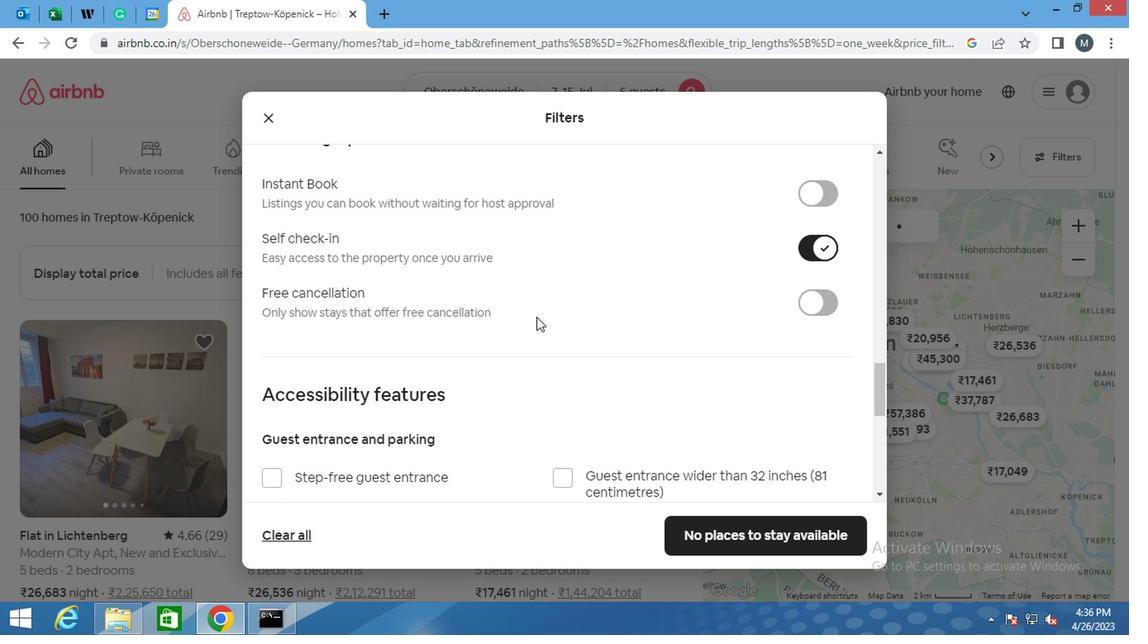 
Action: Mouse moved to (520, 292)
Screenshot: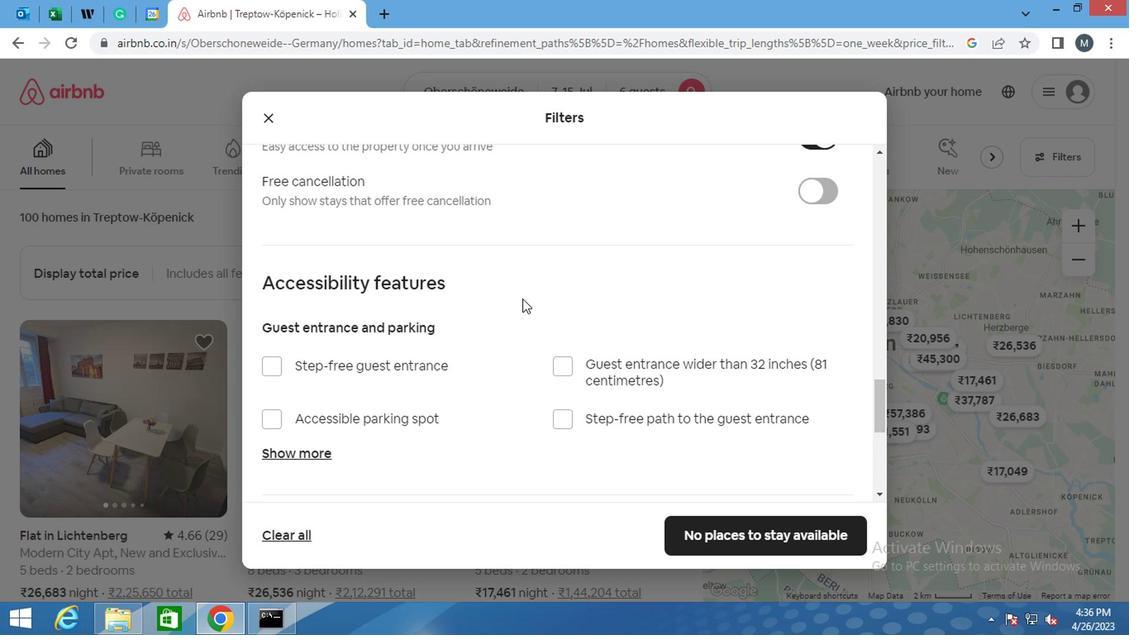 
Action: Mouse scrolled (520, 291) with delta (0, 0)
Screenshot: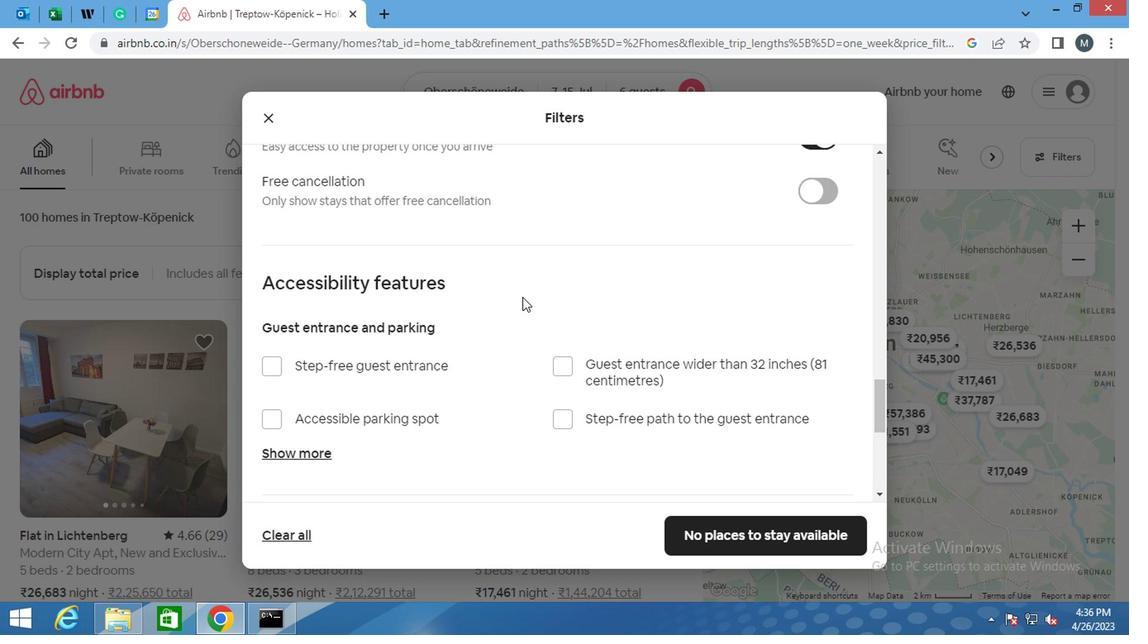 
Action: Mouse moved to (521, 291)
Screenshot: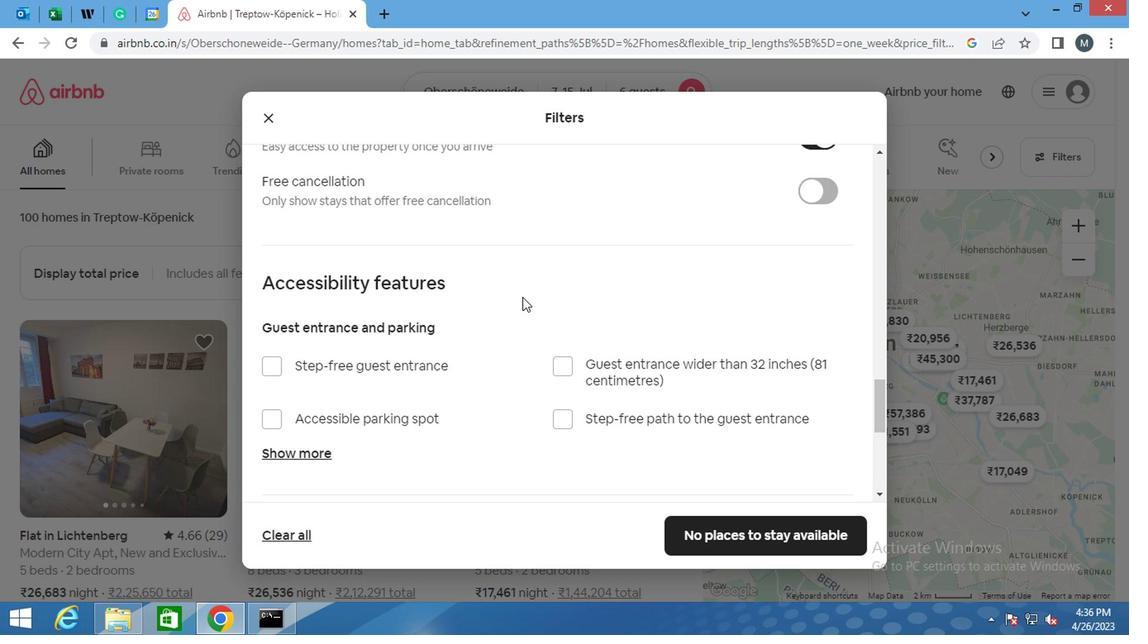 
Action: Mouse scrolled (521, 290) with delta (0, -1)
Screenshot: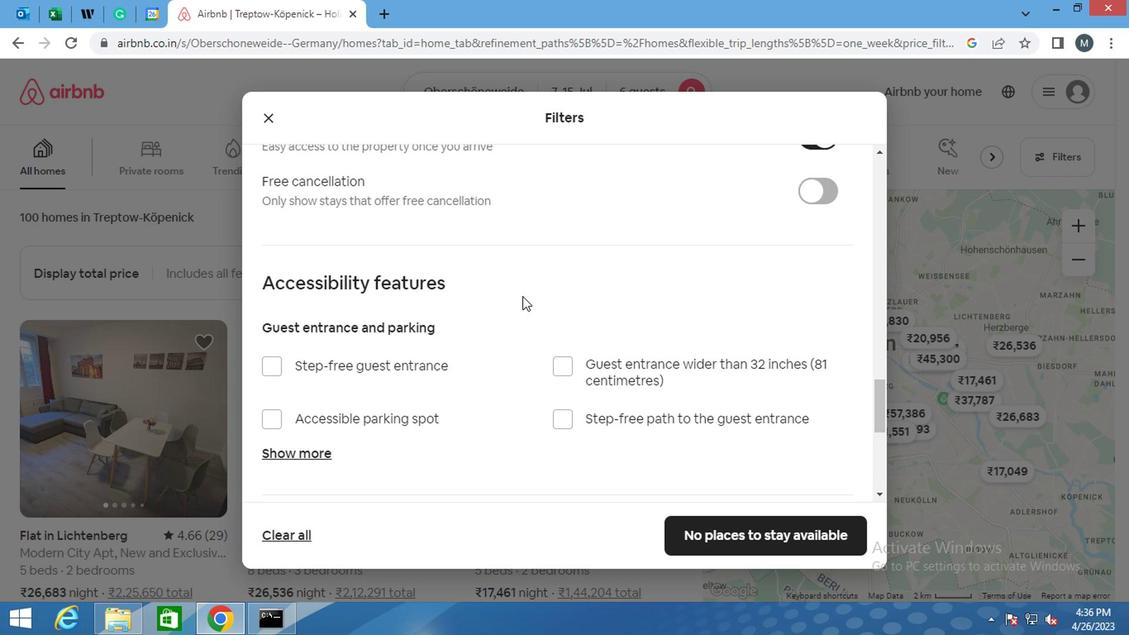 
Action: Mouse moved to (521, 294)
Screenshot: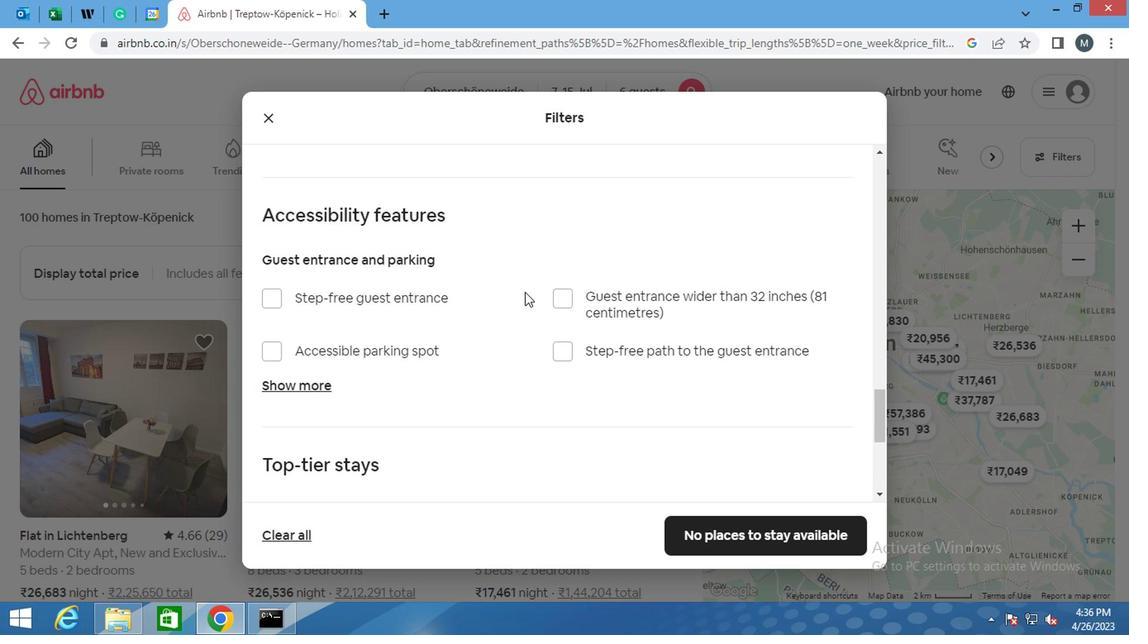 
Action: Mouse scrolled (521, 293) with delta (0, 0)
Screenshot: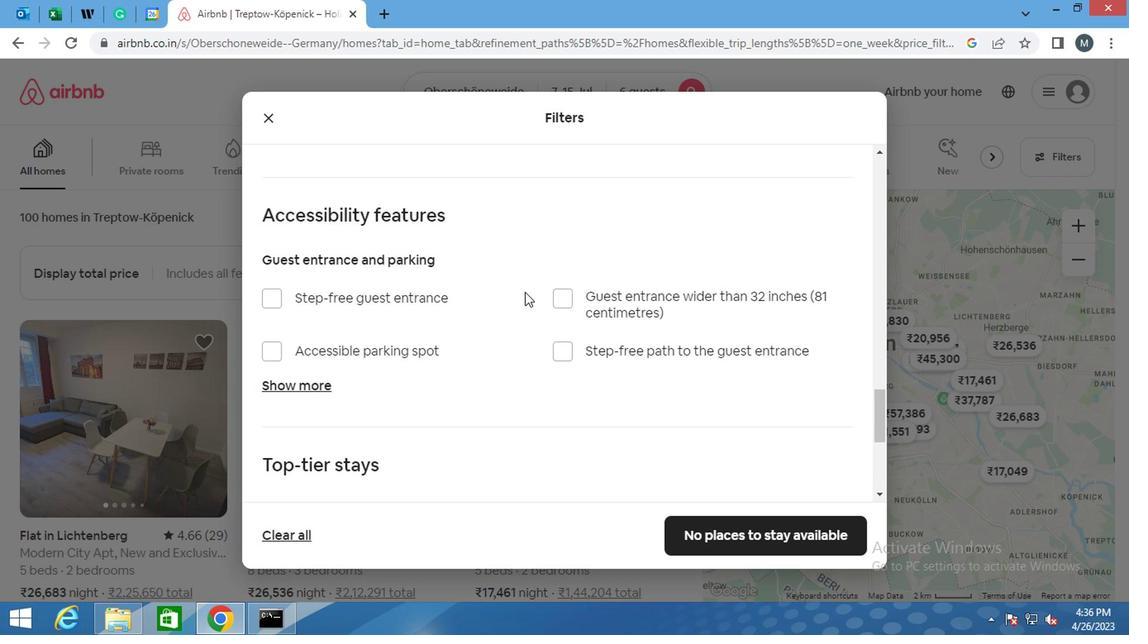 
Action: Mouse moved to (521, 296)
Screenshot: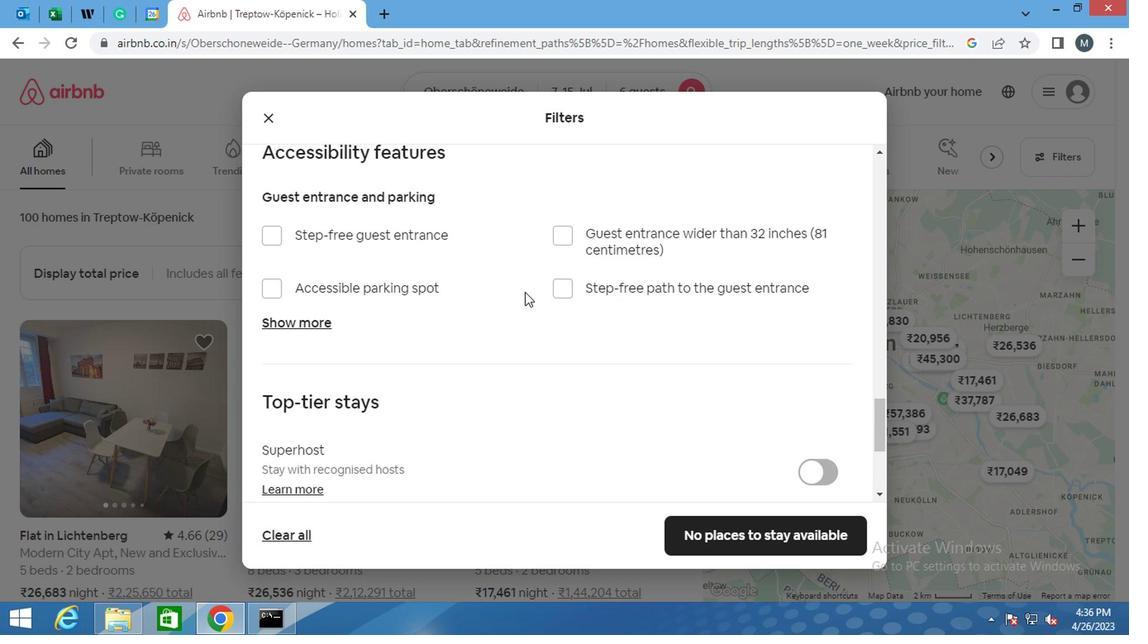 
Action: Mouse scrolled (521, 295) with delta (0, 0)
Screenshot: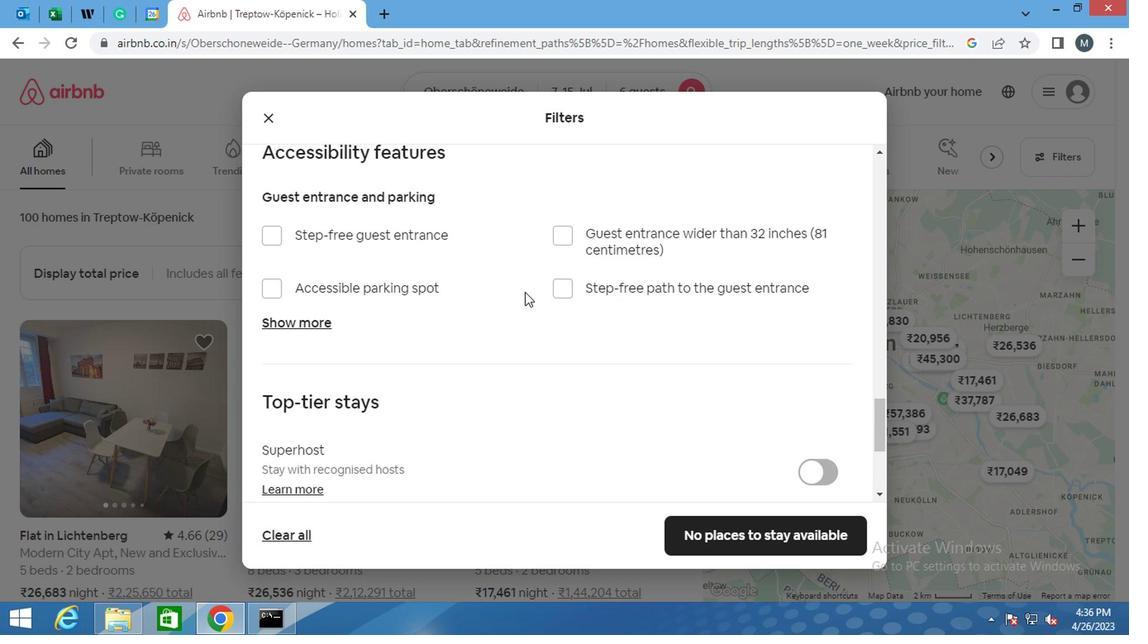 
Action: Mouse moved to (520, 302)
Screenshot: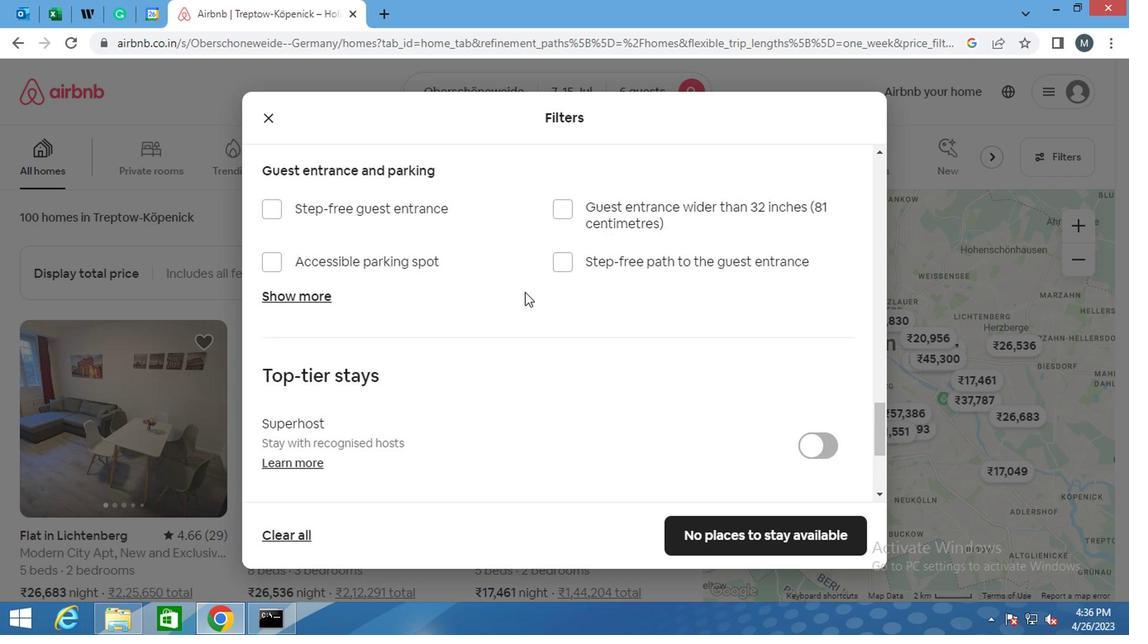 
Action: Mouse scrolled (520, 301) with delta (0, -1)
Screenshot: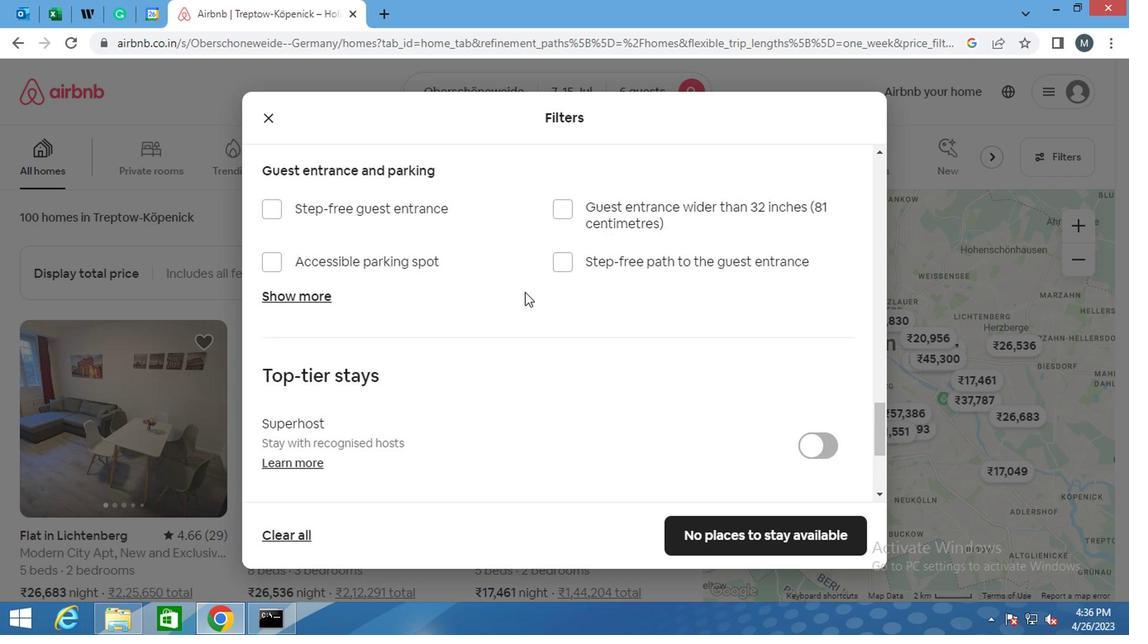 
Action: Mouse moved to (344, 381)
Screenshot: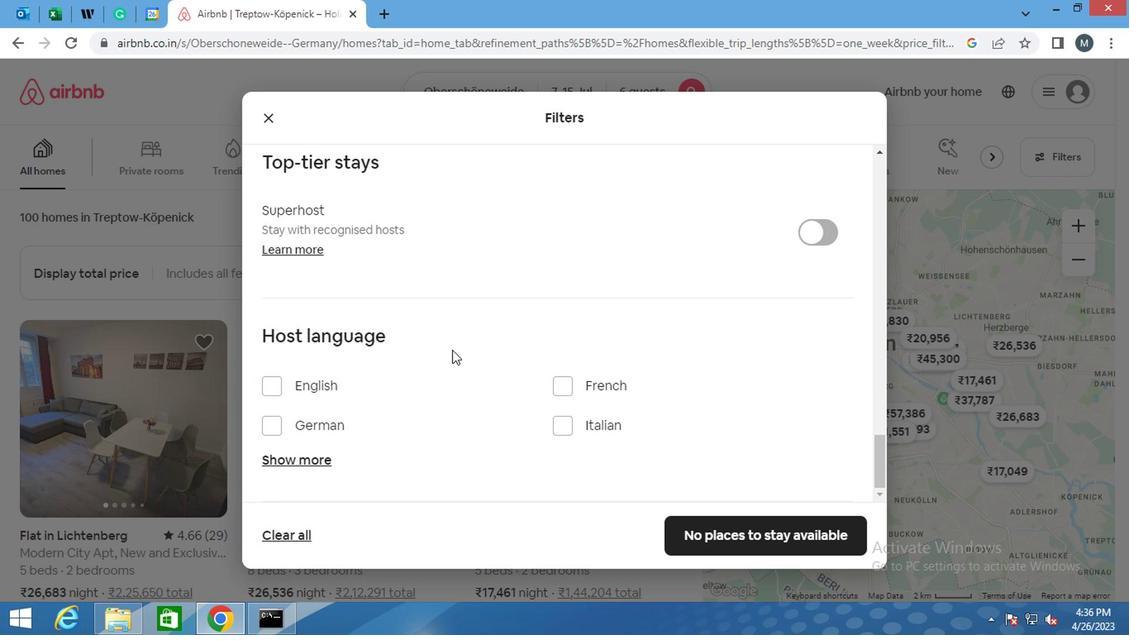 
Action: Mouse scrolled (344, 381) with delta (0, 0)
Screenshot: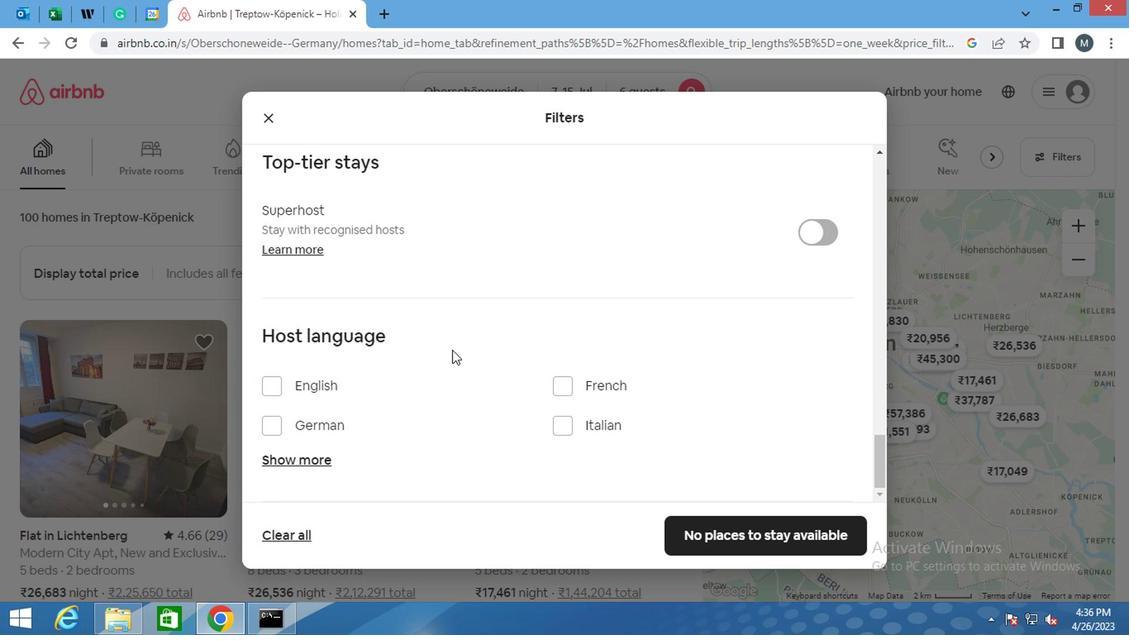 
Action: Mouse moved to (342, 384)
Screenshot: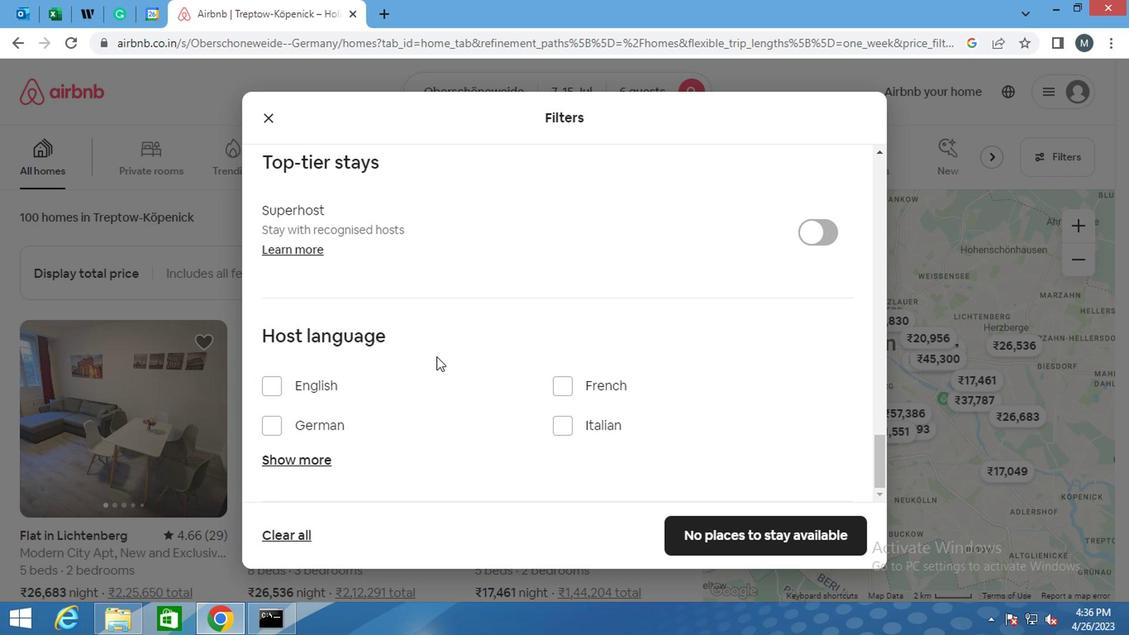 
Action: Mouse scrolled (342, 383) with delta (0, 0)
Screenshot: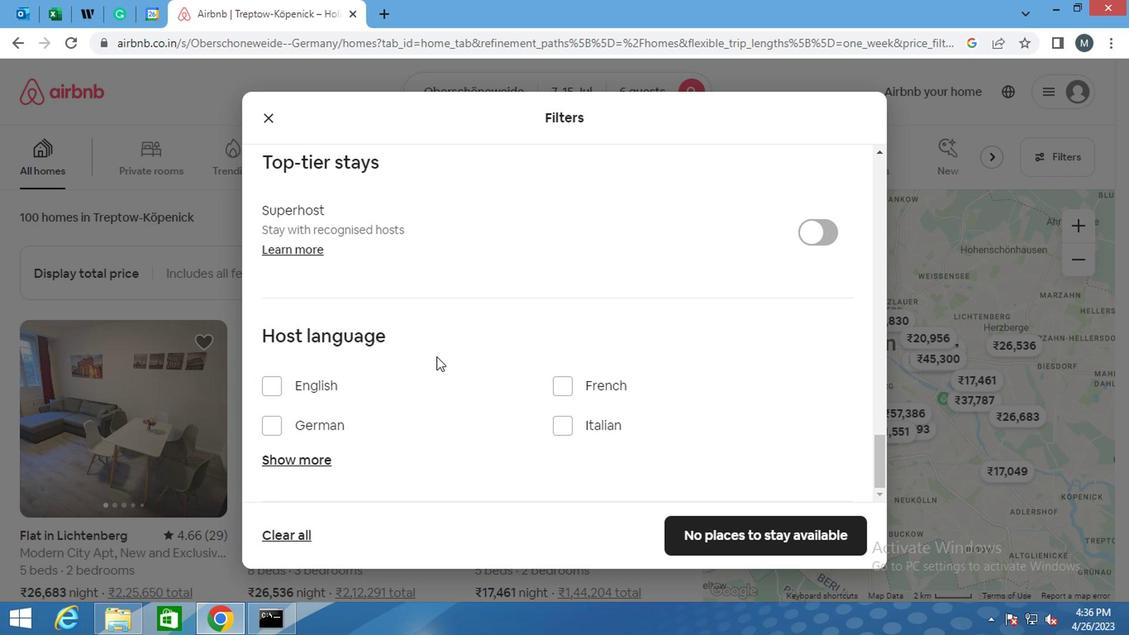 
Action: Mouse moved to (341, 385)
Screenshot: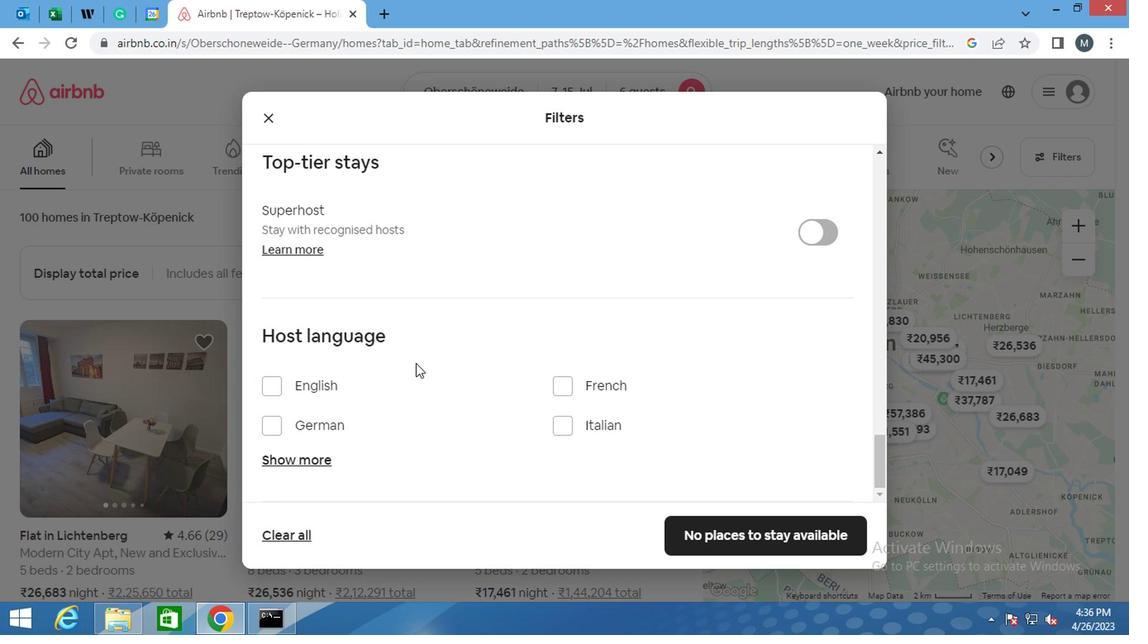 
Action: Mouse scrolled (341, 384) with delta (0, -1)
Screenshot: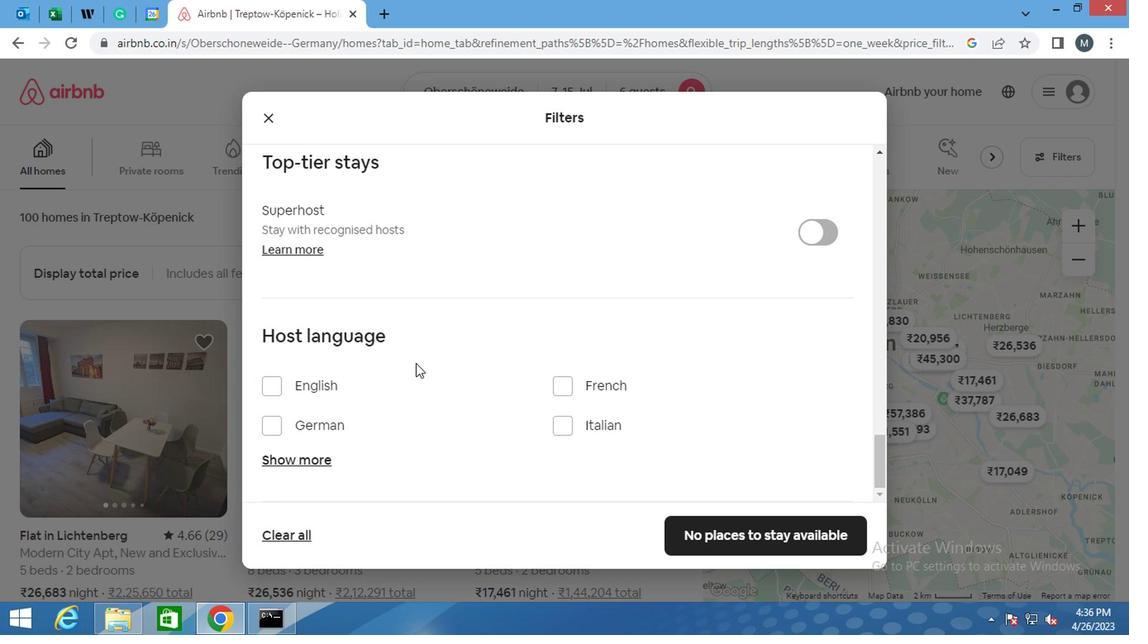 
Action: Mouse moved to (274, 381)
Screenshot: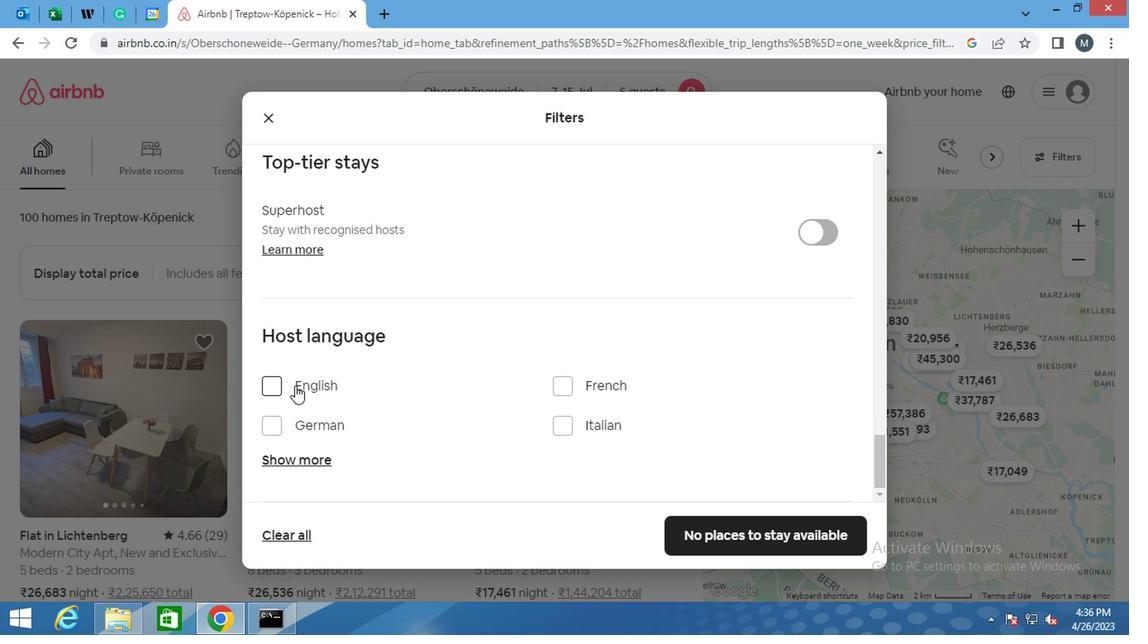 
Action: Mouse pressed left at (274, 381)
Screenshot: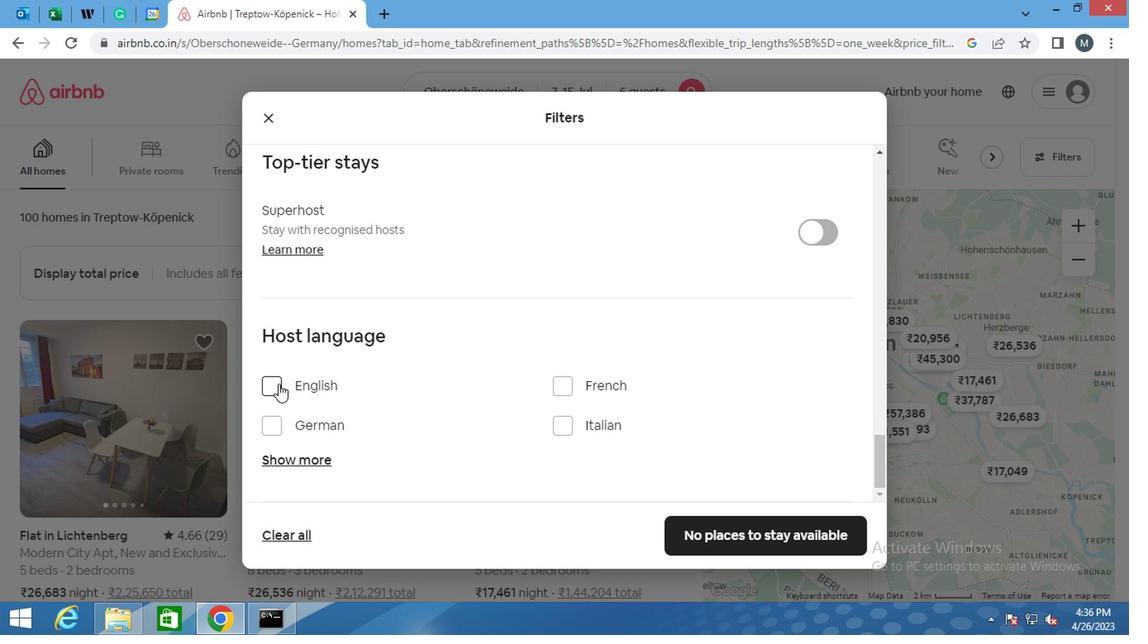 
Action: Mouse moved to (712, 530)
Screenshot: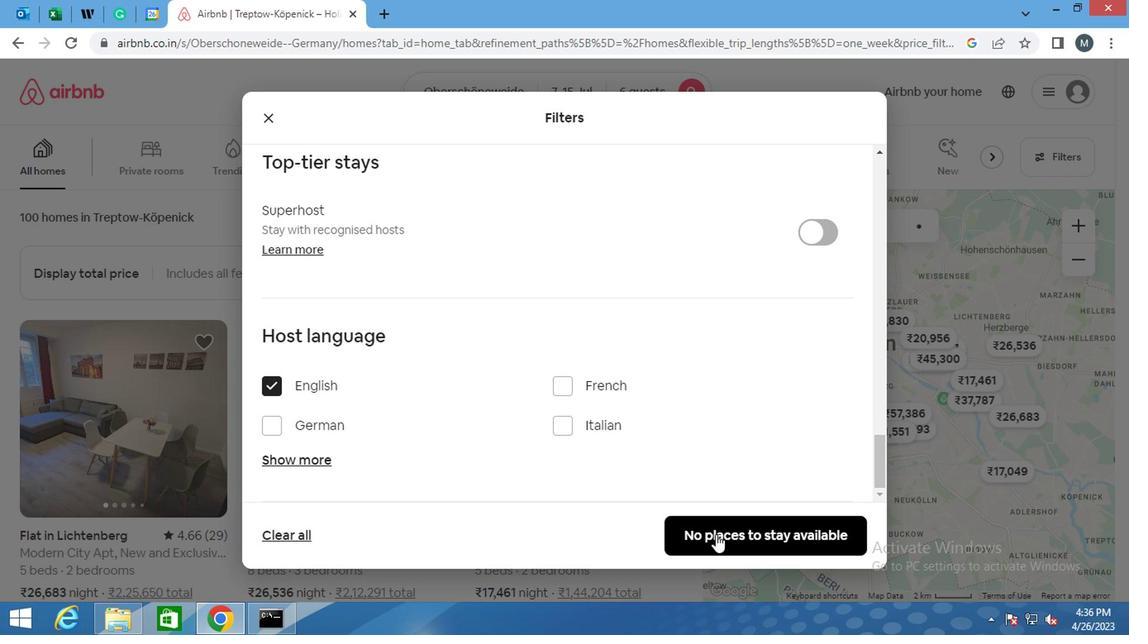 
Action: Mouse pressed left at (712, 530)
Screenshot: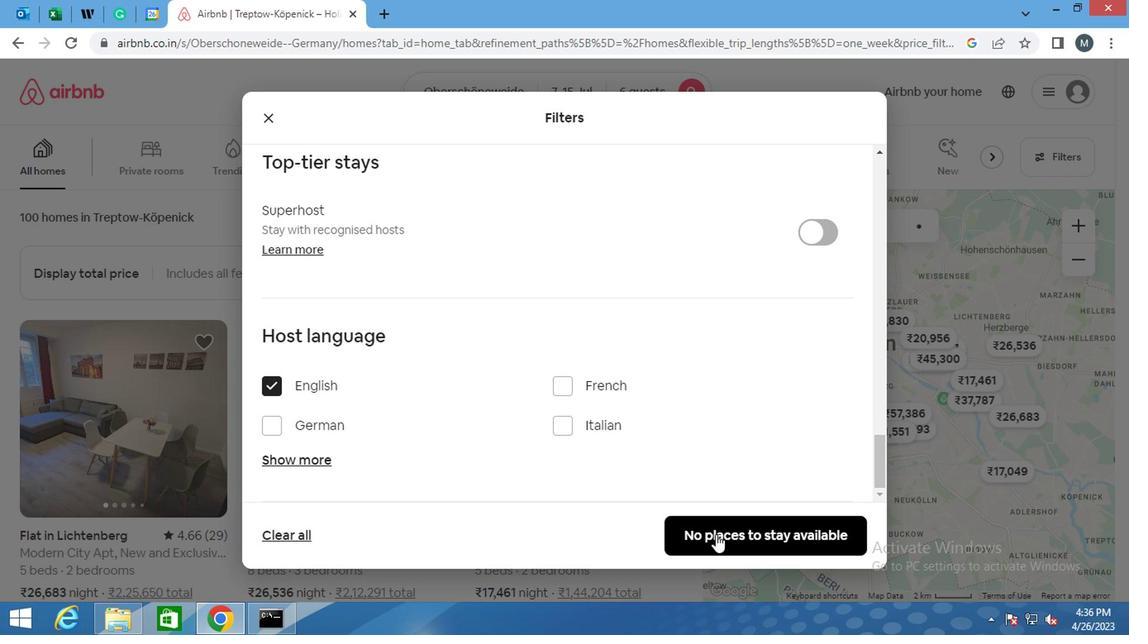 
Action: Mouse moved to (716, 525)
Screenshot: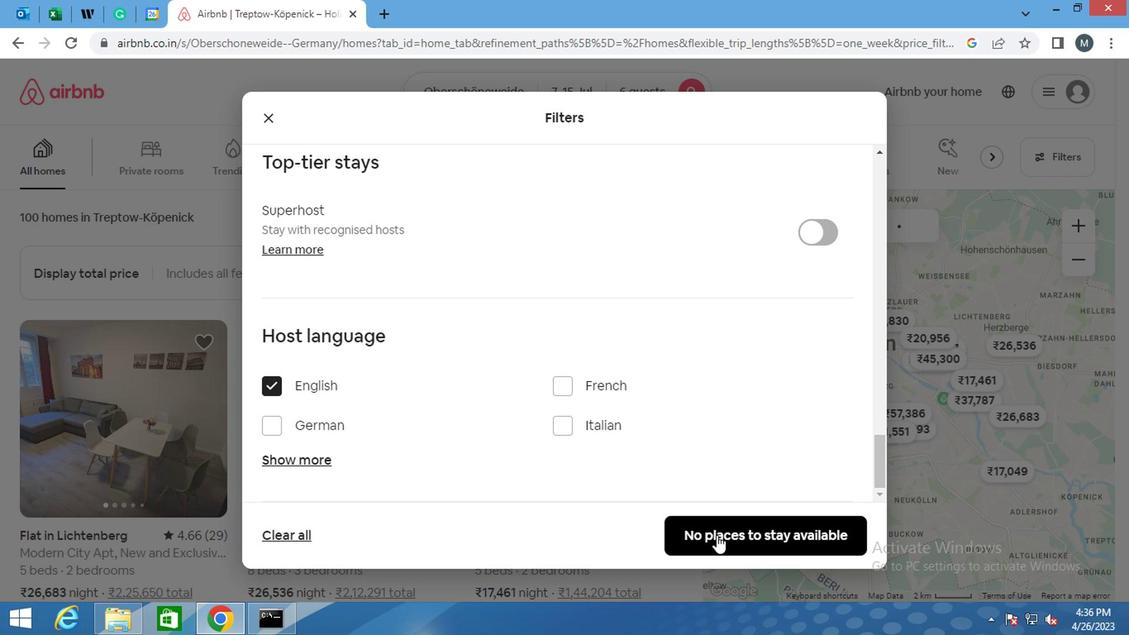 
